 Task: Open Card Service Level Agreement Review in Board Marketing Optimization to Workspace Auditing and Compliance and add a team member Softage.4@softage.net, a label Green, a checklist Market Research, an attachment from your computer, a color Green and finally, add a card description 'Research and develop new pricing strategy for service offerings' and a comment 'Given the potential risks involved with this task, let us make sure we have a solid plan in place to mitigate them.'. Add a start date 'Jan 04, 1900' with a due date 'Jan 11, 1900'
Action: Mouse moved to (101, 367)
Screenshot: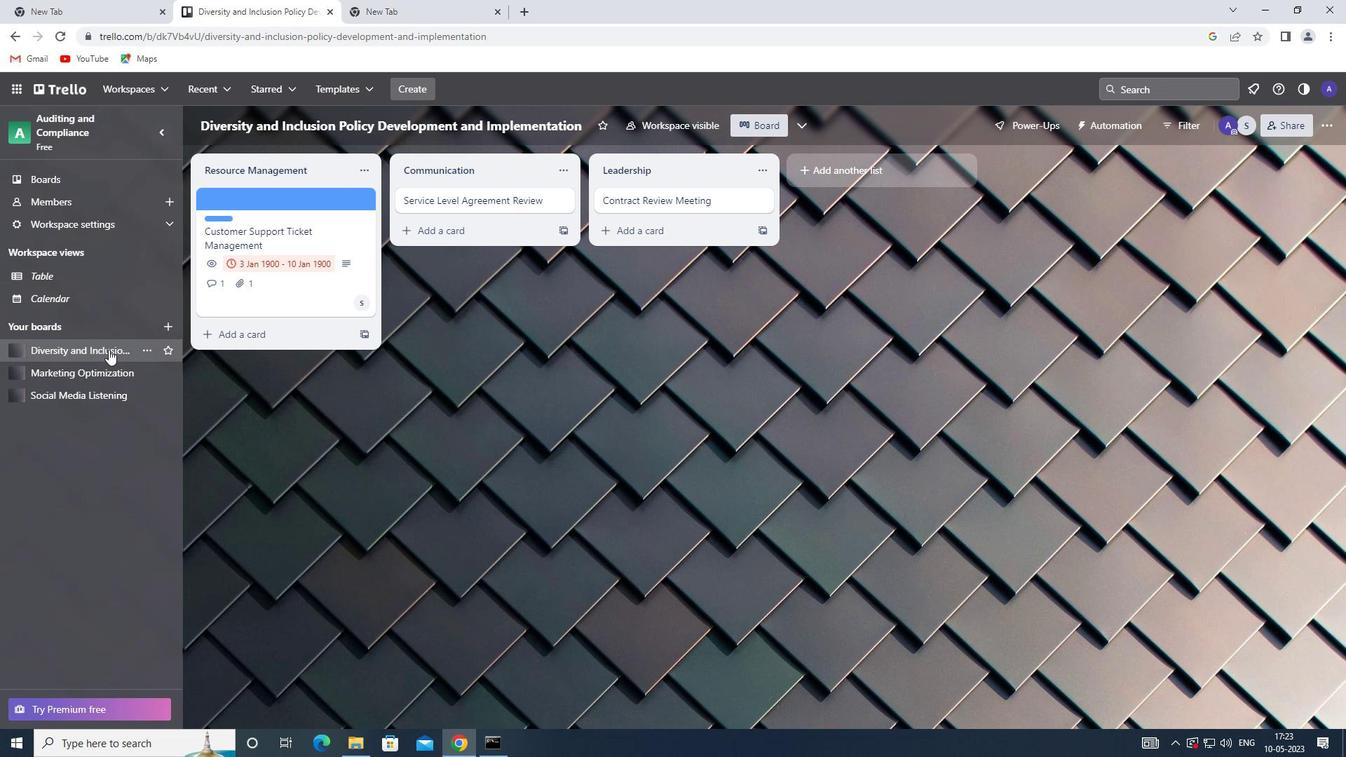 
Action: Mouse pressed left at (101, 367)
Screenshot: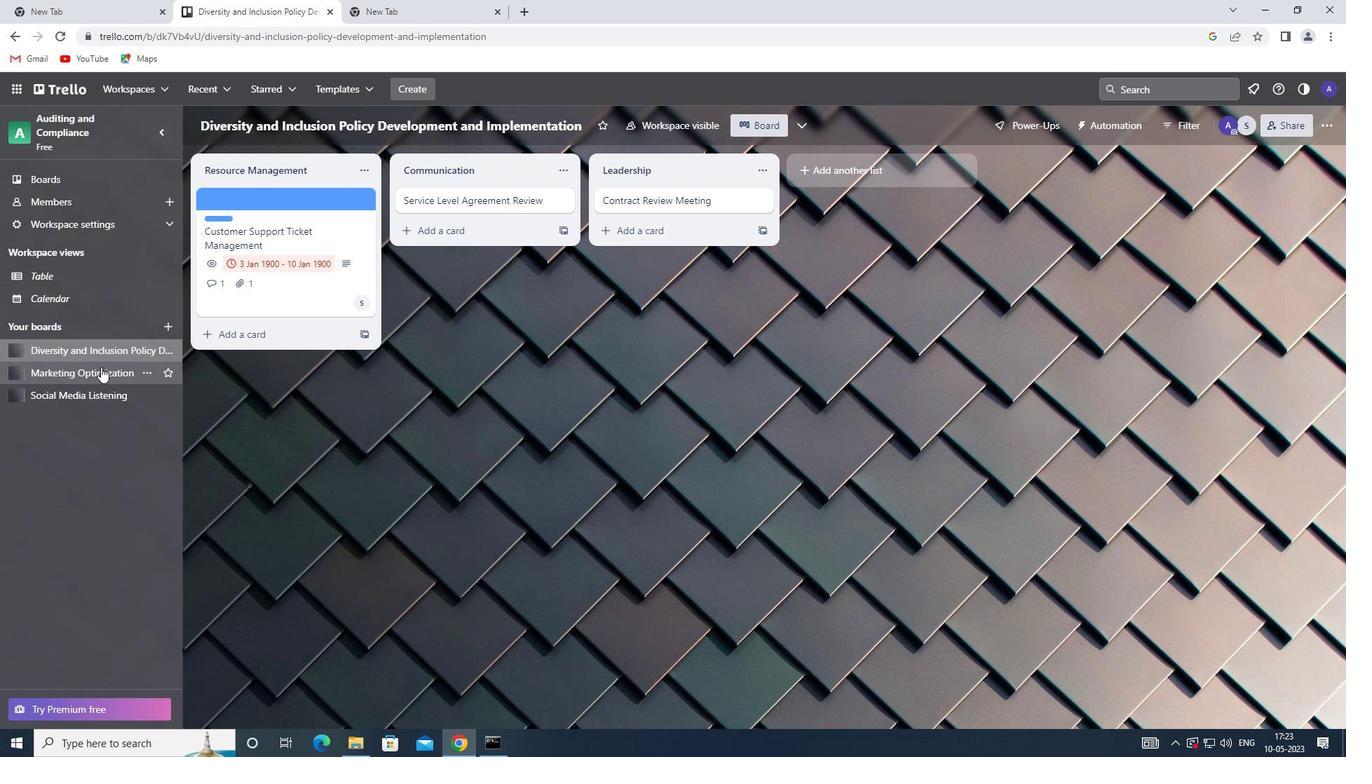 
Action: Mouse moved to (465, 199)
Screenshot: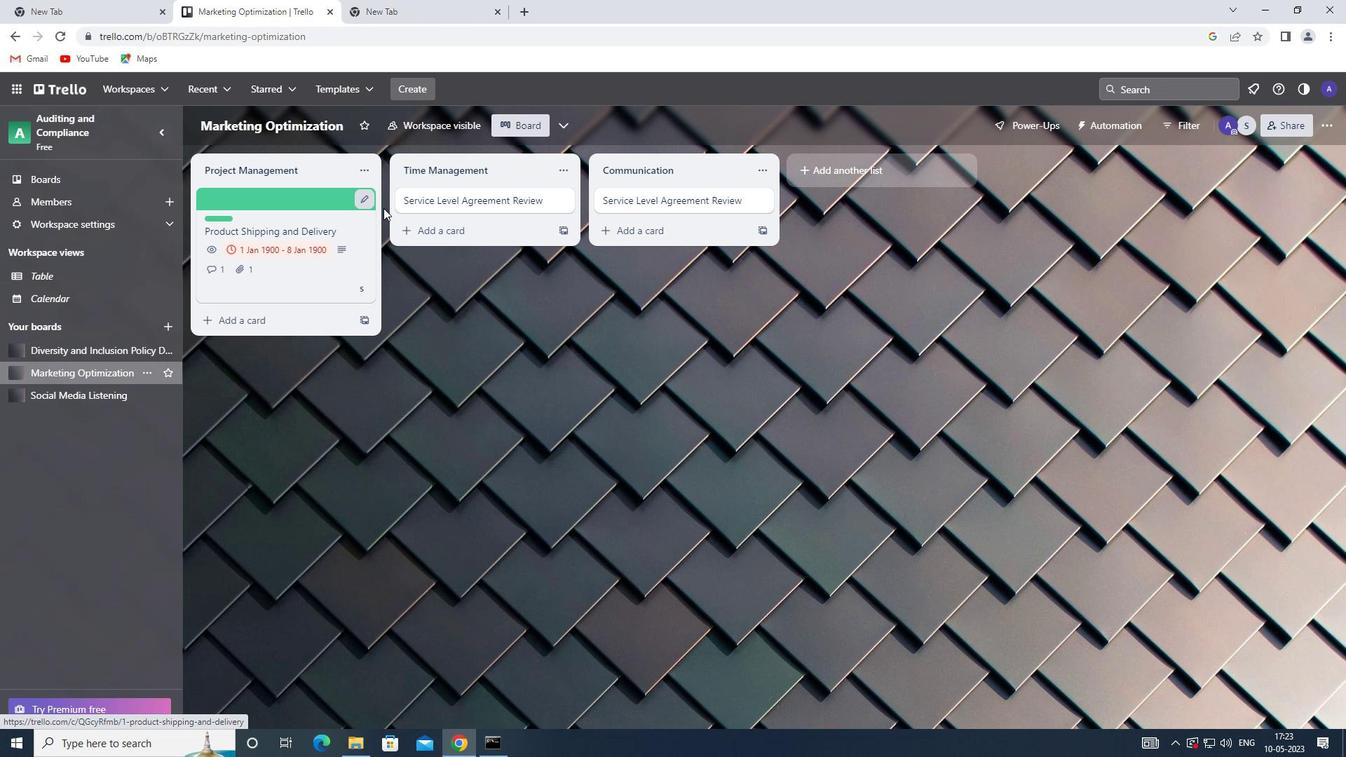 
Action: Mouse pressed left at (465, 199)
Screenshot: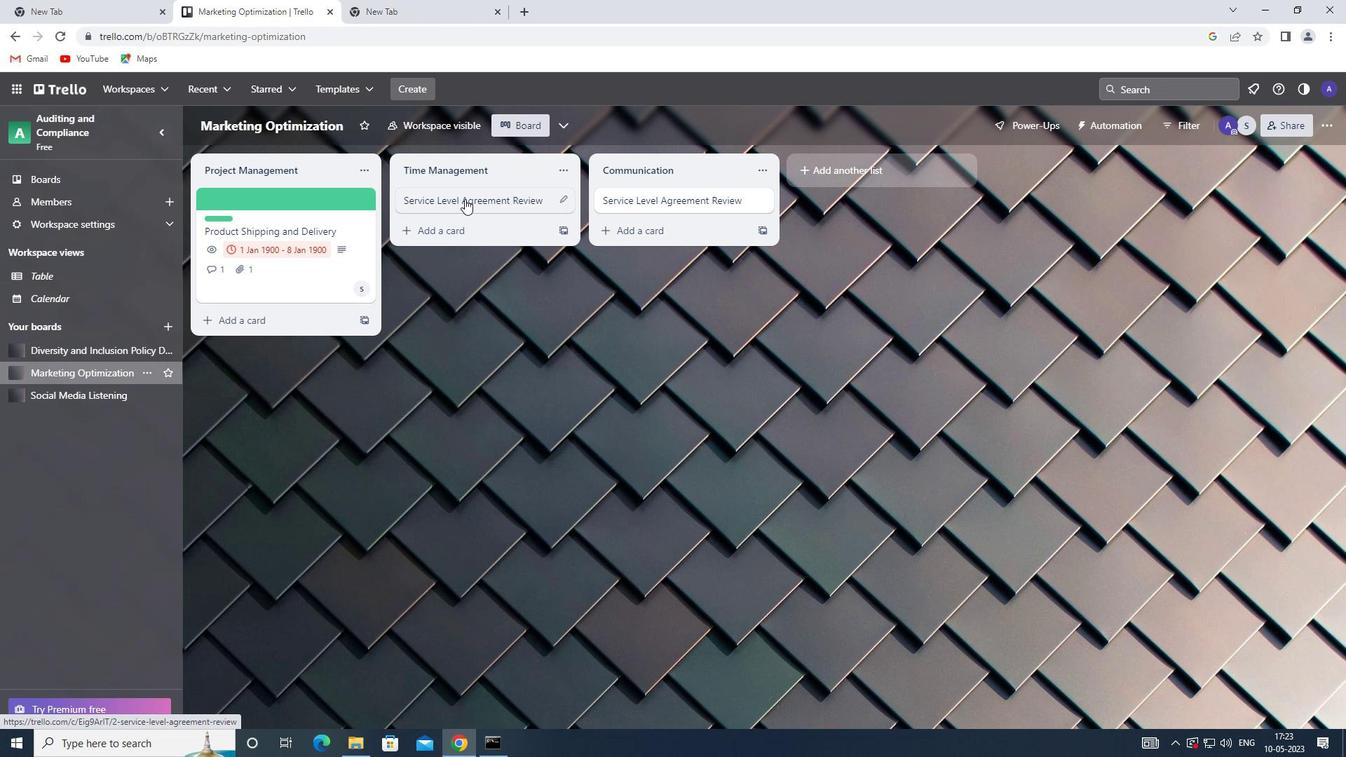 
Action: Mouse moved to (860, 248)
Screenshot: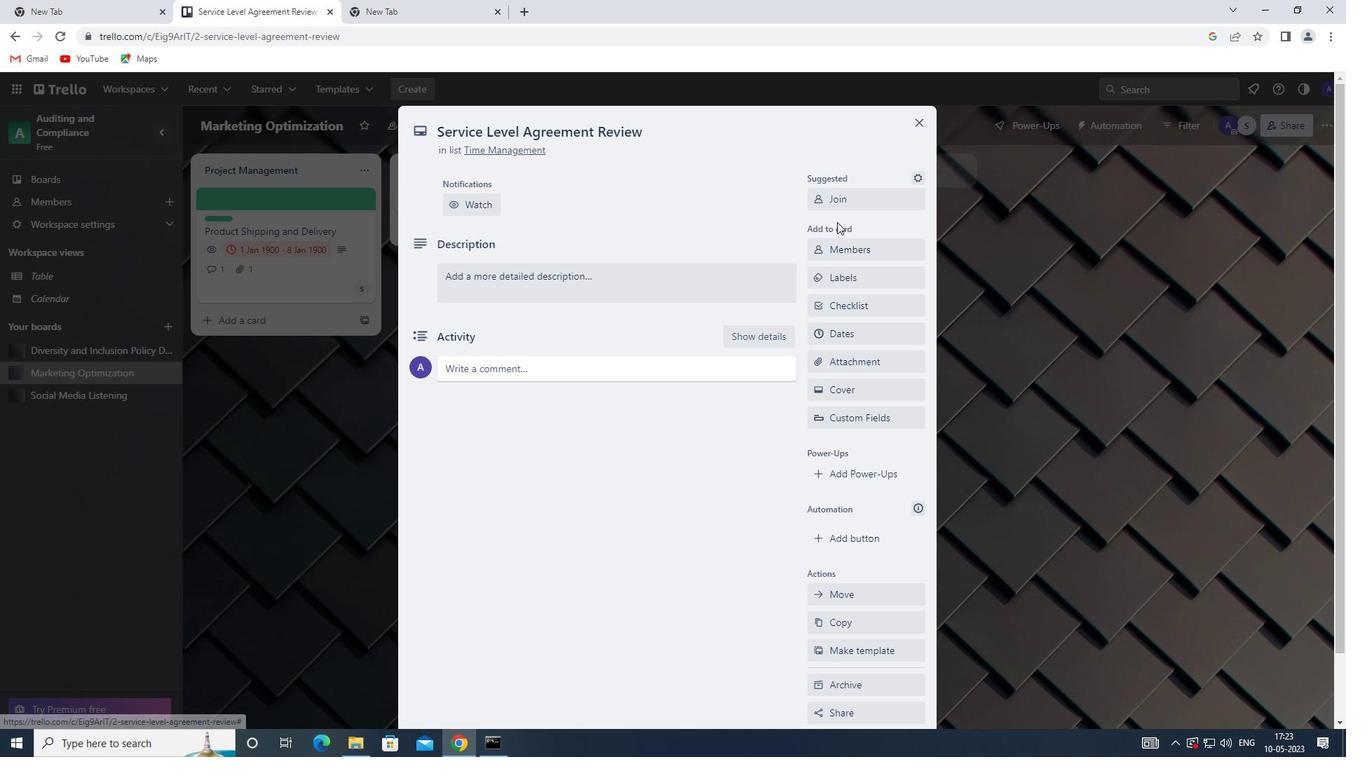 
Action: Mouse pressed left at (860, 248)
Screenshot: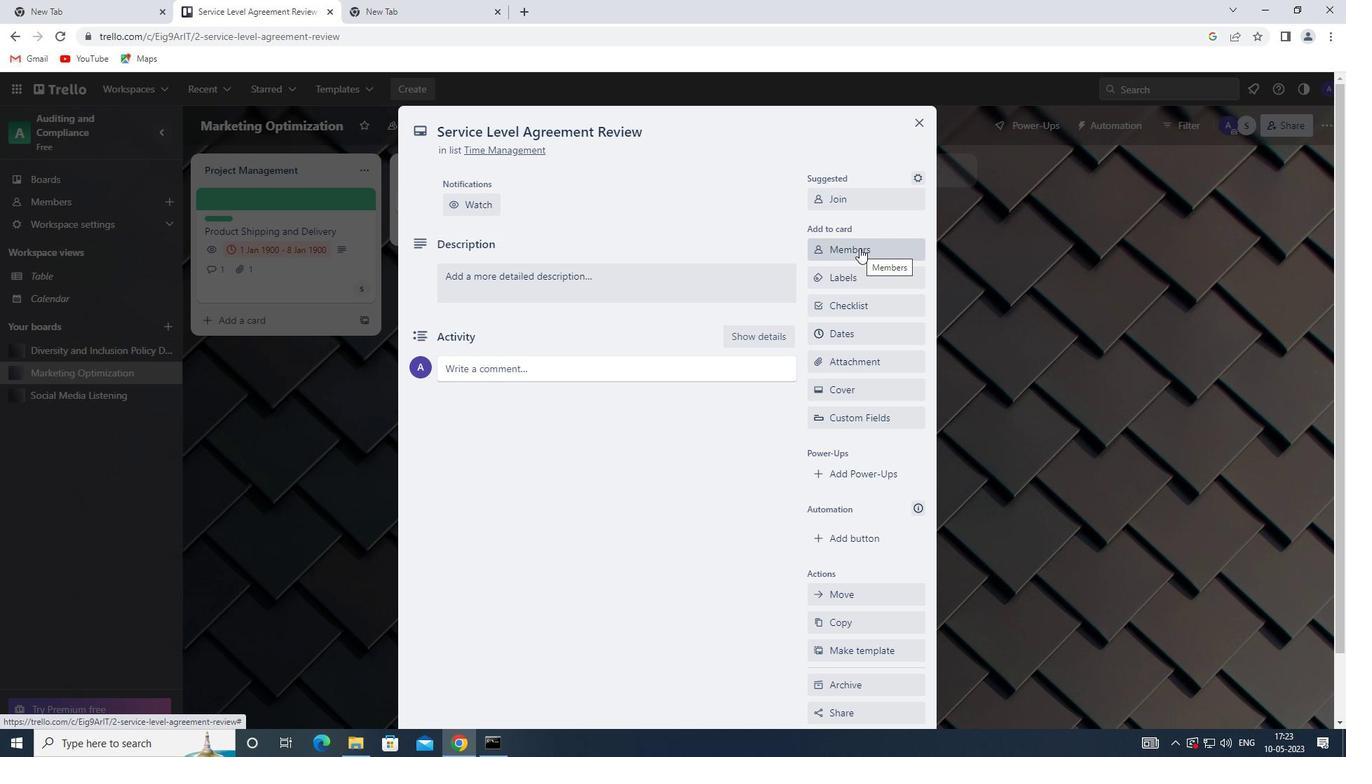 
Action: Mouse moved to (836, 313)
Screenshot: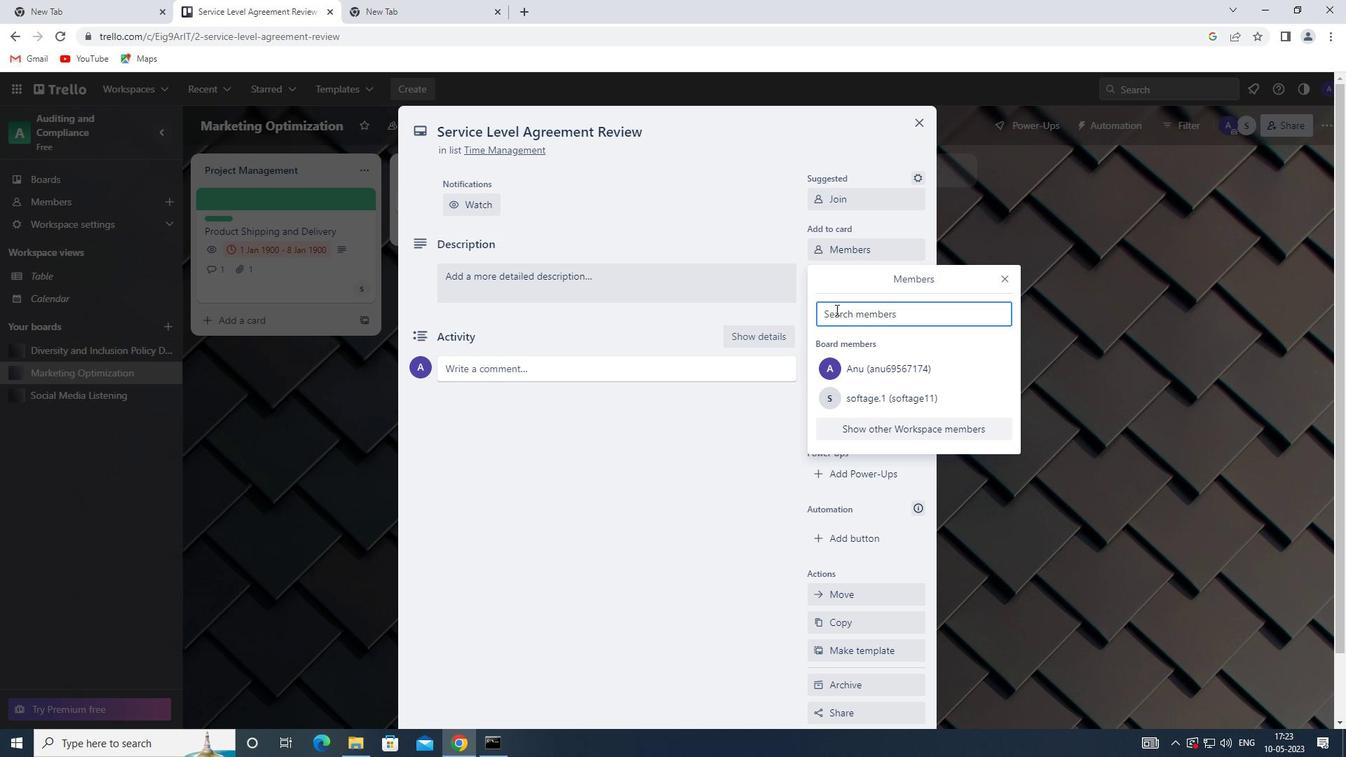 
Action: Mouse pressed left at (836, 313)
Screenshot: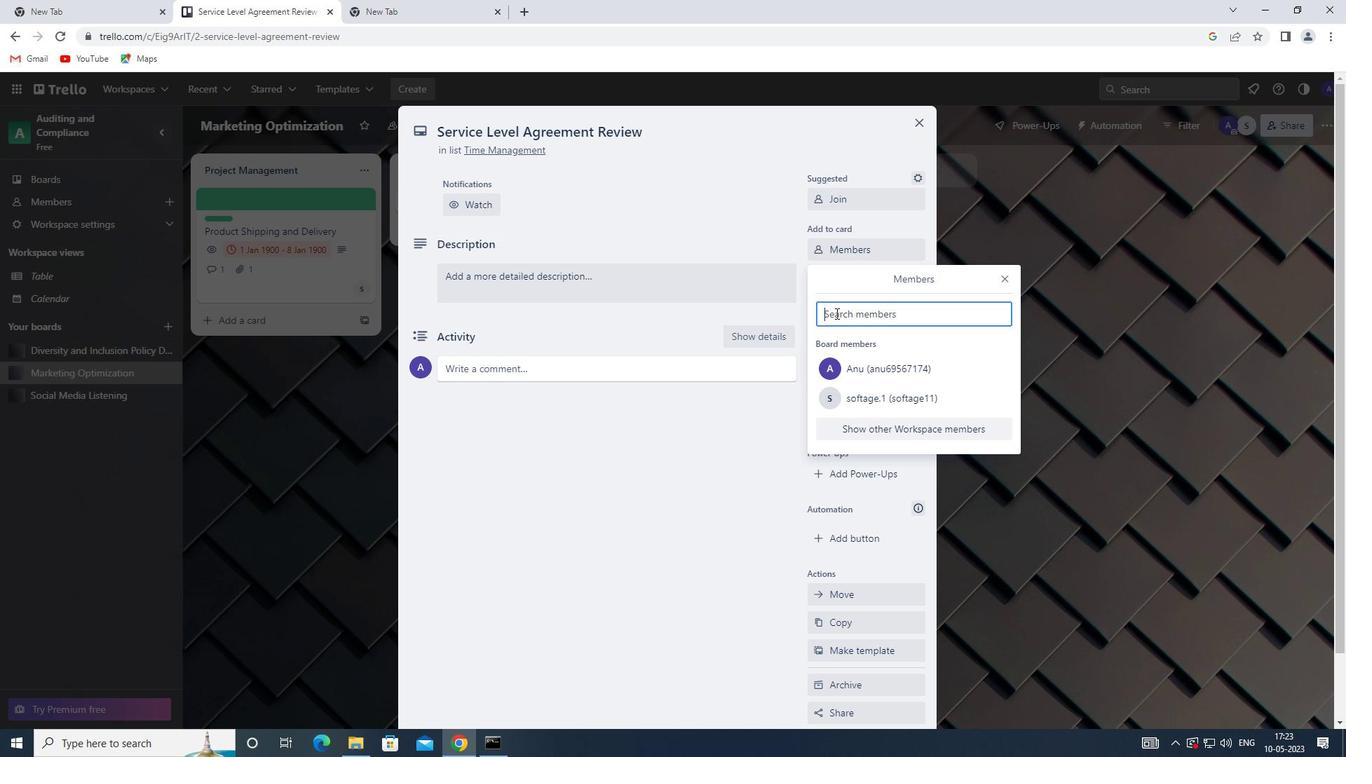 
Action: Key pressed <Key.shift>SOFTAGE.4<Key.shift>@SOFTAGE.NET
Screenshot: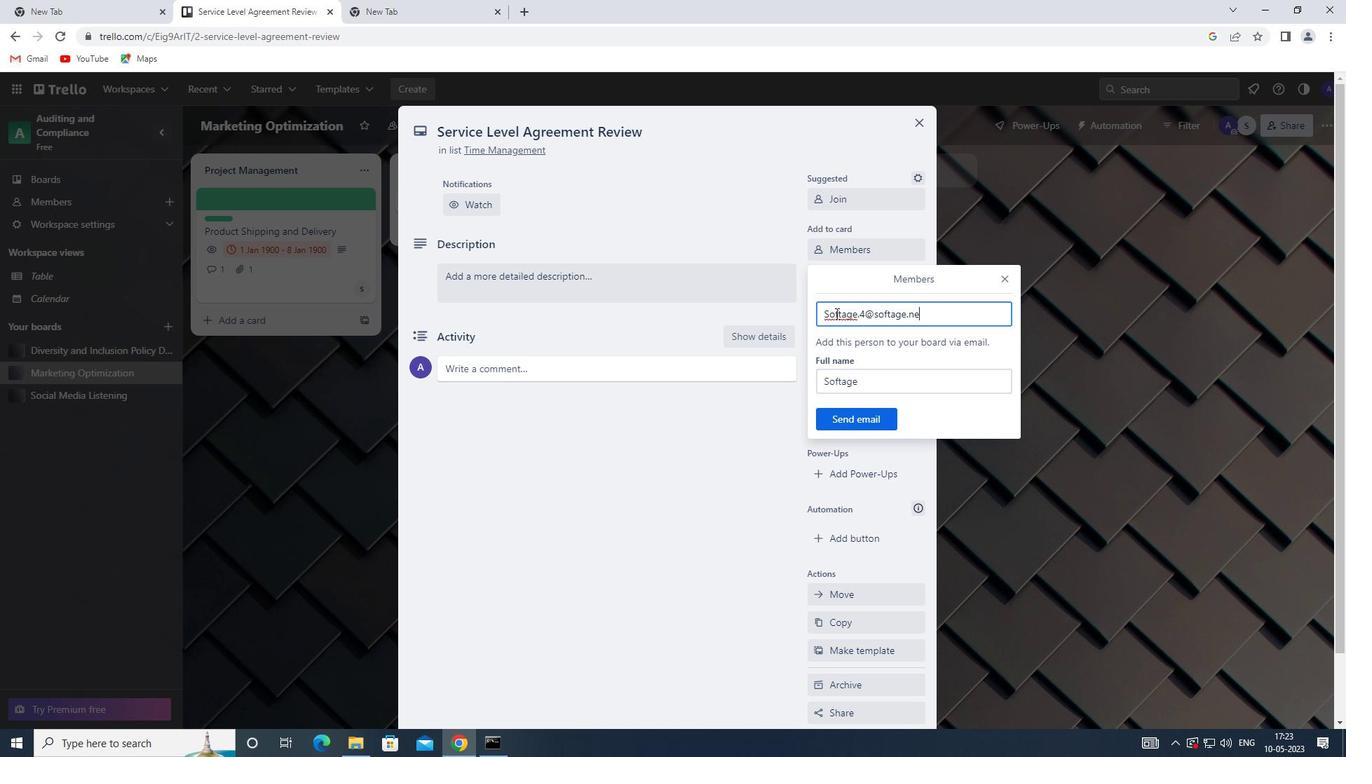 
Action: Mouse moved to (867, 416)
Screenshot: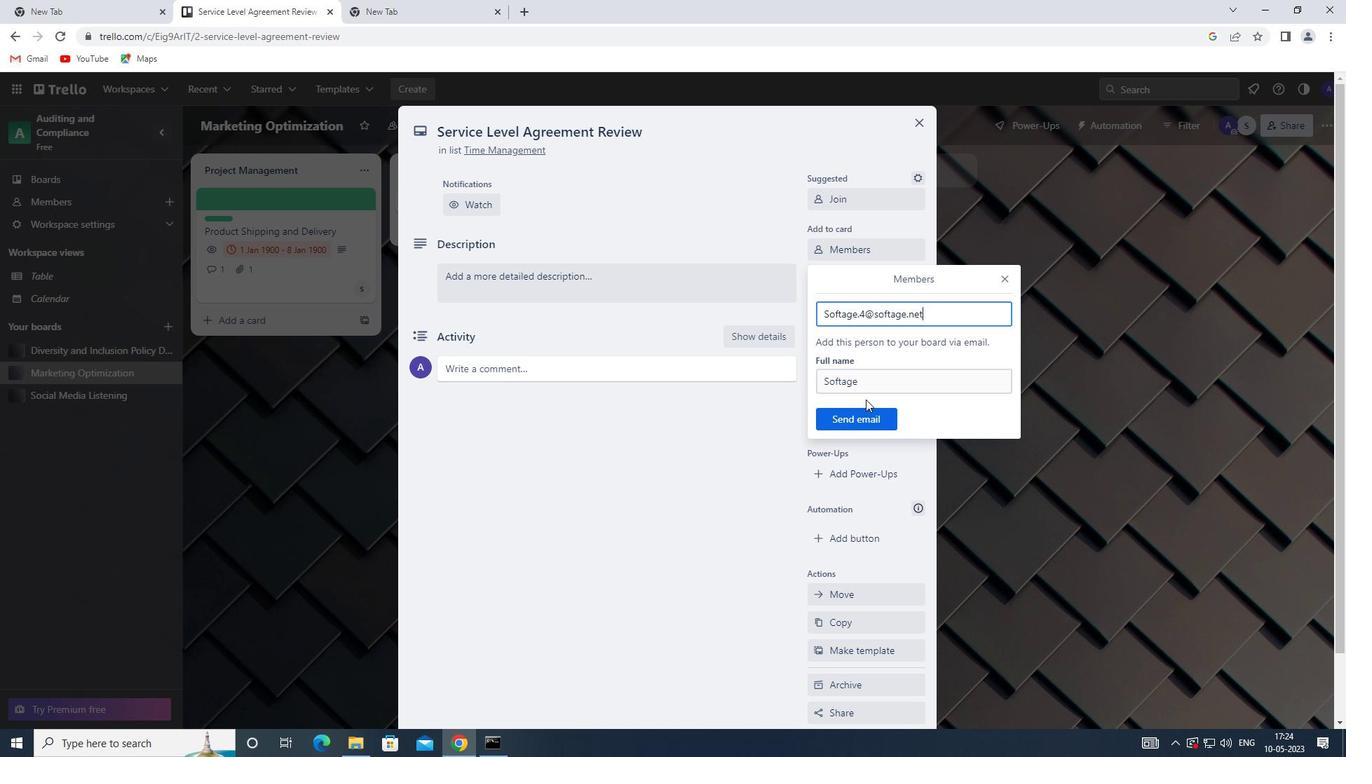 
Action: Mouse pressed left at (867, 416)
Screenshot: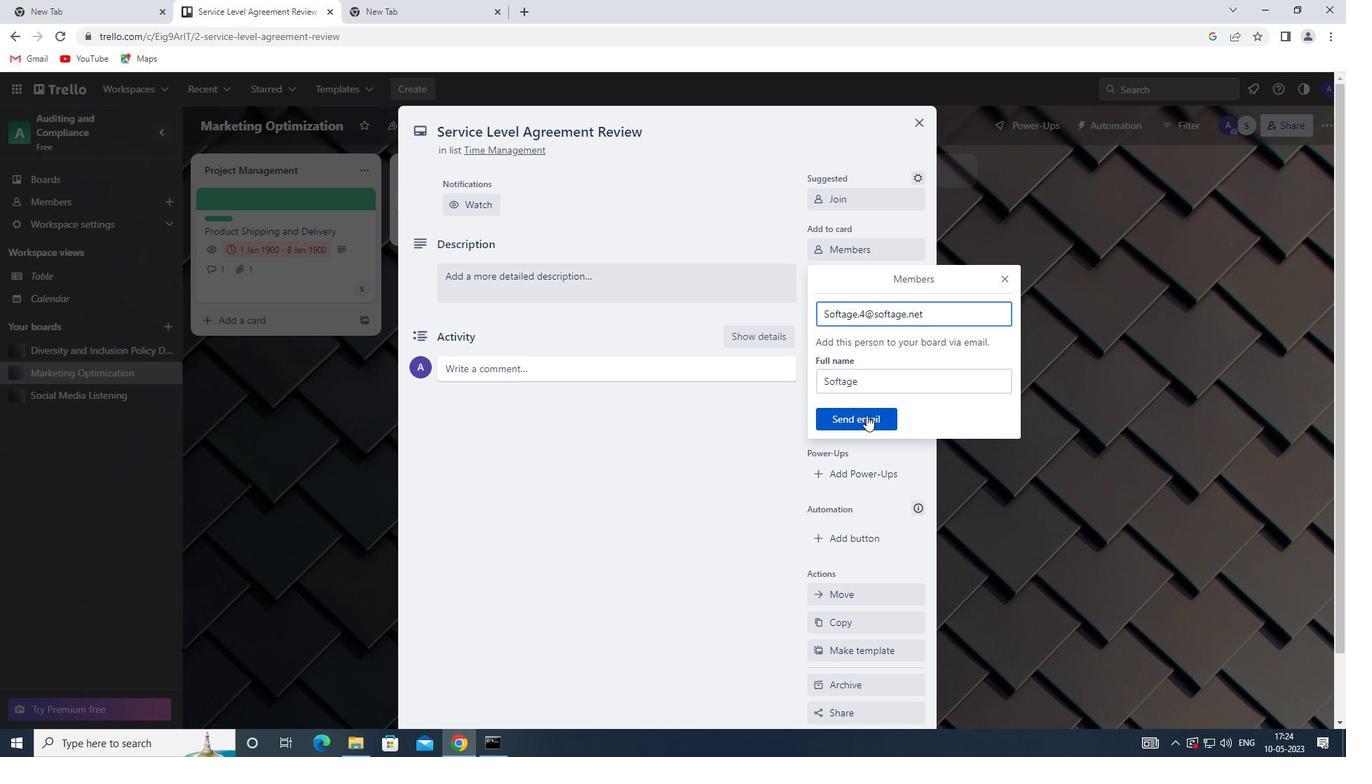 
Action: Mouse moved to (858, 275)
Screenshot: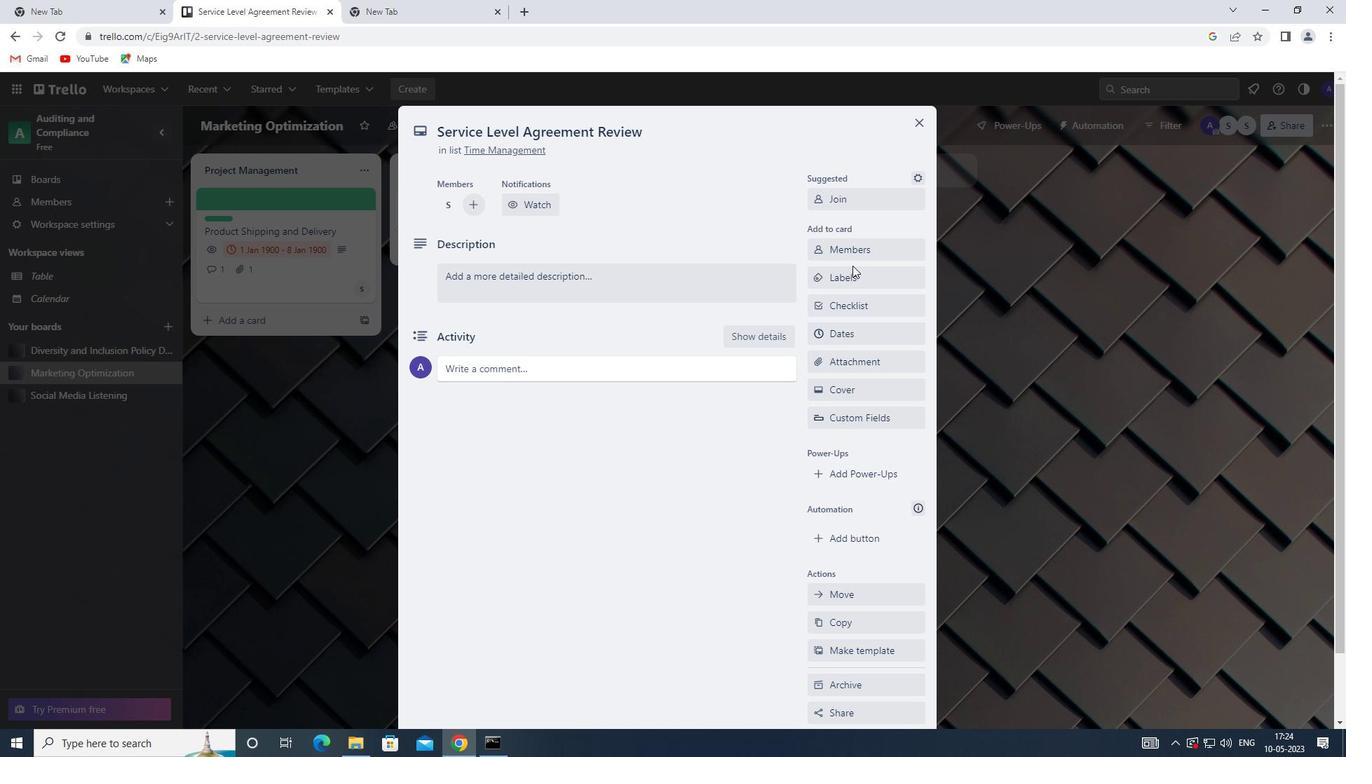 
Action: Mouse pressed left at (858, 275)
Screenshot: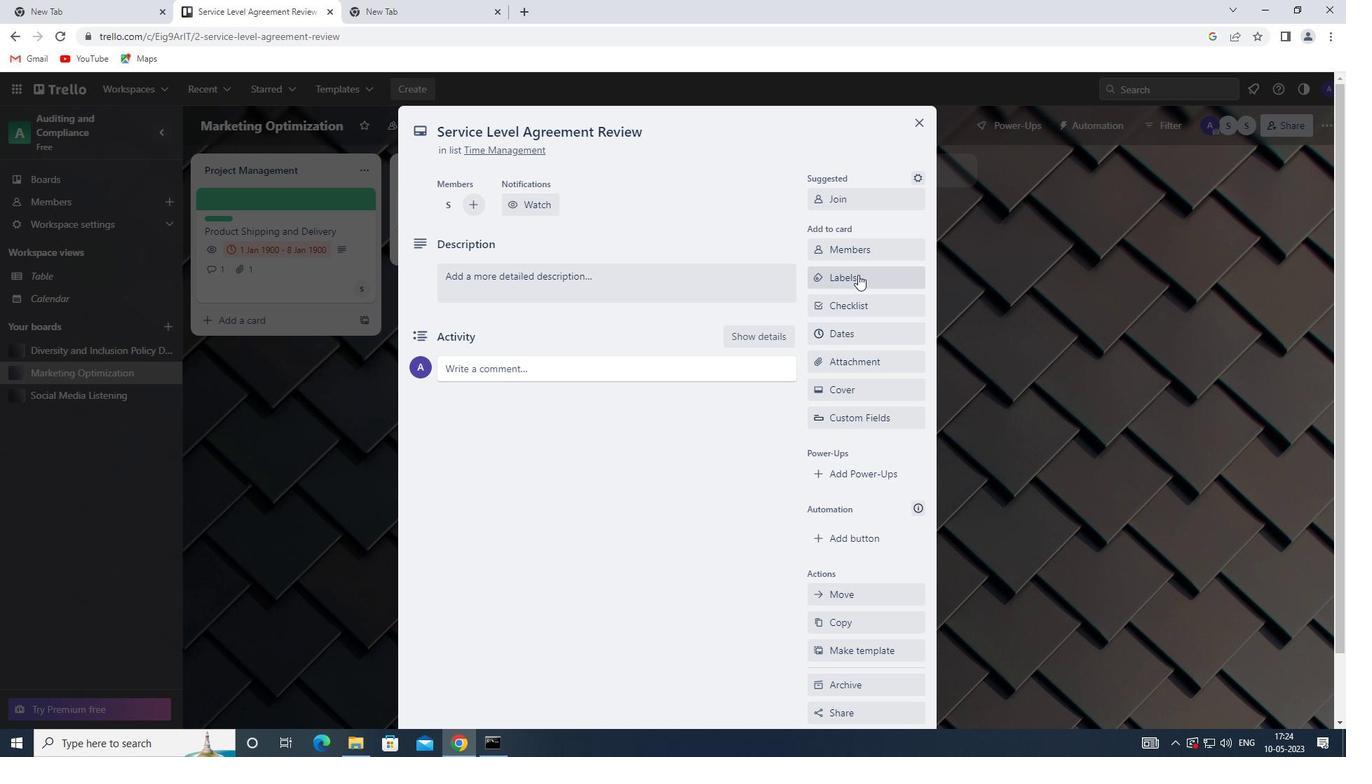 
Action: Mouse moved to (822, 391)
Screenshot: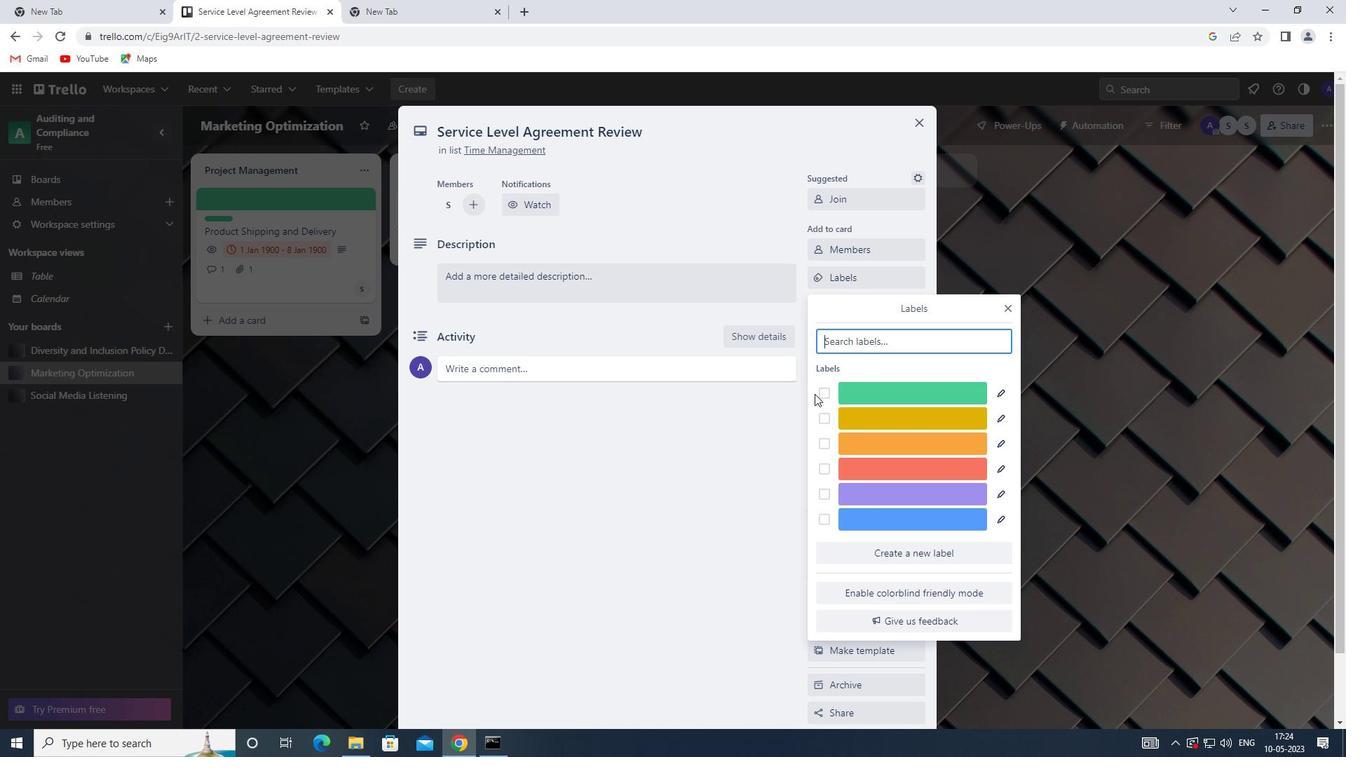 
Action: Mouse pressed left at (822, 391)
Screenshot: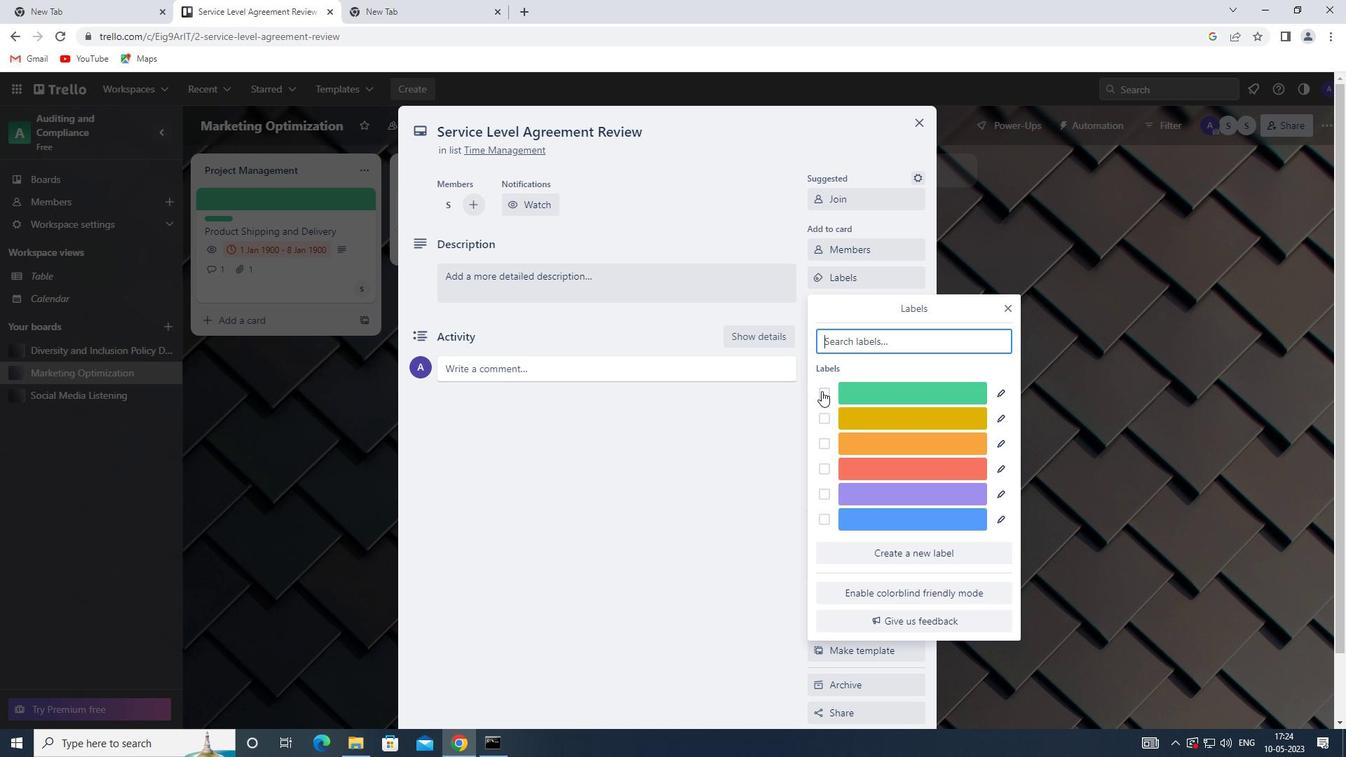 
Action: Mouse moved to (1010, 311)
Screenshot: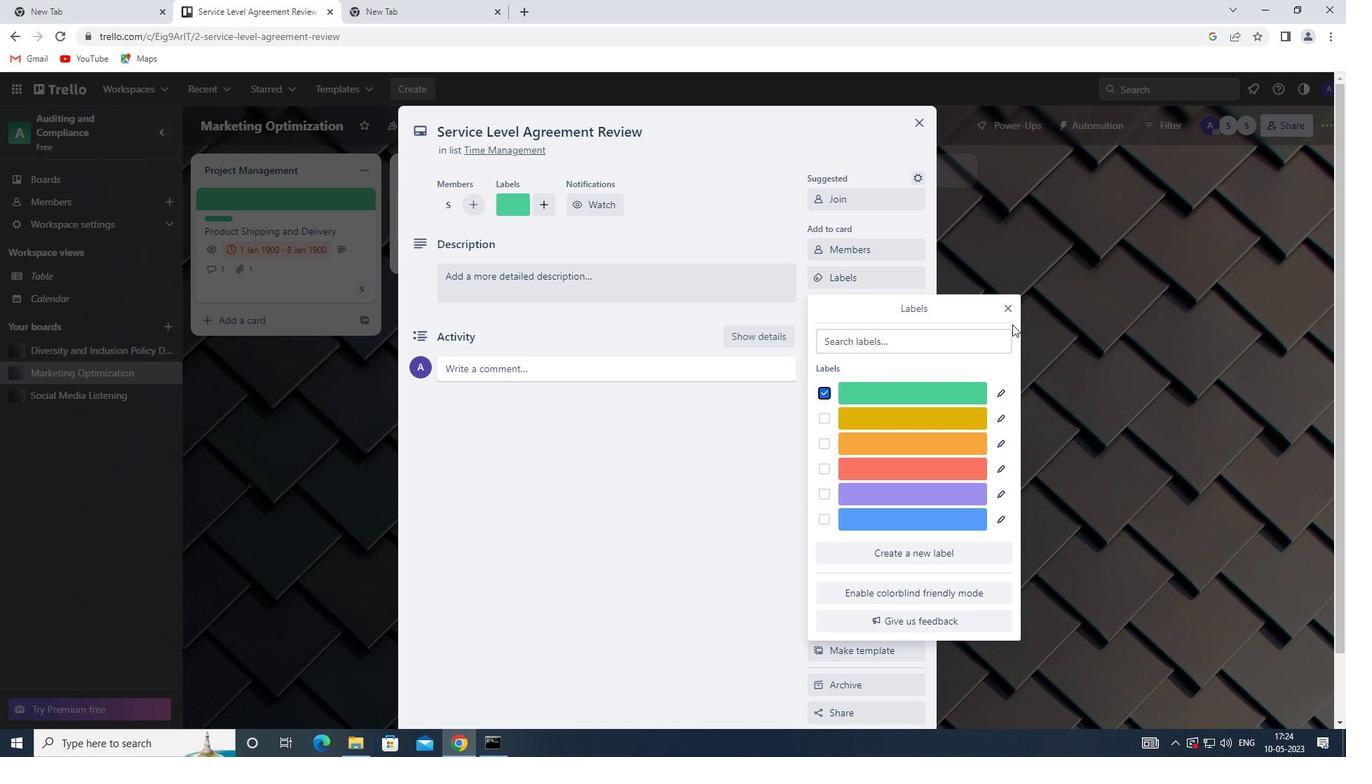 
Action: Mouse pressed left at (1010, 311)
Screenshot: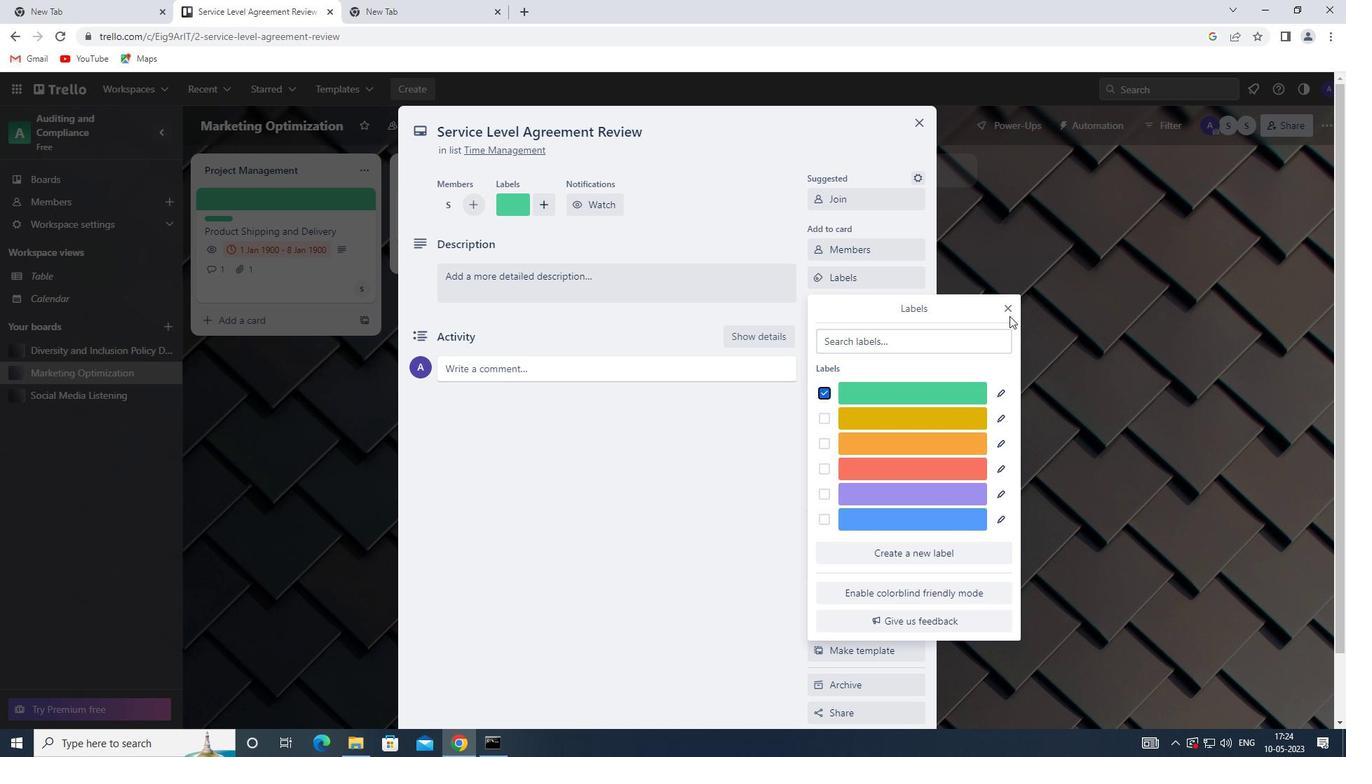 
Action: Mouse moved to (861, 306)
Screenshot: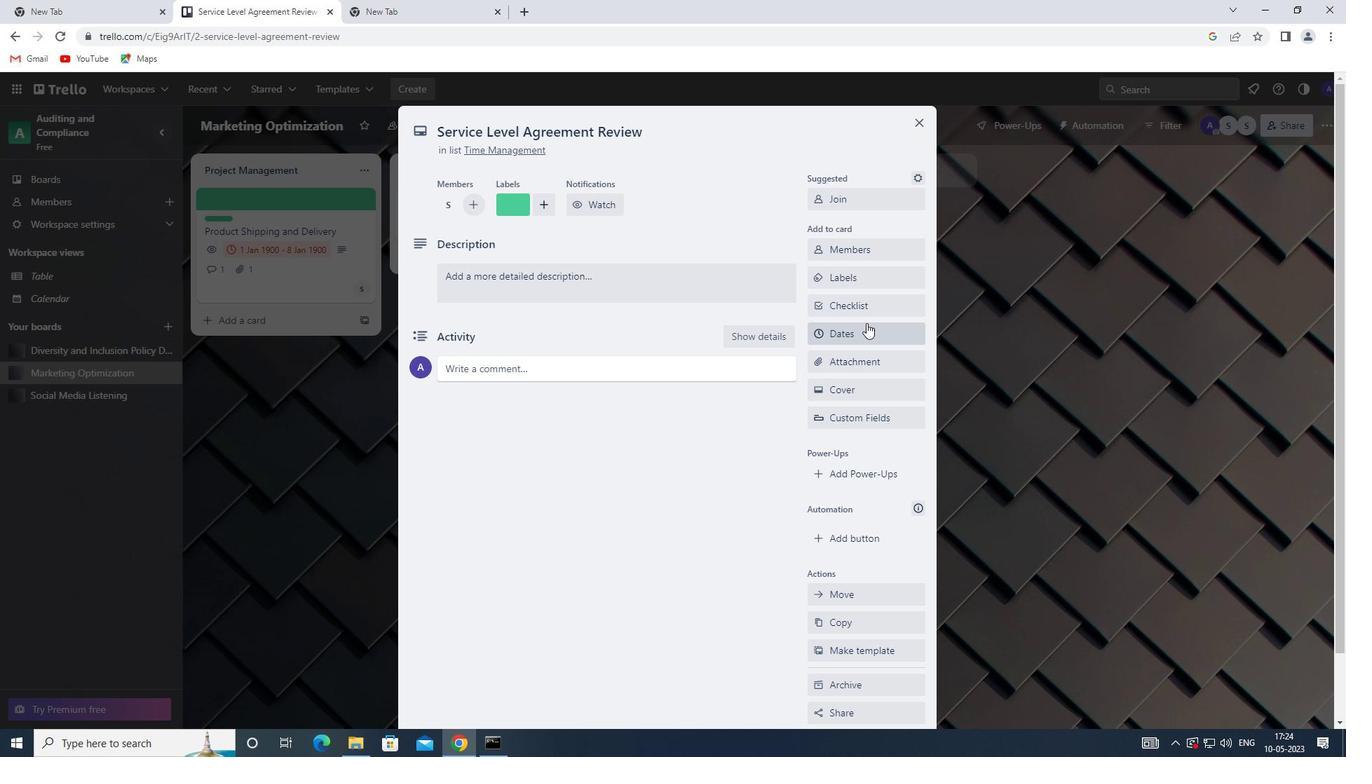 
Action: Mouse pressed left at (861, 306)
Screenshot: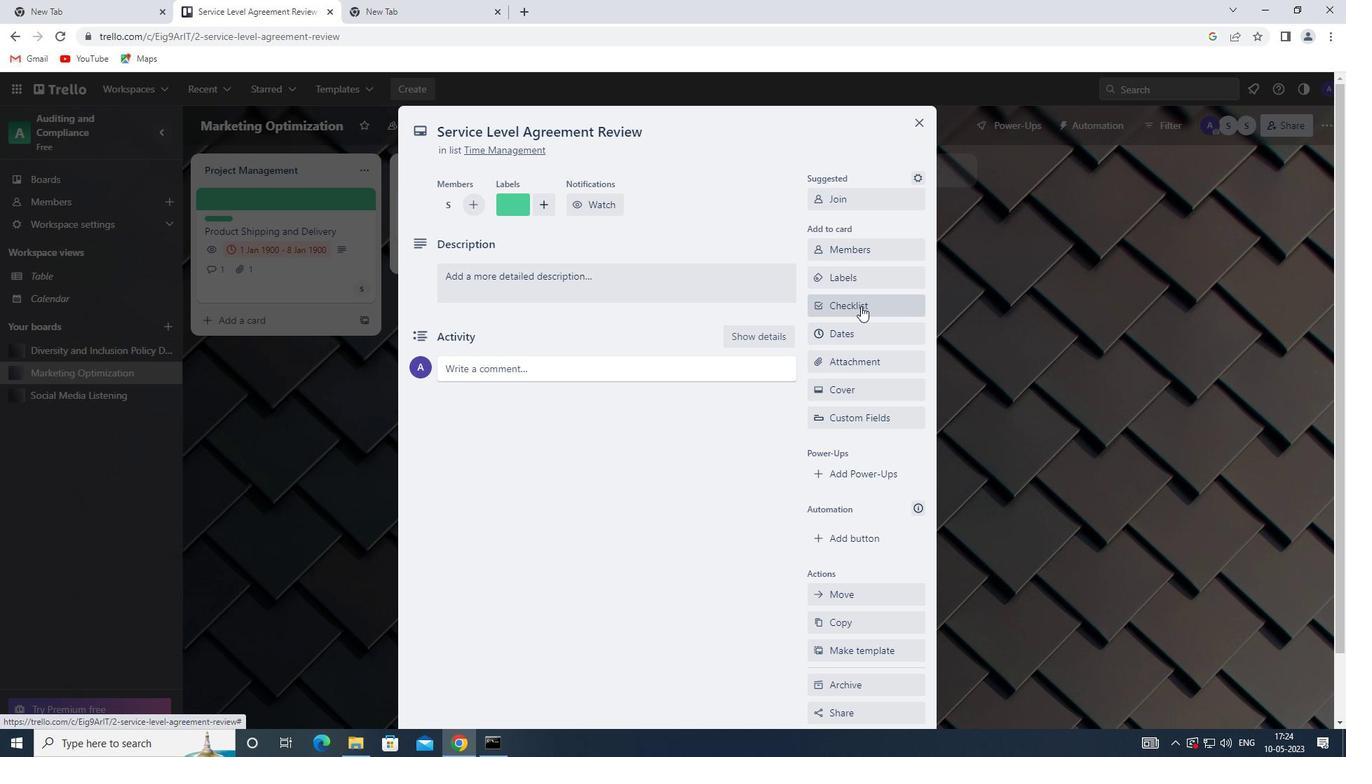 
Action: Mouse moved to (877, 391)
Screenshot: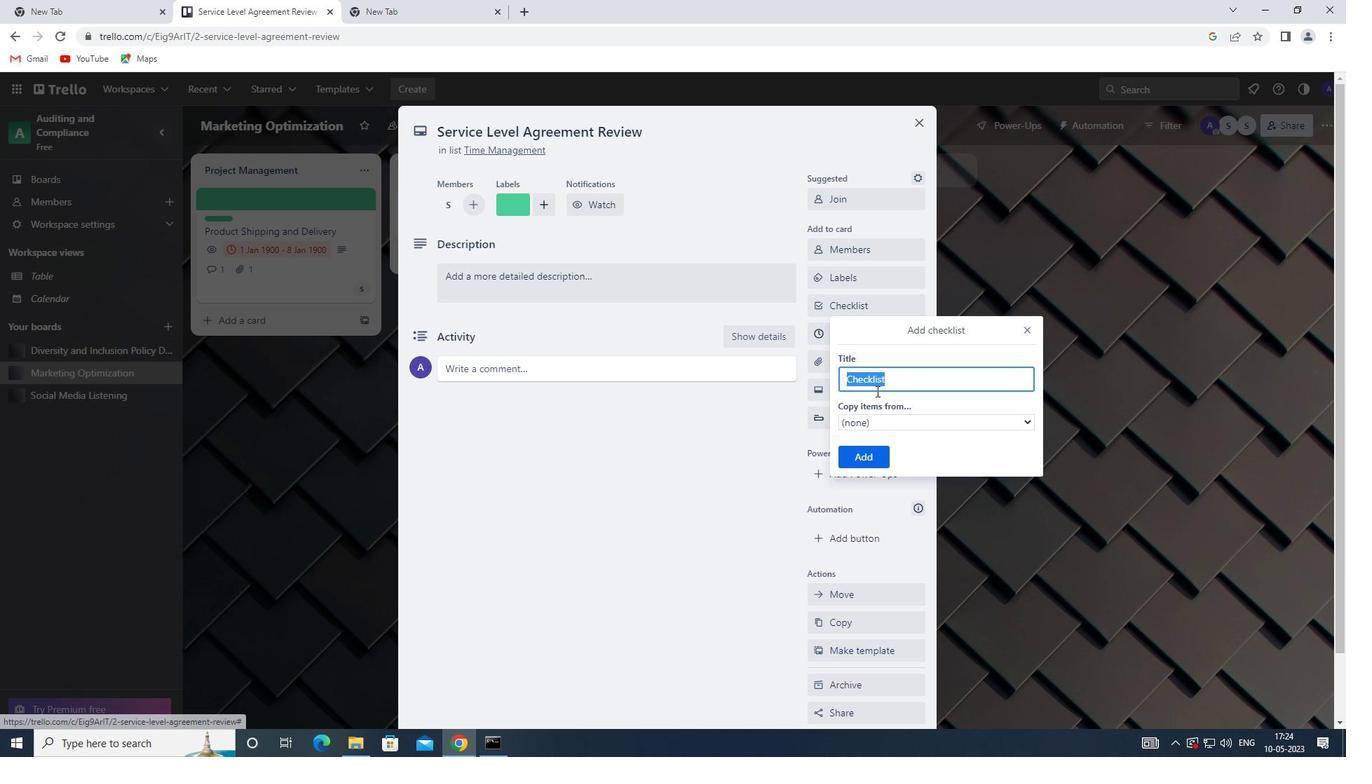 
Action: Key pressed <Key.shift>MARKET<Key.space><Key.shift>RESEARCH
Screenshot: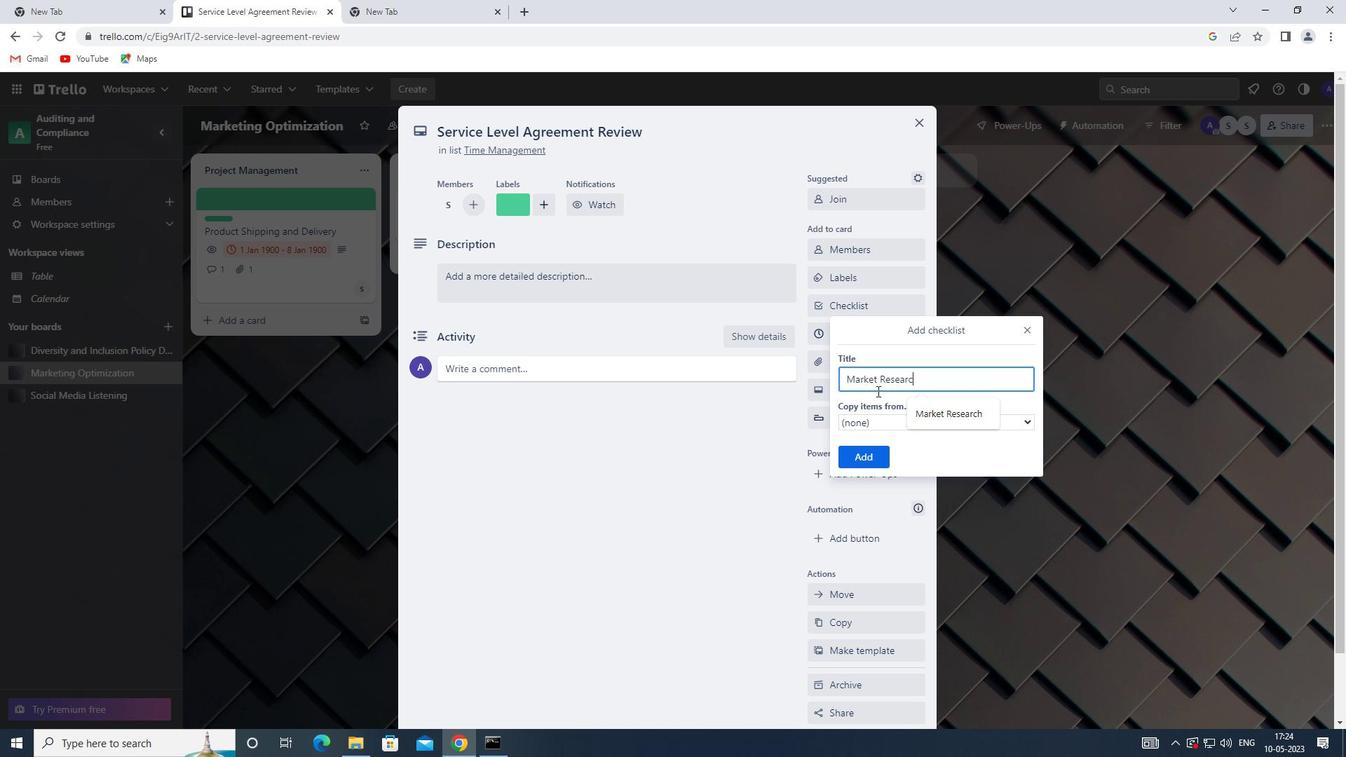
Action: Mouse moved to (877, 457)
Screenshot: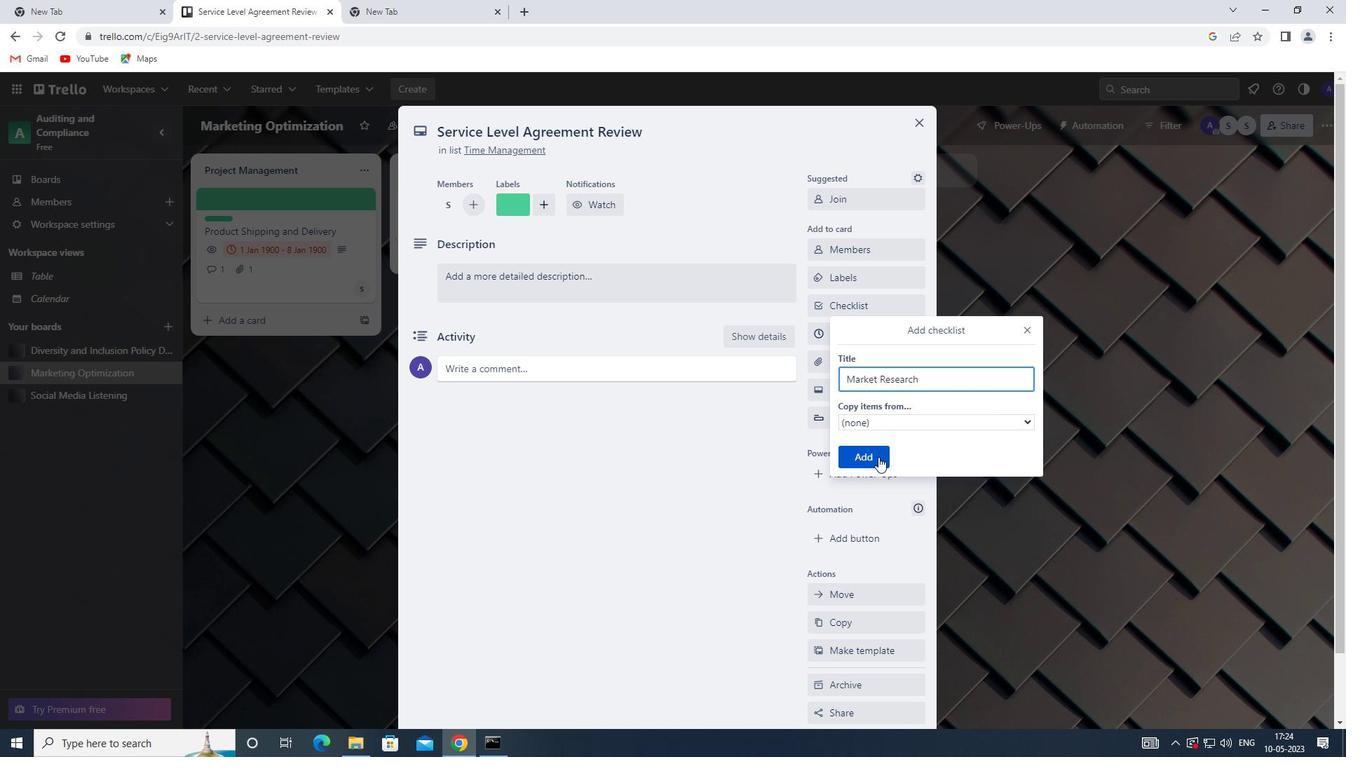 
Action: Mouse pressed left at (877, 457)
Screenshot: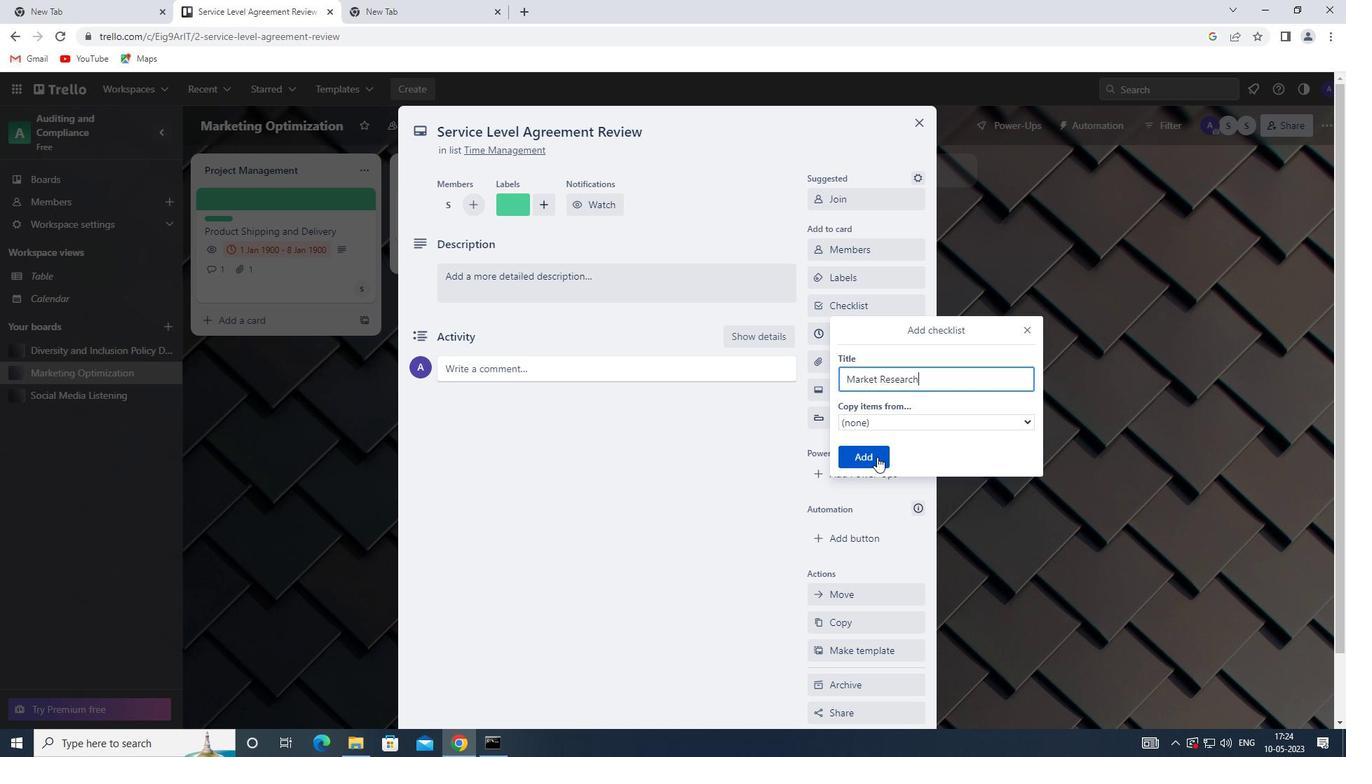 
Action: Mouse moved to (861, 361)
Screenshot: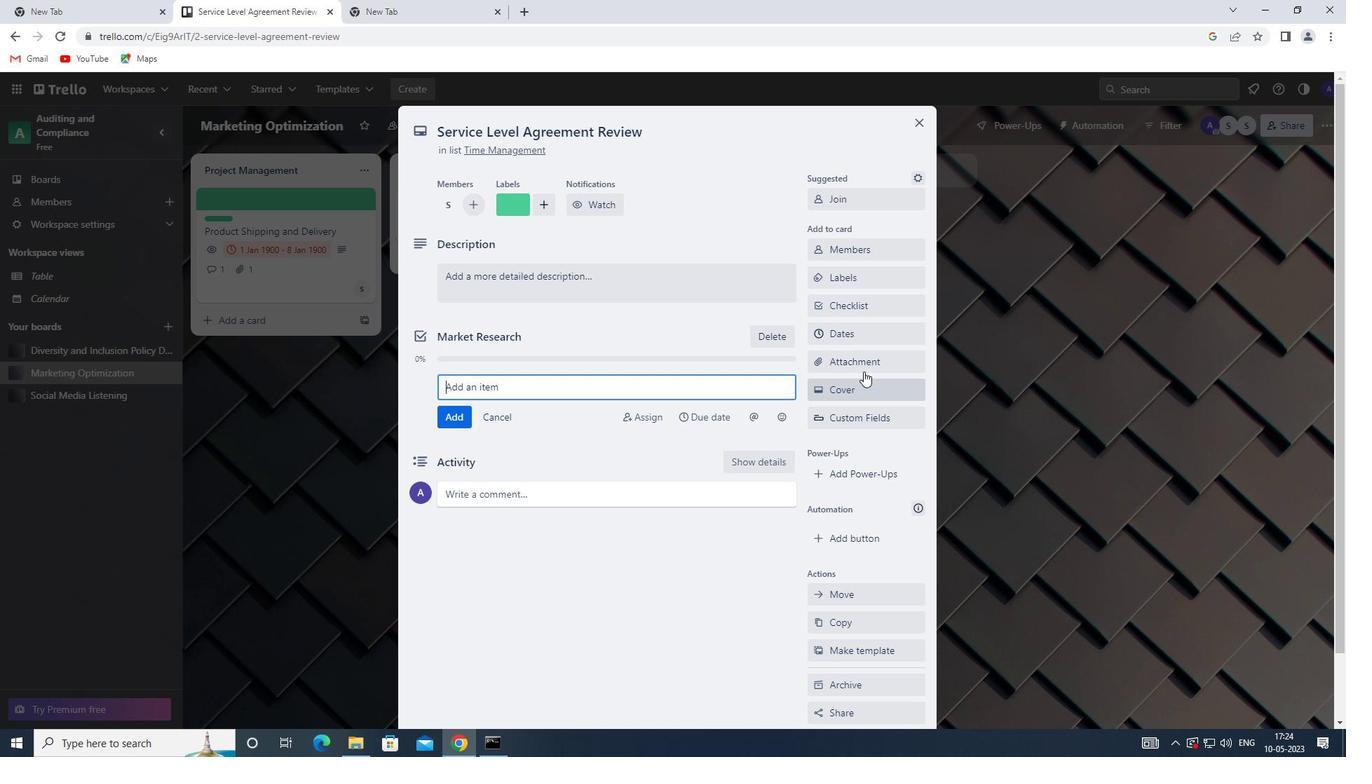 
Action: Mouse pressed left at (861, 361)
Screenshot: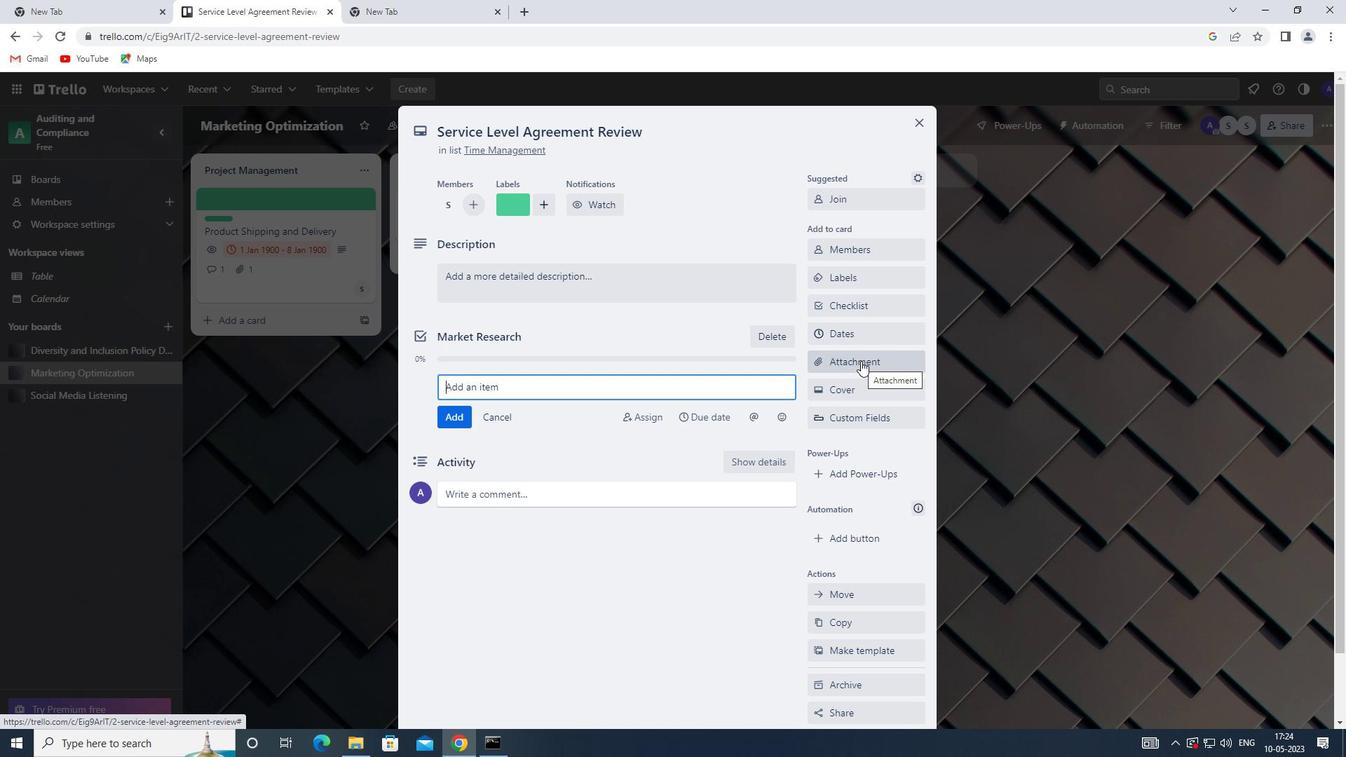 
Action: Mouse moved to (848, 416)
Screenshot: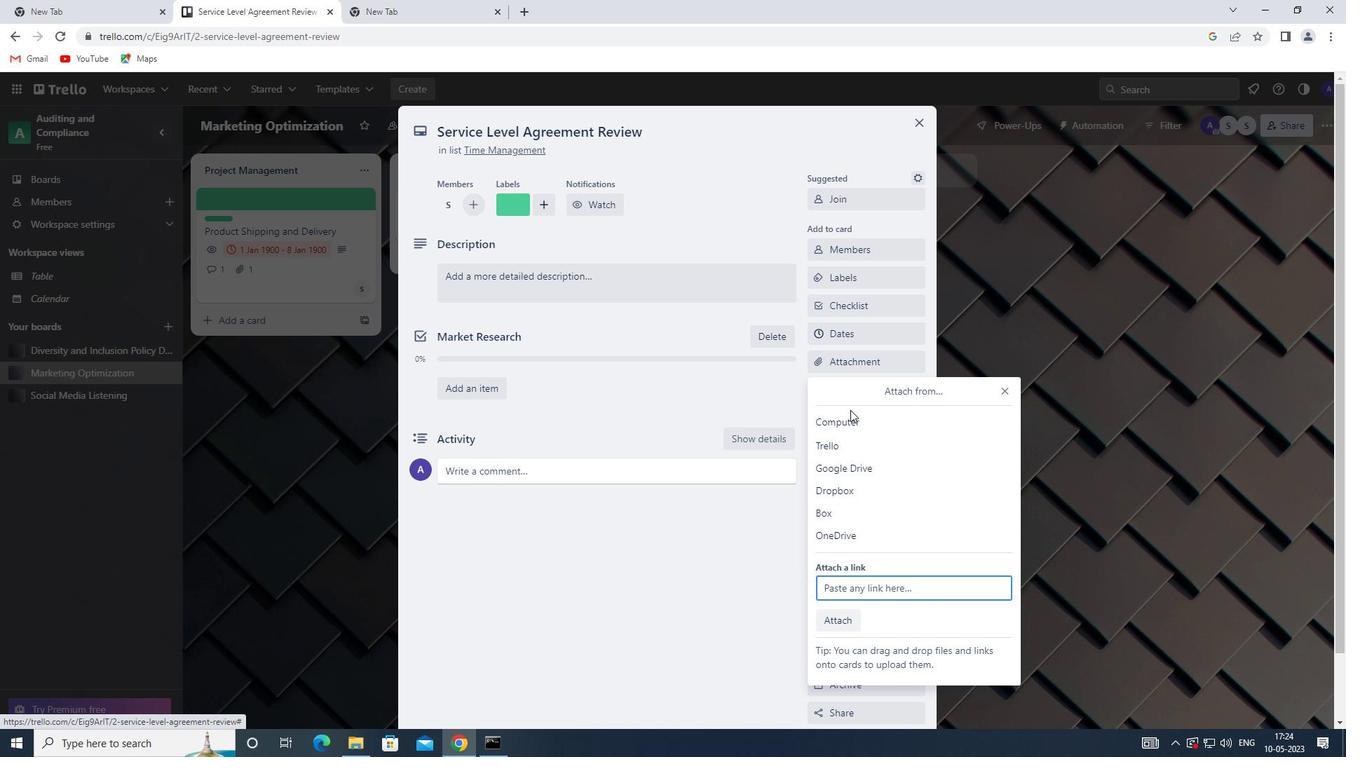 
Action: Mouse pressed left at (848, 416)
Screenshot: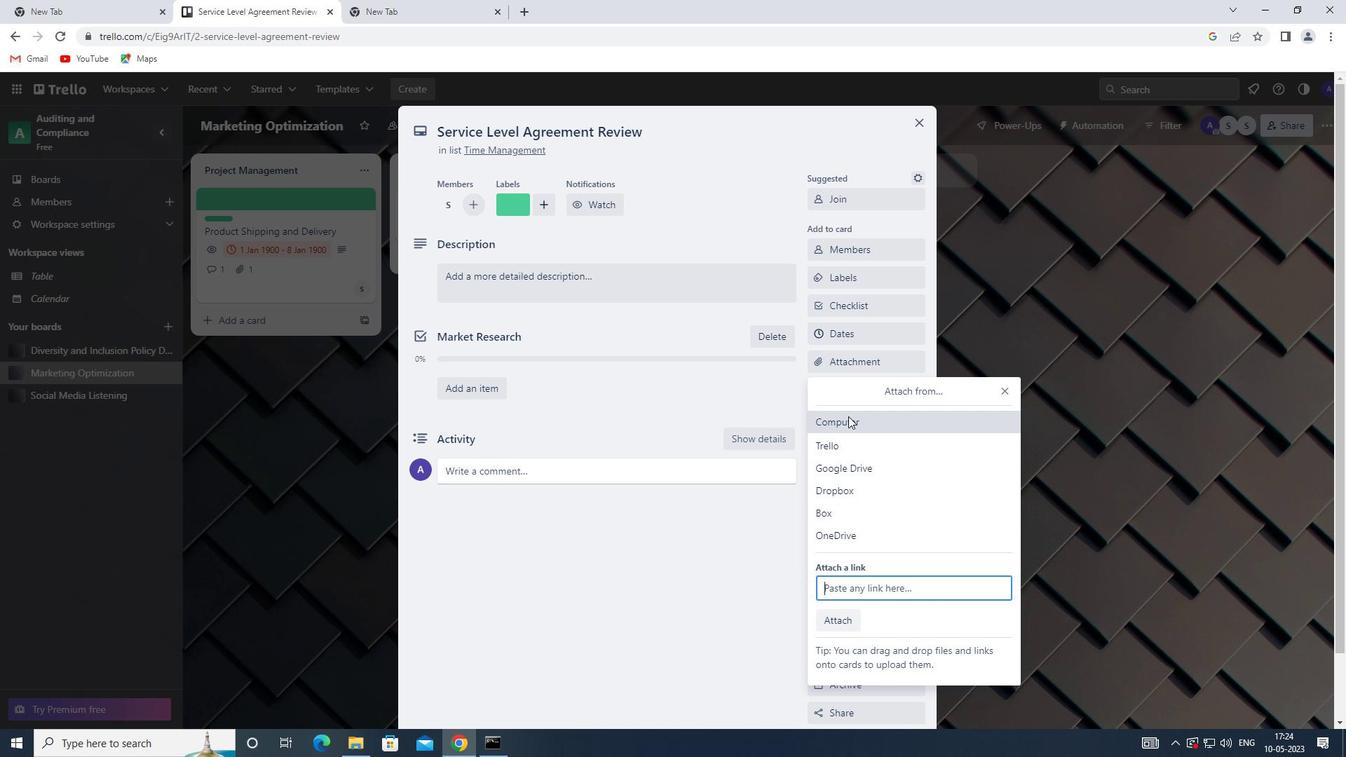
Action: Mouse moved to (212, 141)
Screenshot: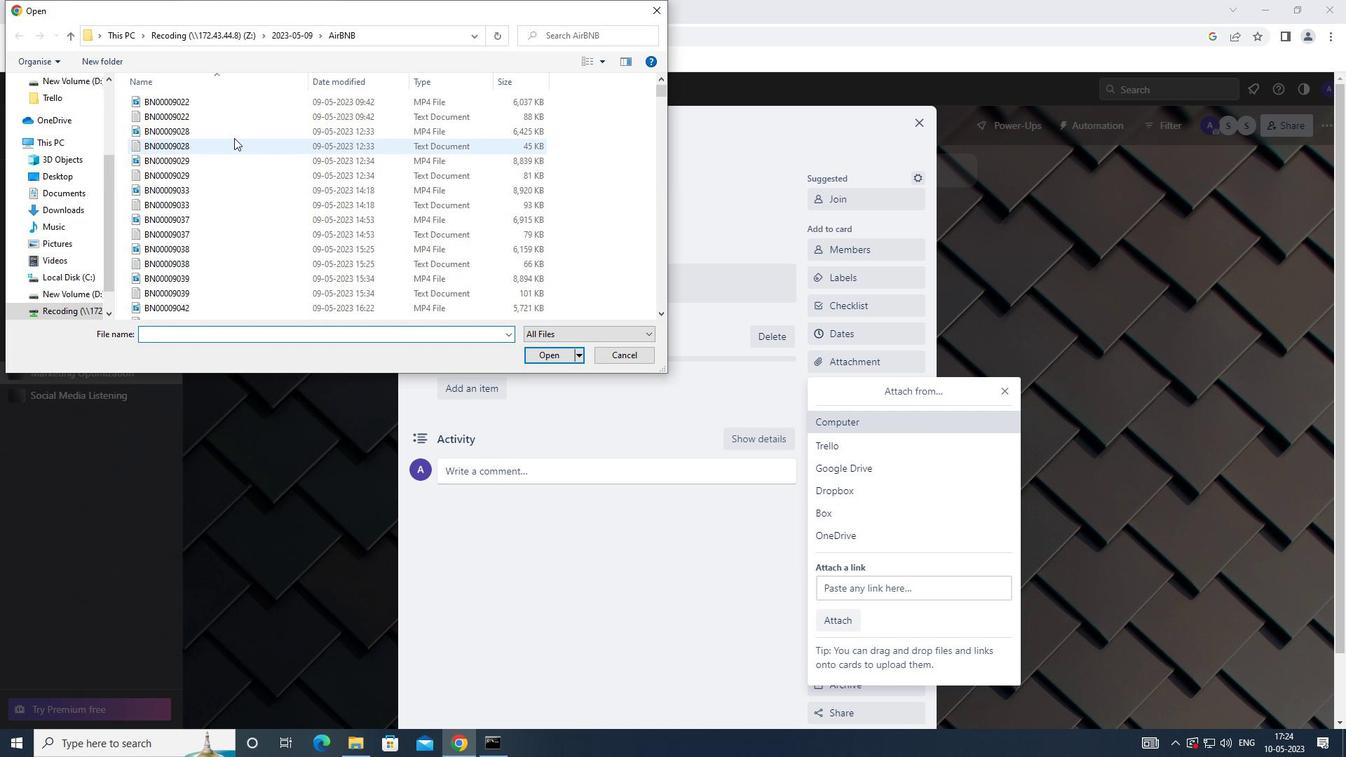 
Action: Mouse pressed left at (212, 141)
Screenshot: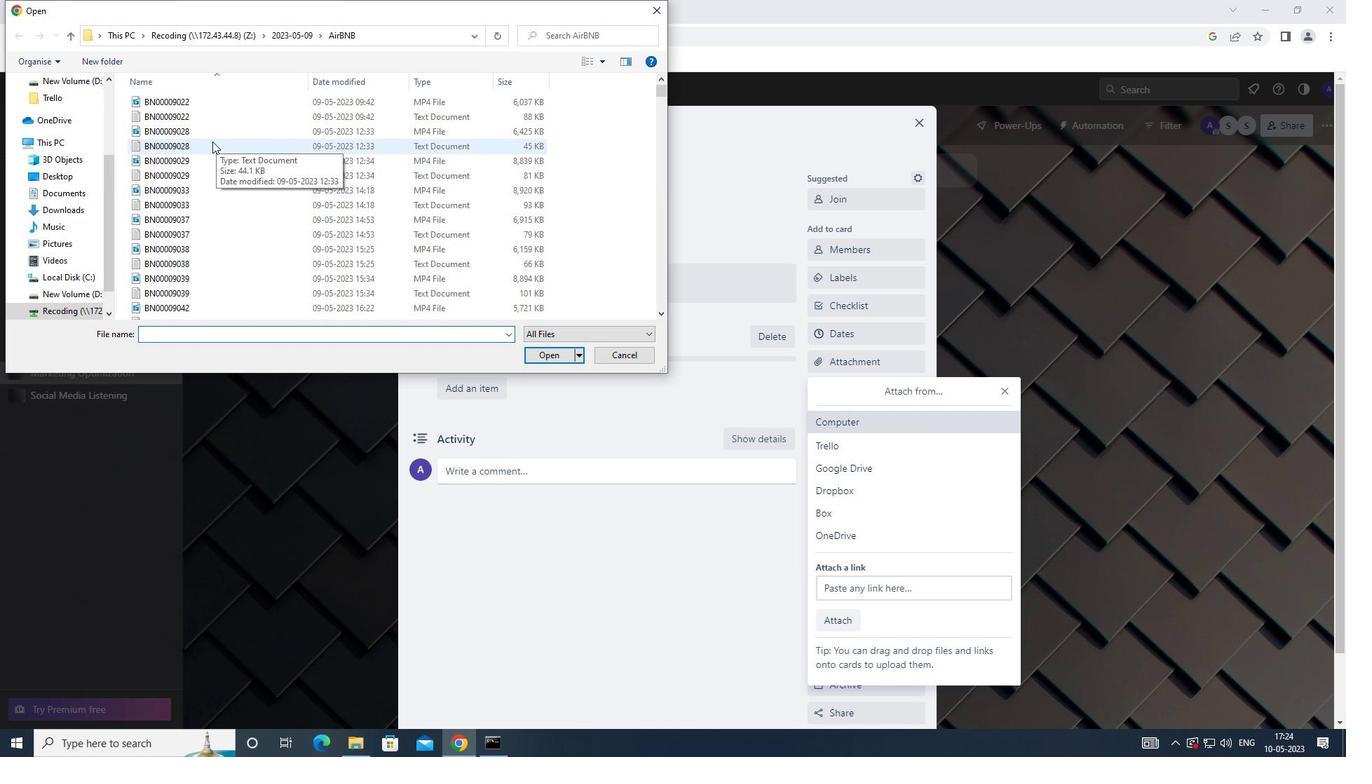 
Action: Mouse moved to (545, 362)
Screenshot: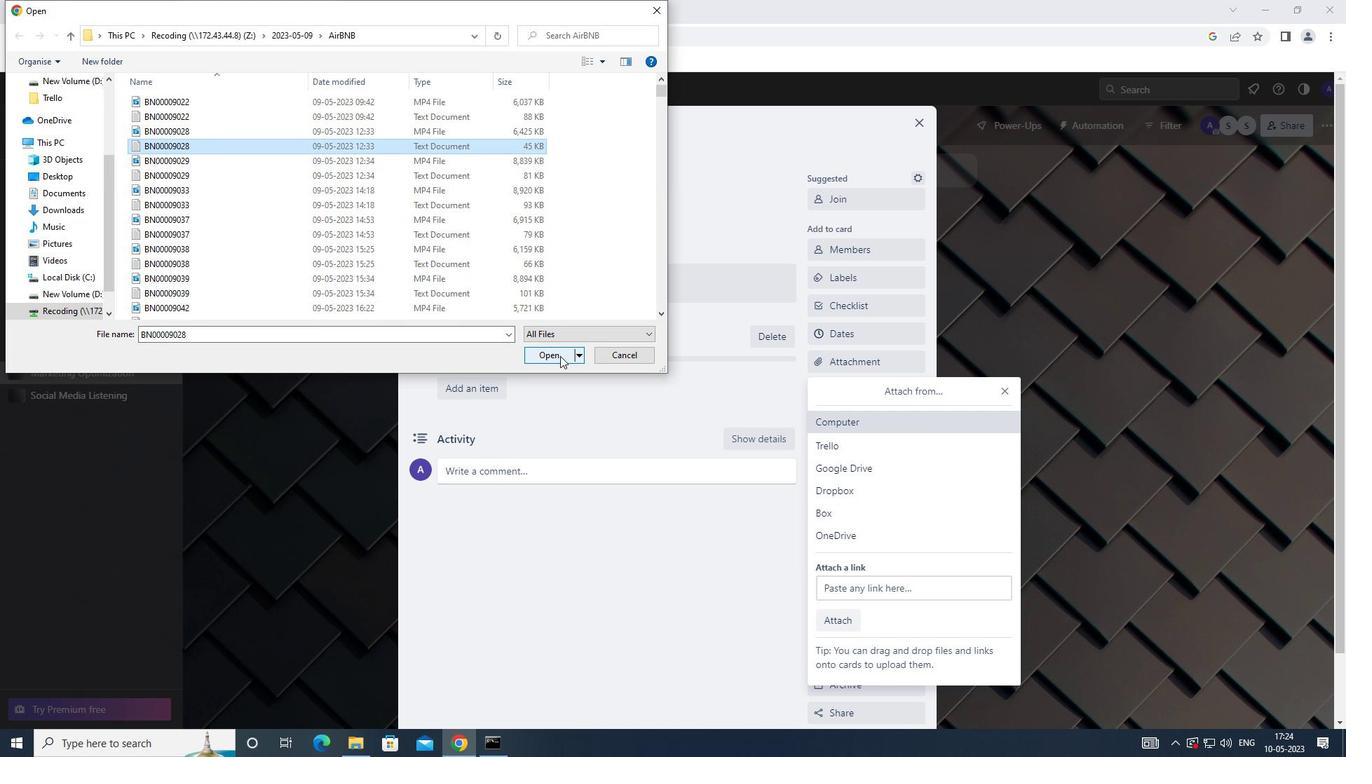 
Action: Mouse pressed left at (545, 362)
Screenshot: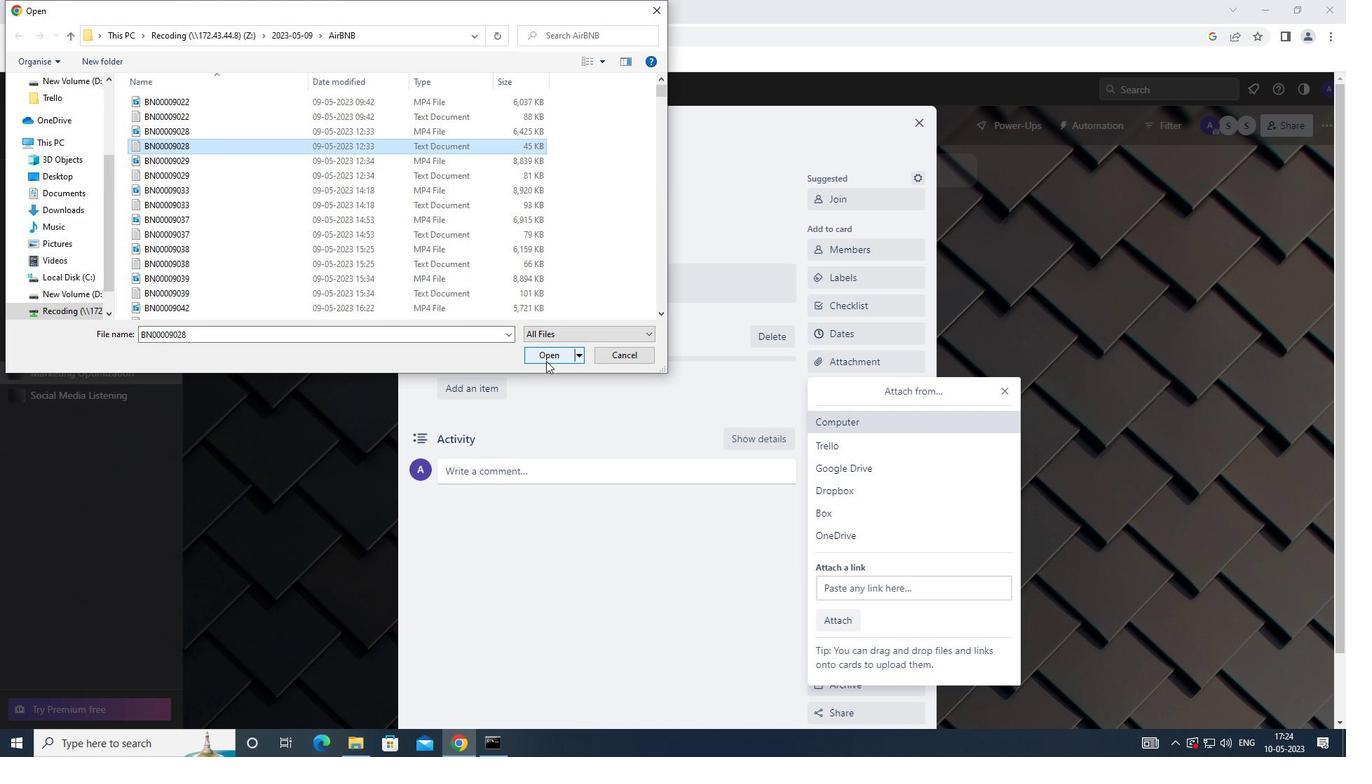 
Action: Mouse moved to (834, 389)
Screenshot: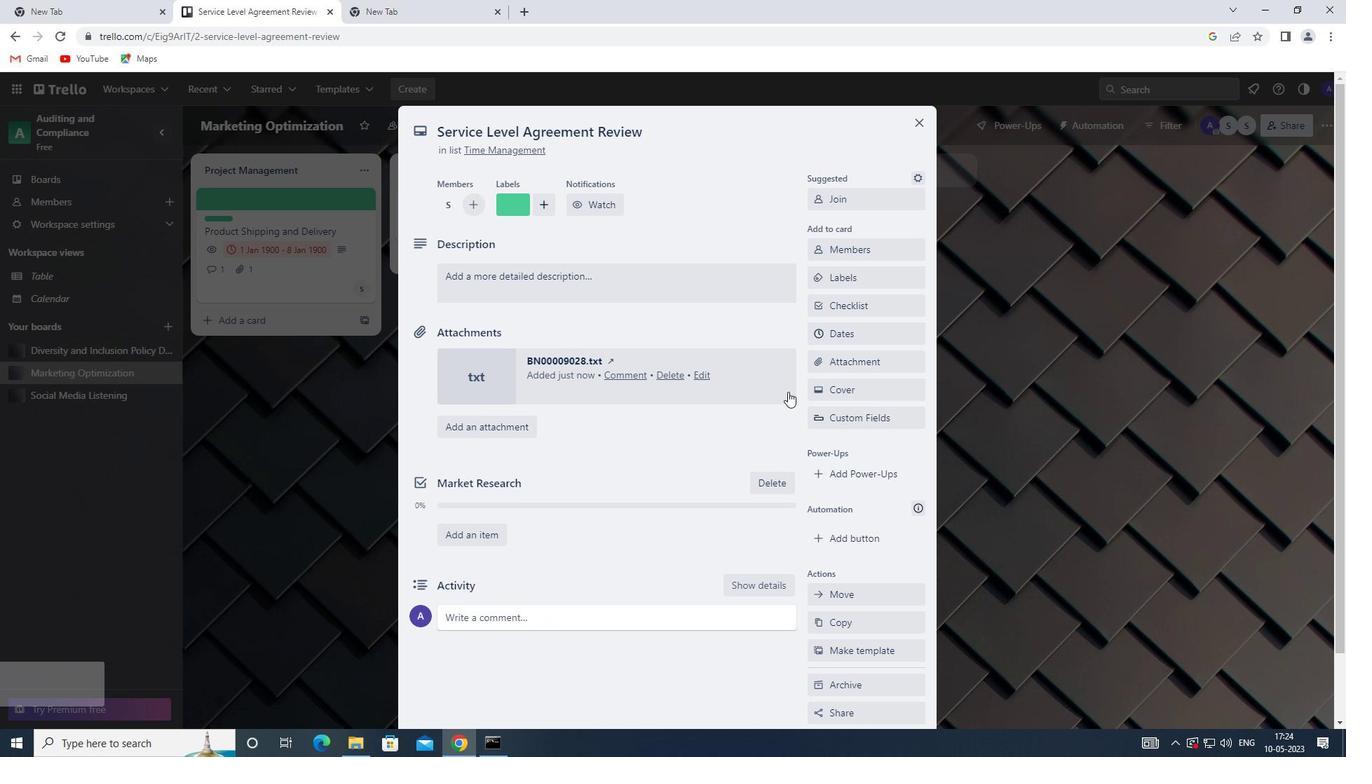 
Action: Mouse pressed left at (834, 389)
Screenshot: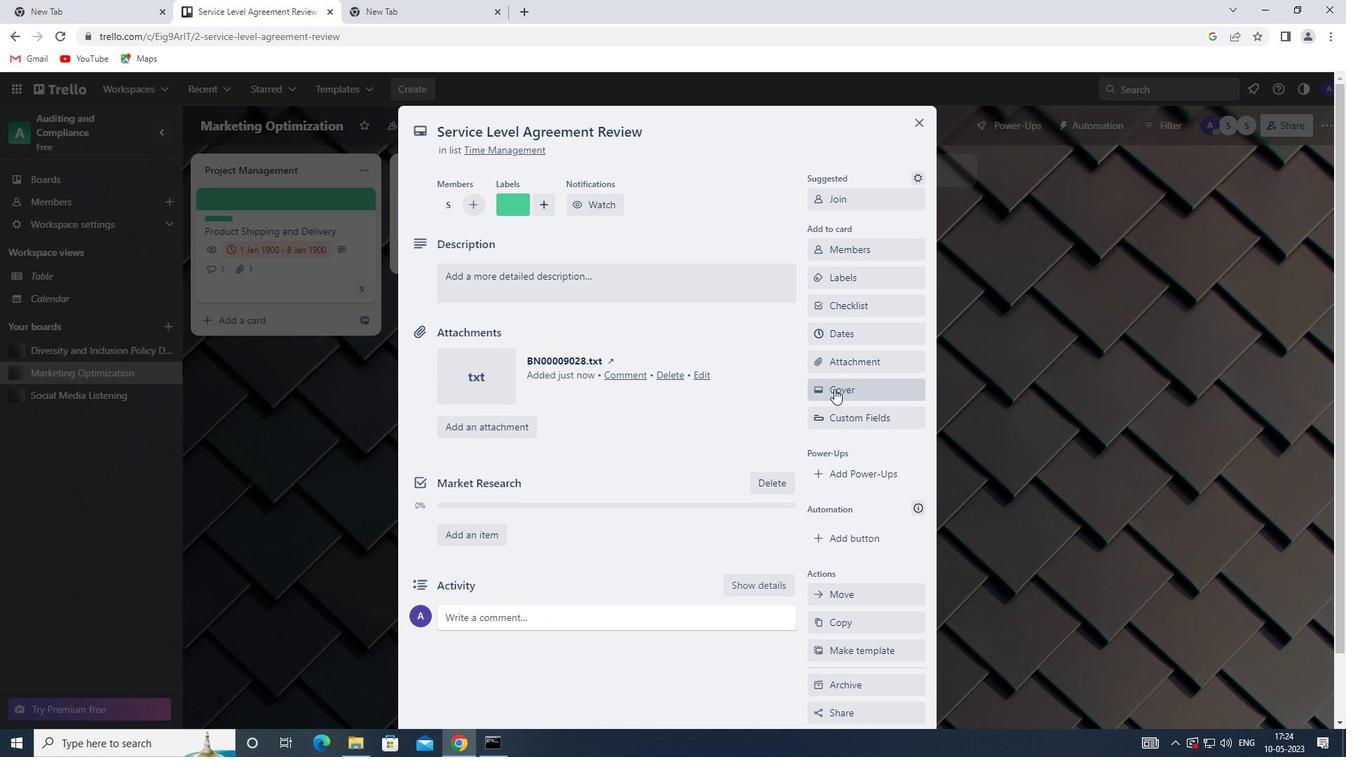 
Action: Mouse moved to (834, 446)
Screenshot: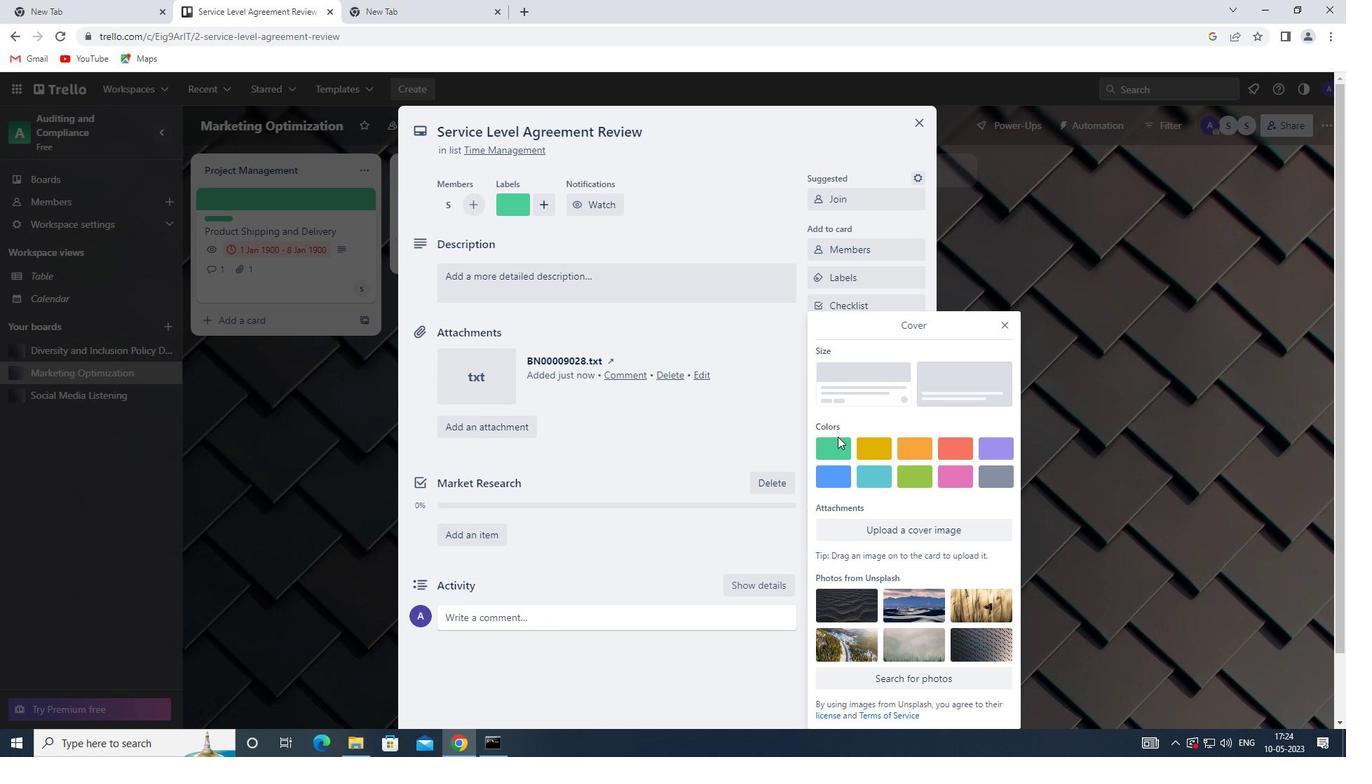 
Action: Mouse pressed left at (834, 446)
Screenshot: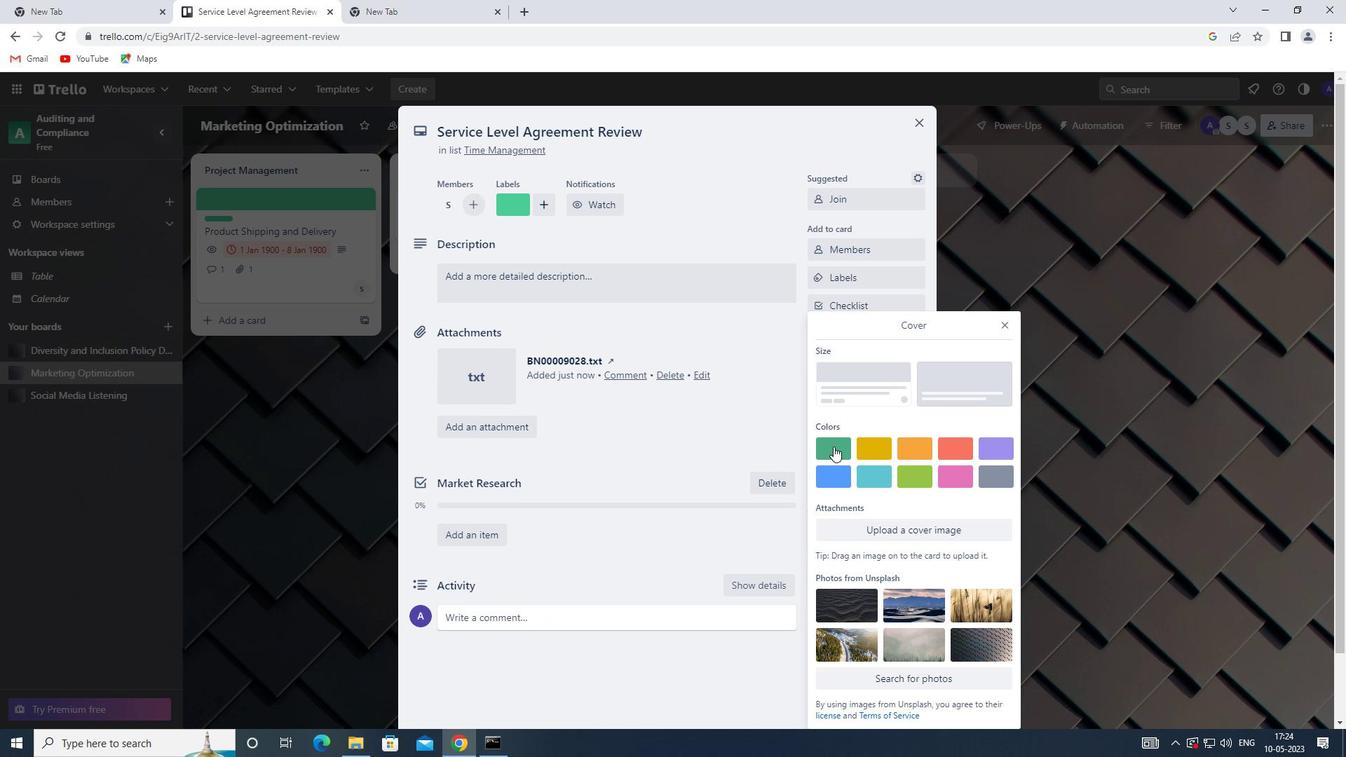 
Action: Mouse moved to (1002, 295)
Screenshot: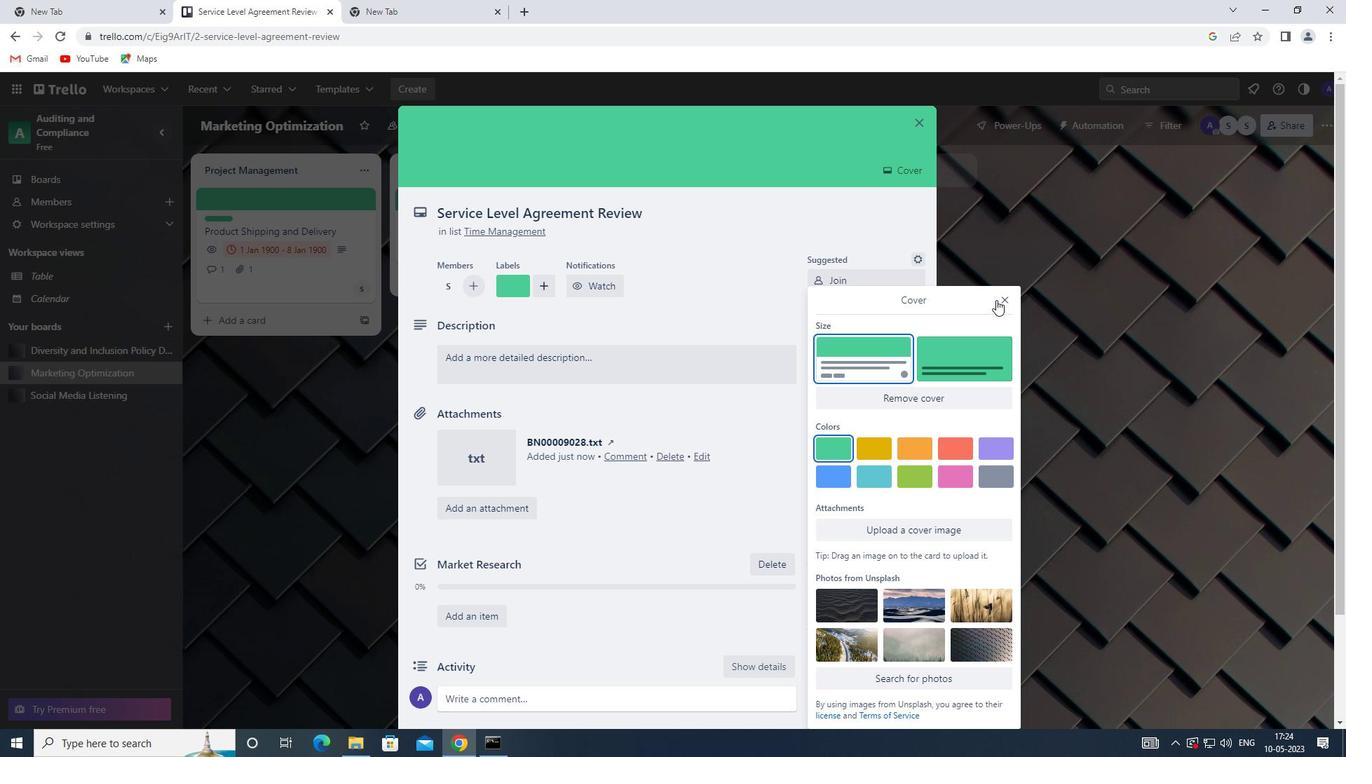 
Action: Mouse pressed left at (1002, 295)
Screenshot: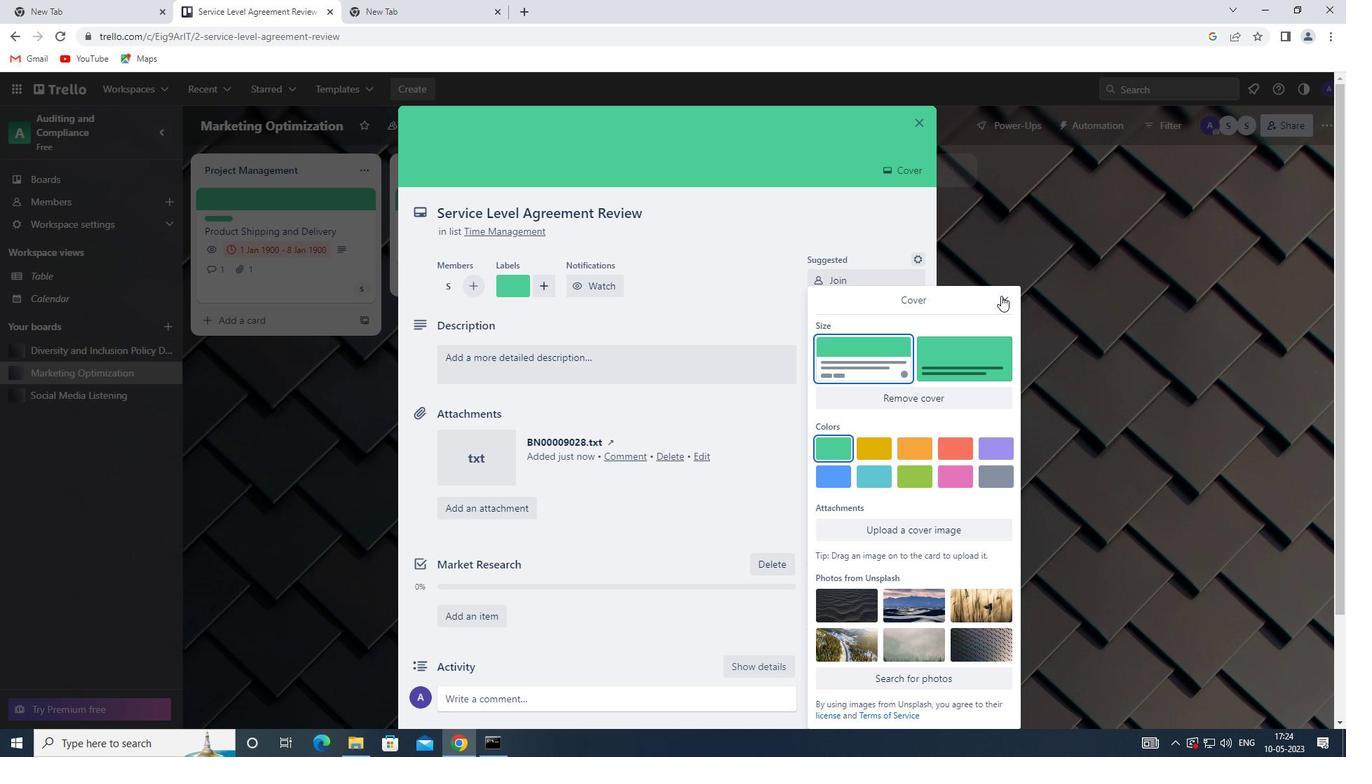 
Action: Mouse moved to (466, 369)
Screenshot: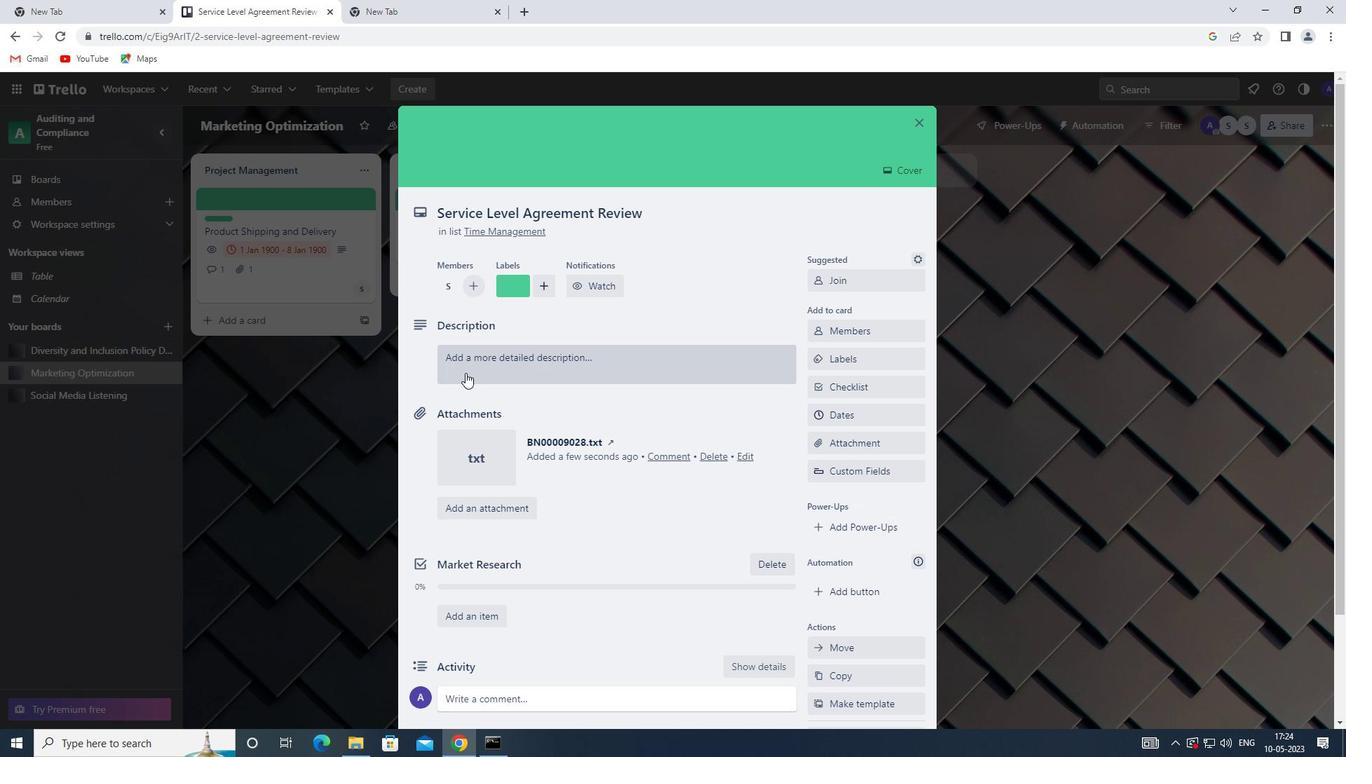 
Action: Mouse pressed left at (466, 369)
Screenshot: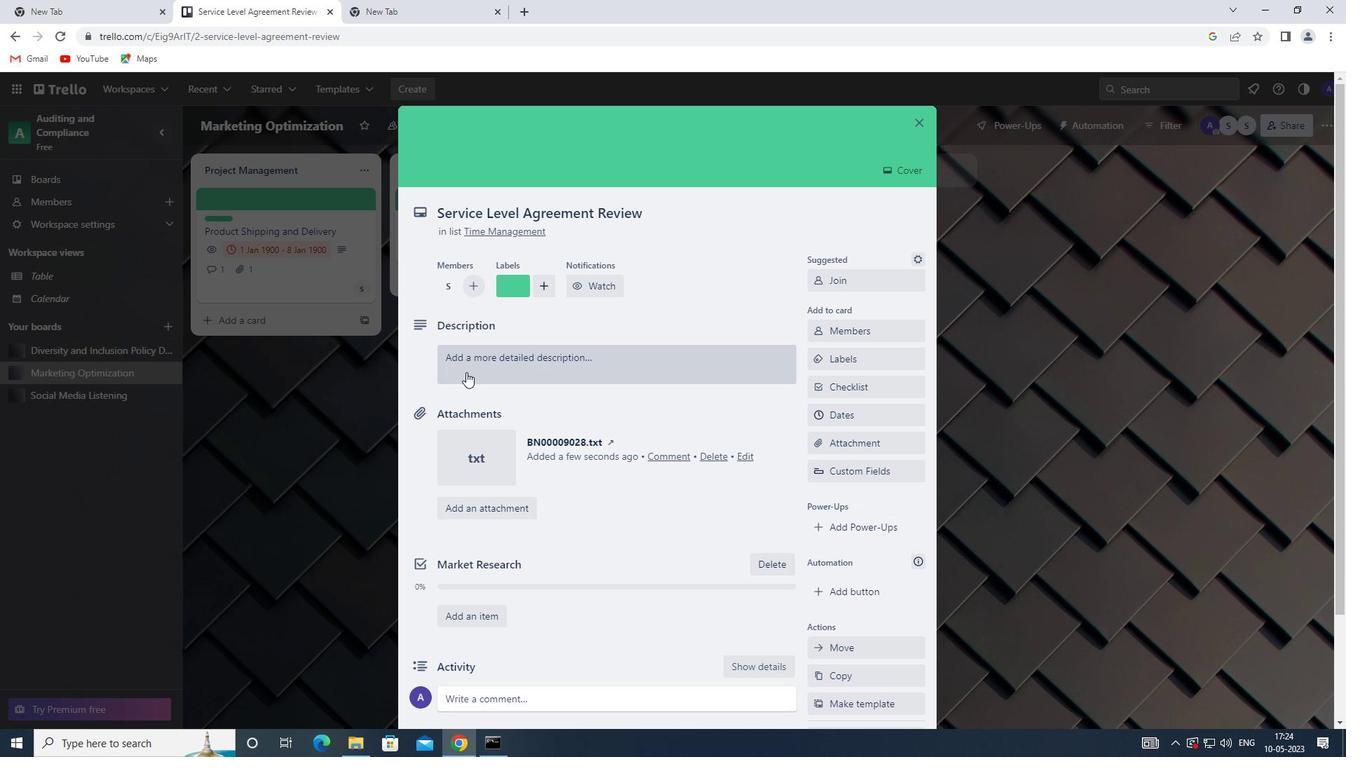 
Action: Mouse moved to (463, 409)
Screenshot: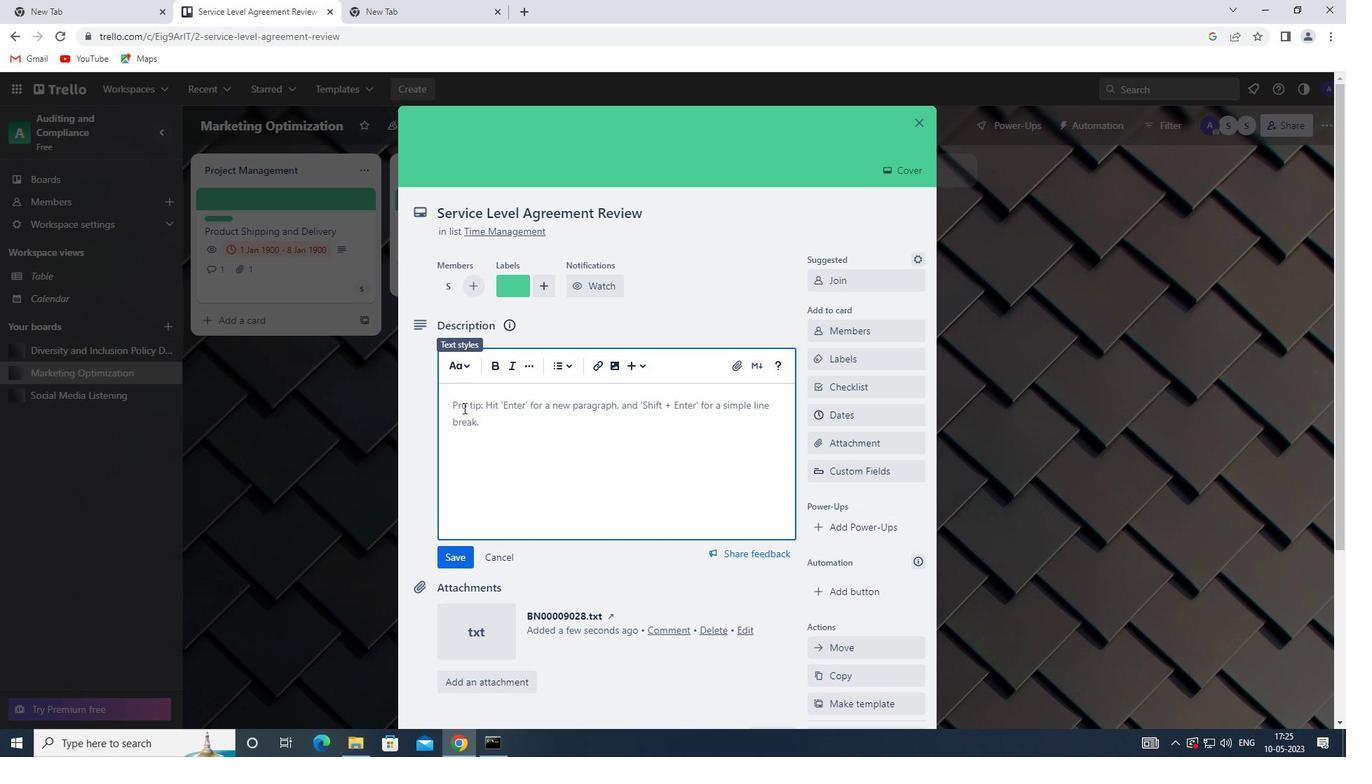 
Action: Mouse pressed left at (463, 409)
Screenshot: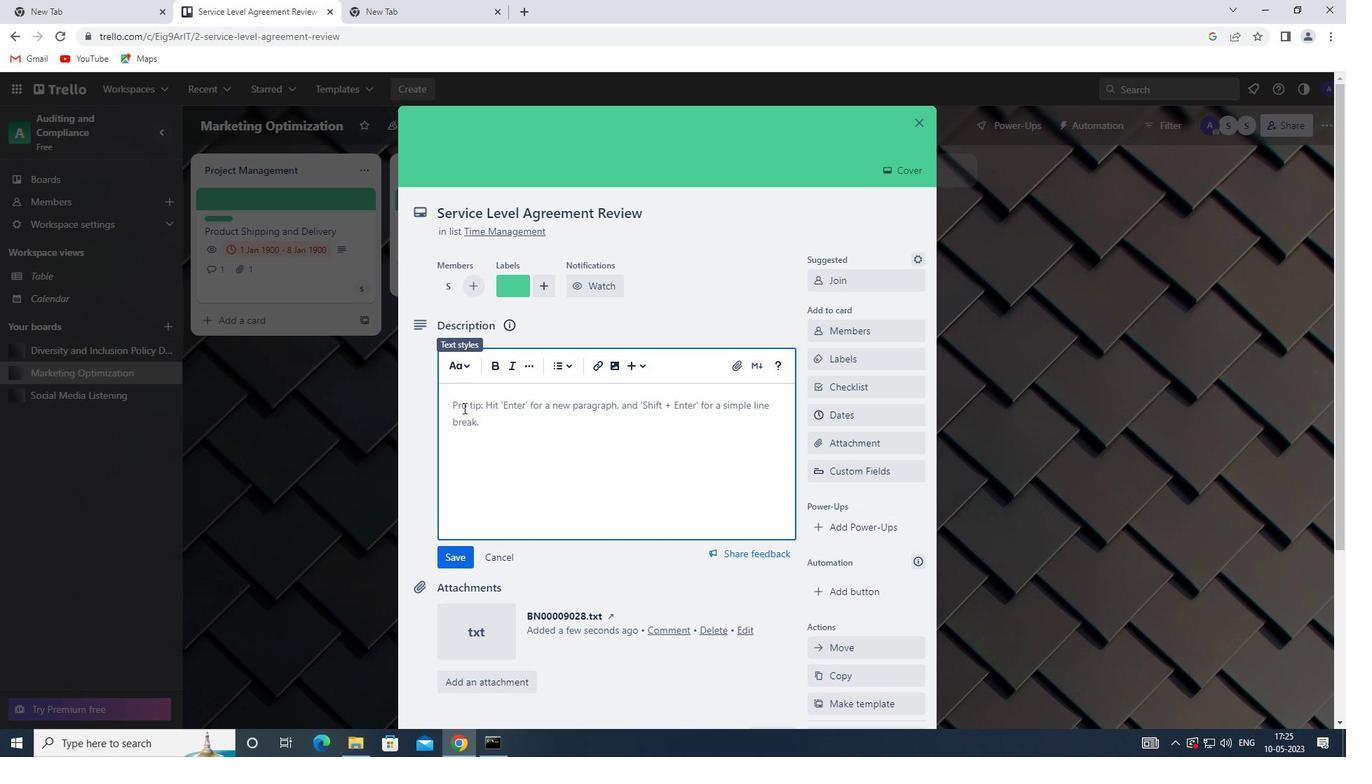 
Action: Key pressed <Key.shift><Key.shift><Key.shift>RESEARCH<Key.space>AND<Key.space>DEVELOP<Key.space>NEW<Key.space>PRICING<Key.space>STRATEGY<Key.space>FOR<Key.space>SERVICE<Key.space>OFFERING<Key.space>
Screenshot: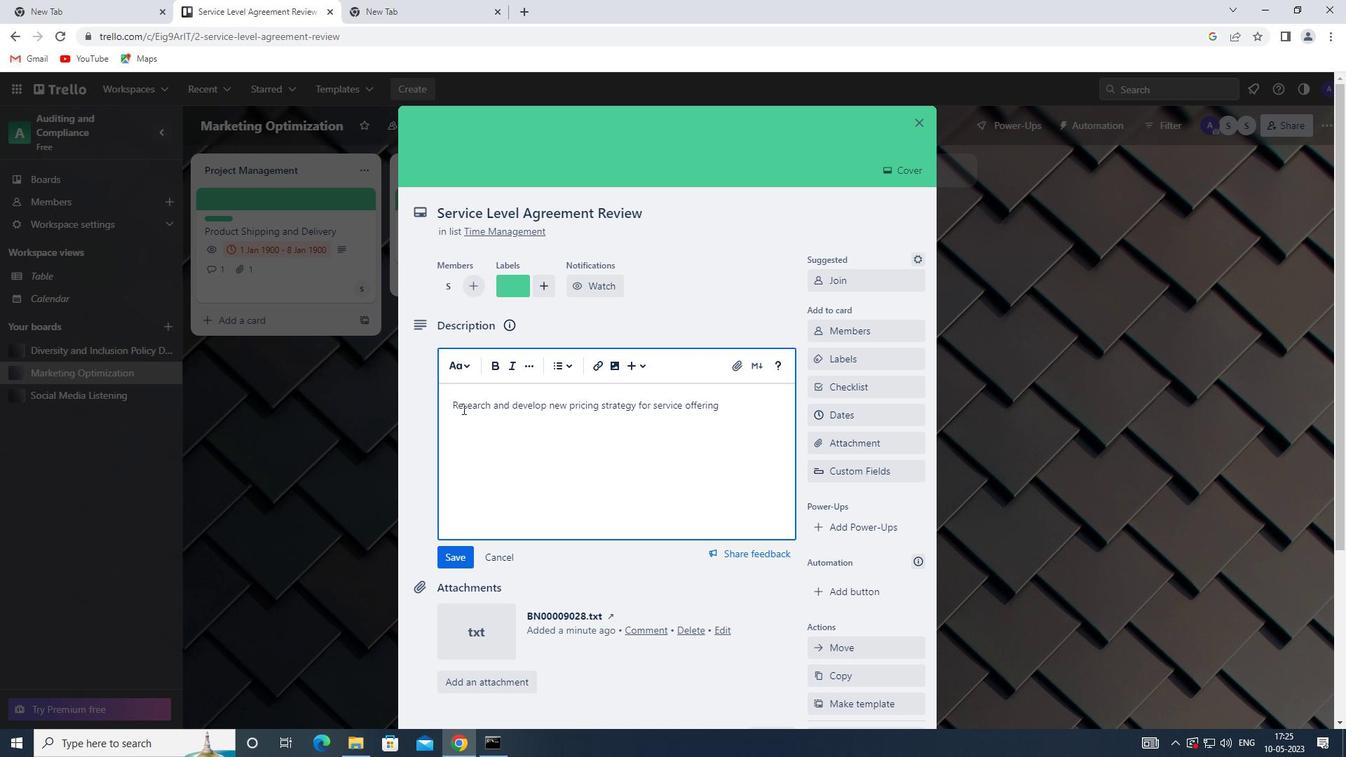 
Action: Mouse moved to (461, 552)
Screenshot: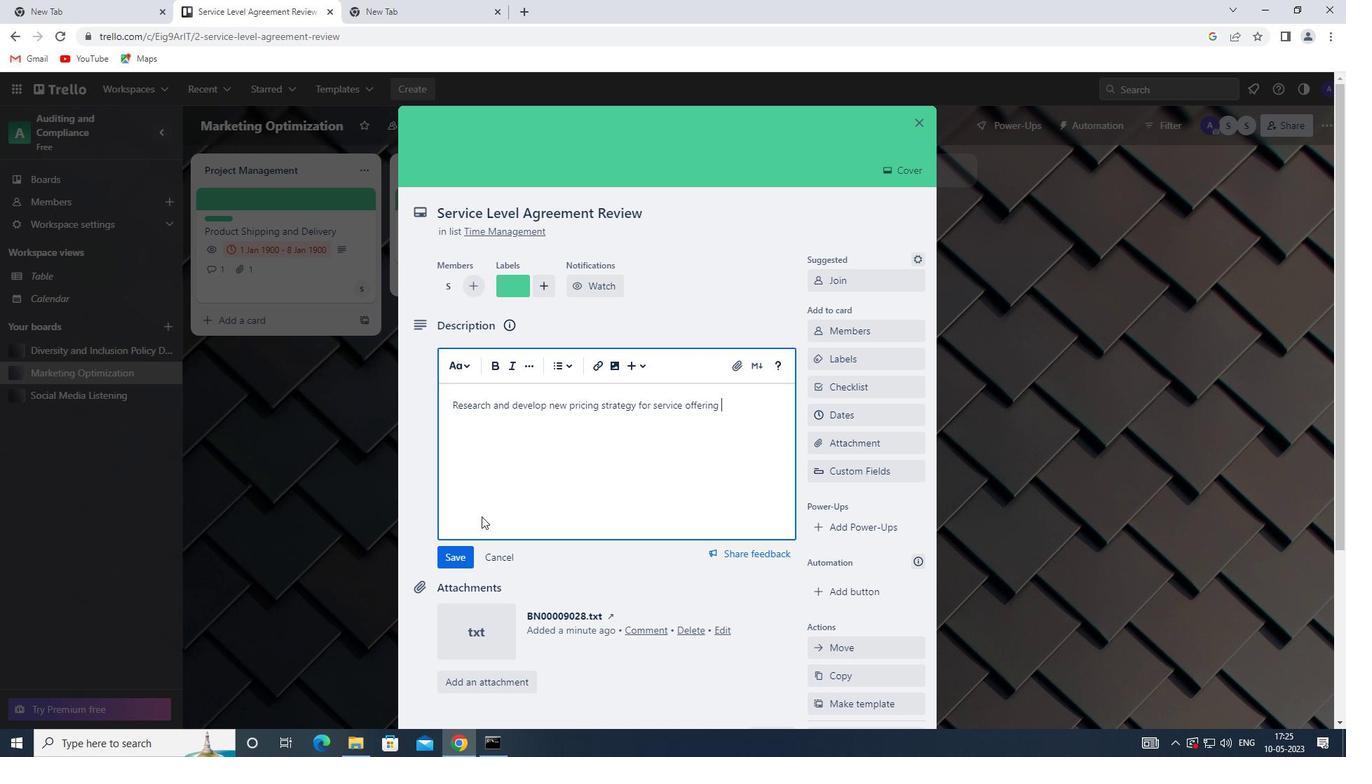 
Action: Mouse pressed left at (461, 552)
Screenshot: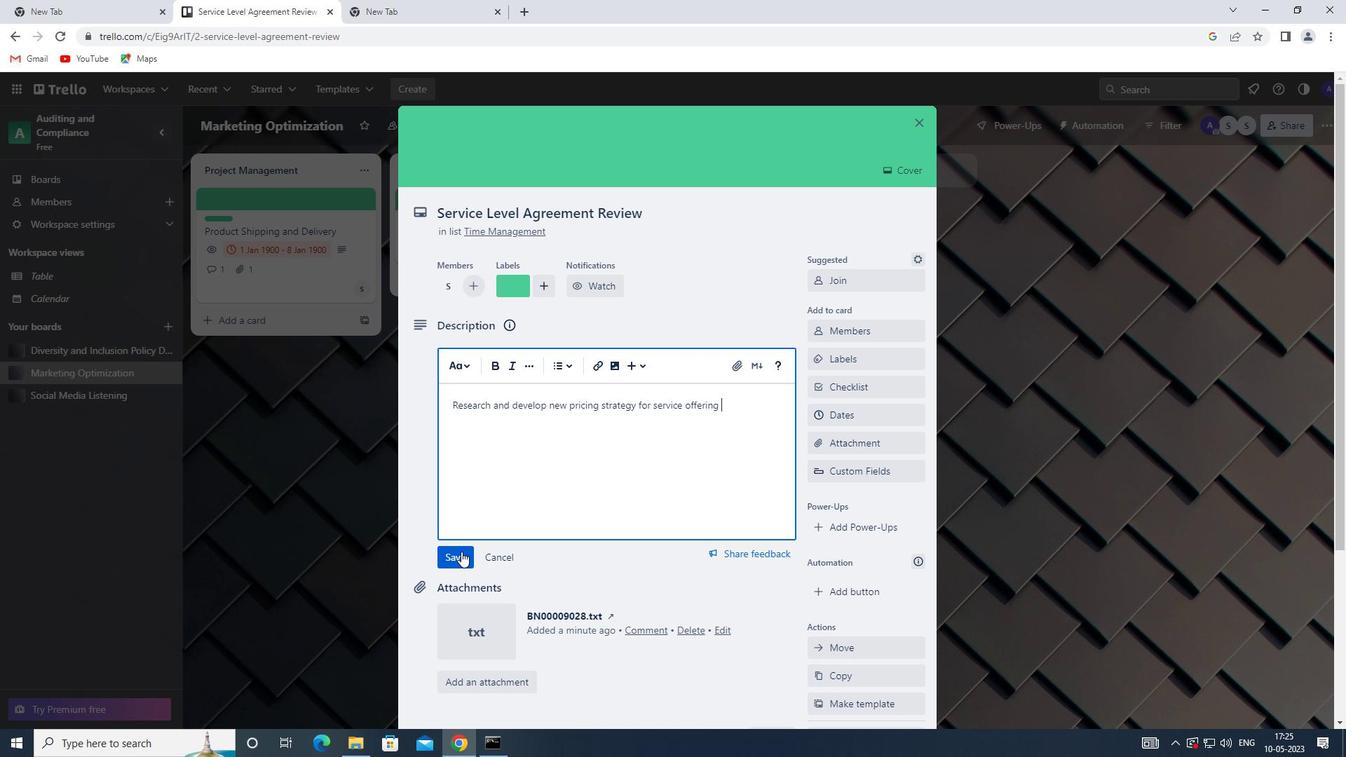 
Action: Mouse moved to (515, 495)
Screenshot: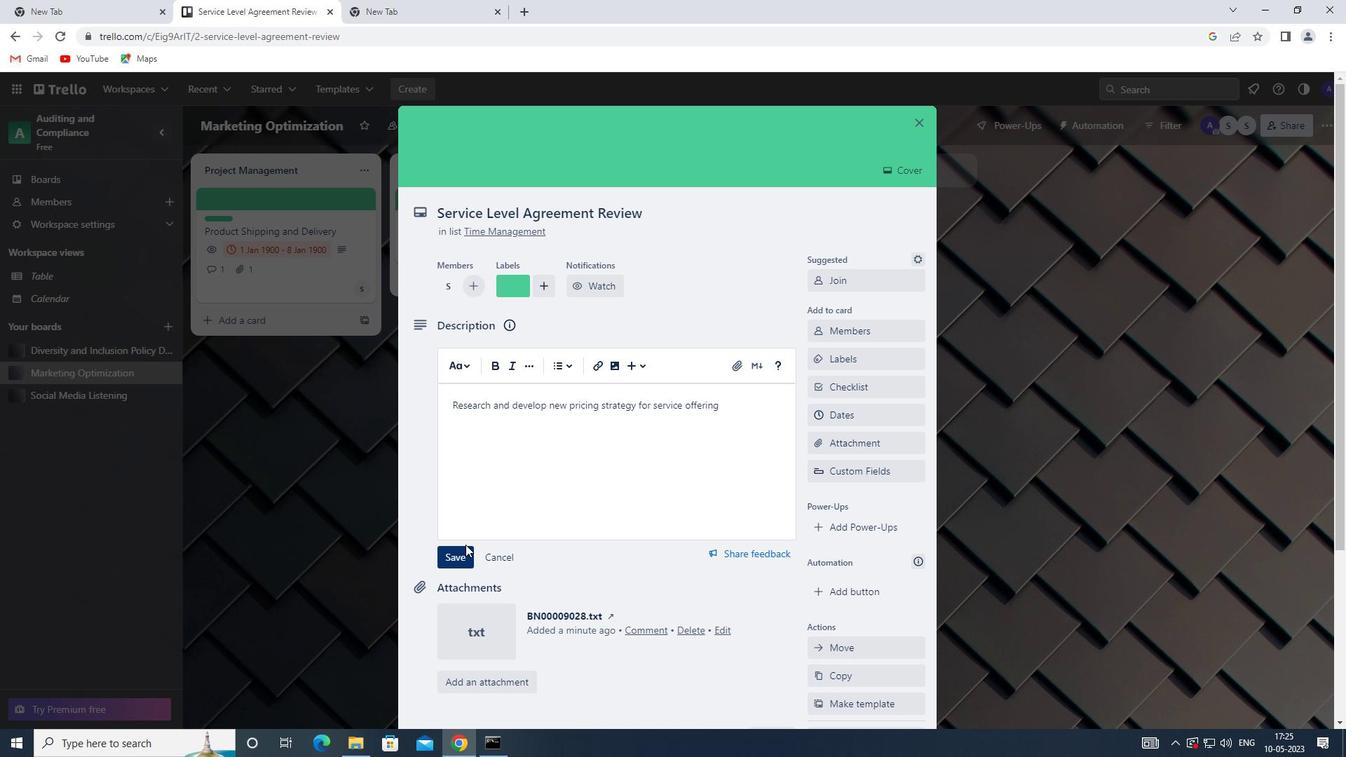 
Action: Mouse scrolled (515, 495) with delta (0, 0)
Screenshot: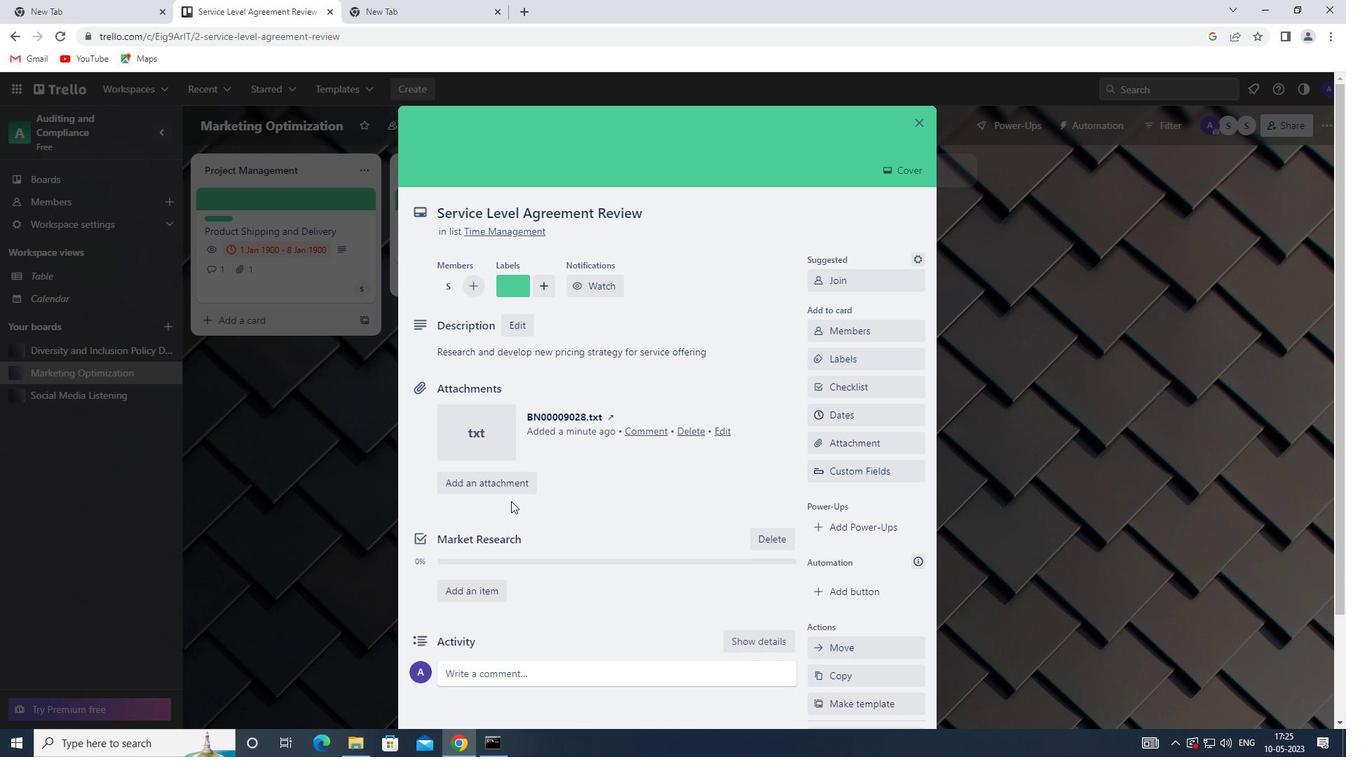 
Action: Mouse scrolled (515, 495) with delta (0, 0)
Screenshot: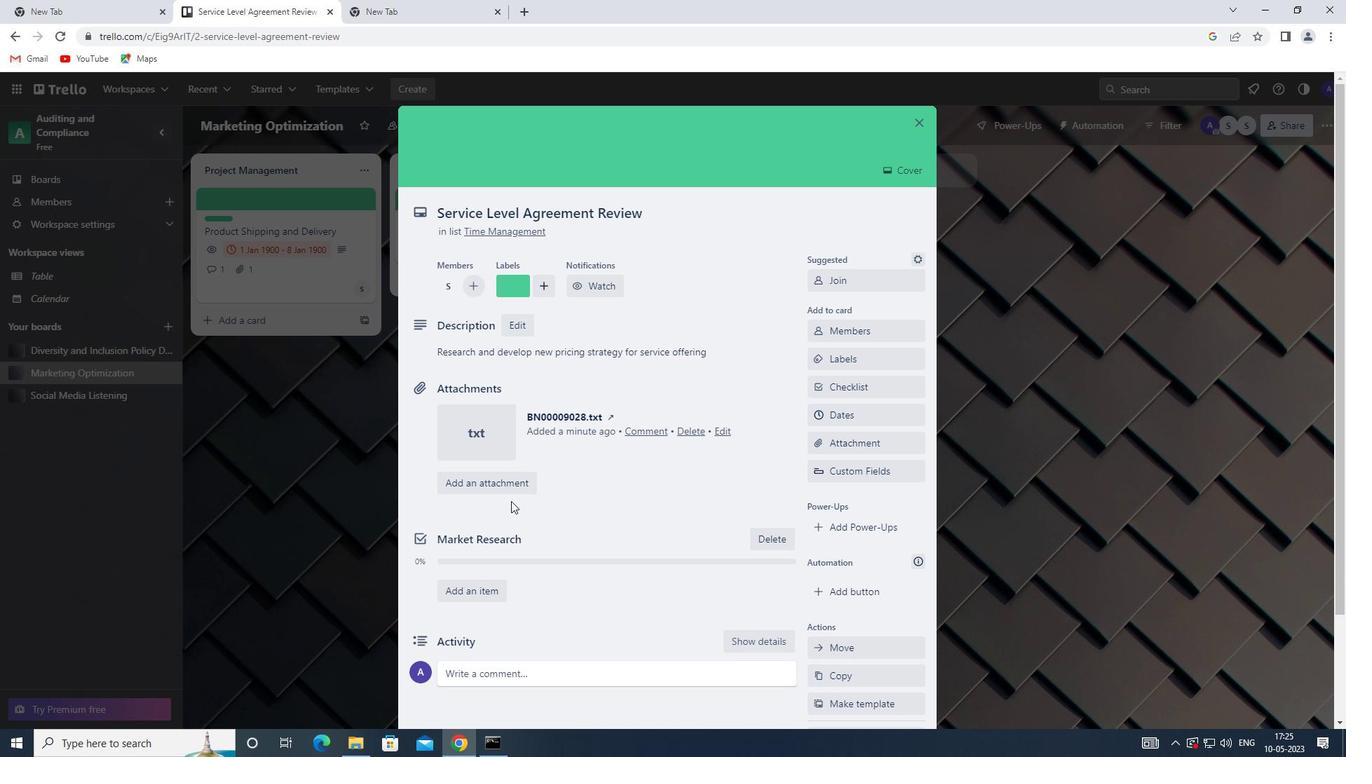 
Action: Mouse scrolled (515, 495) with delta (0, 0)
Screenshot: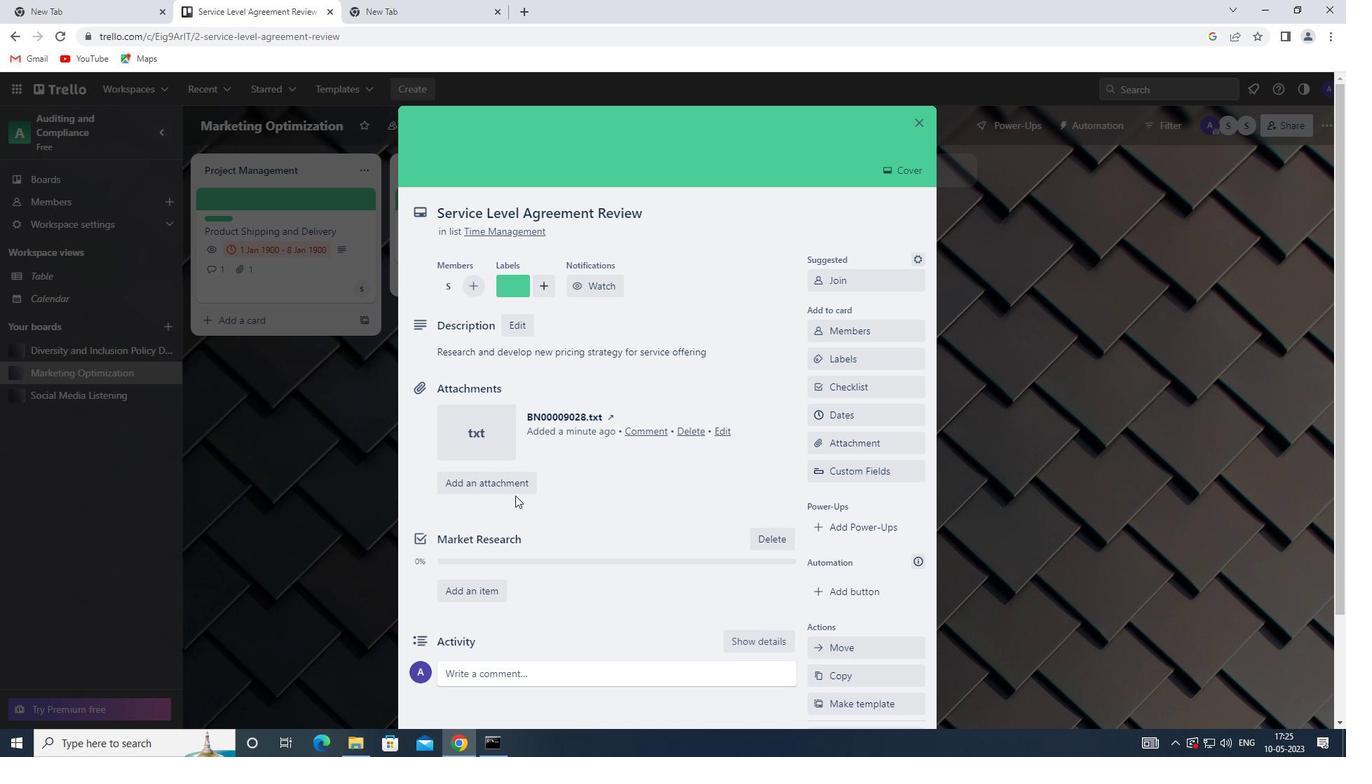 
Action: Mouse moved to (469, 539)
Screenshot: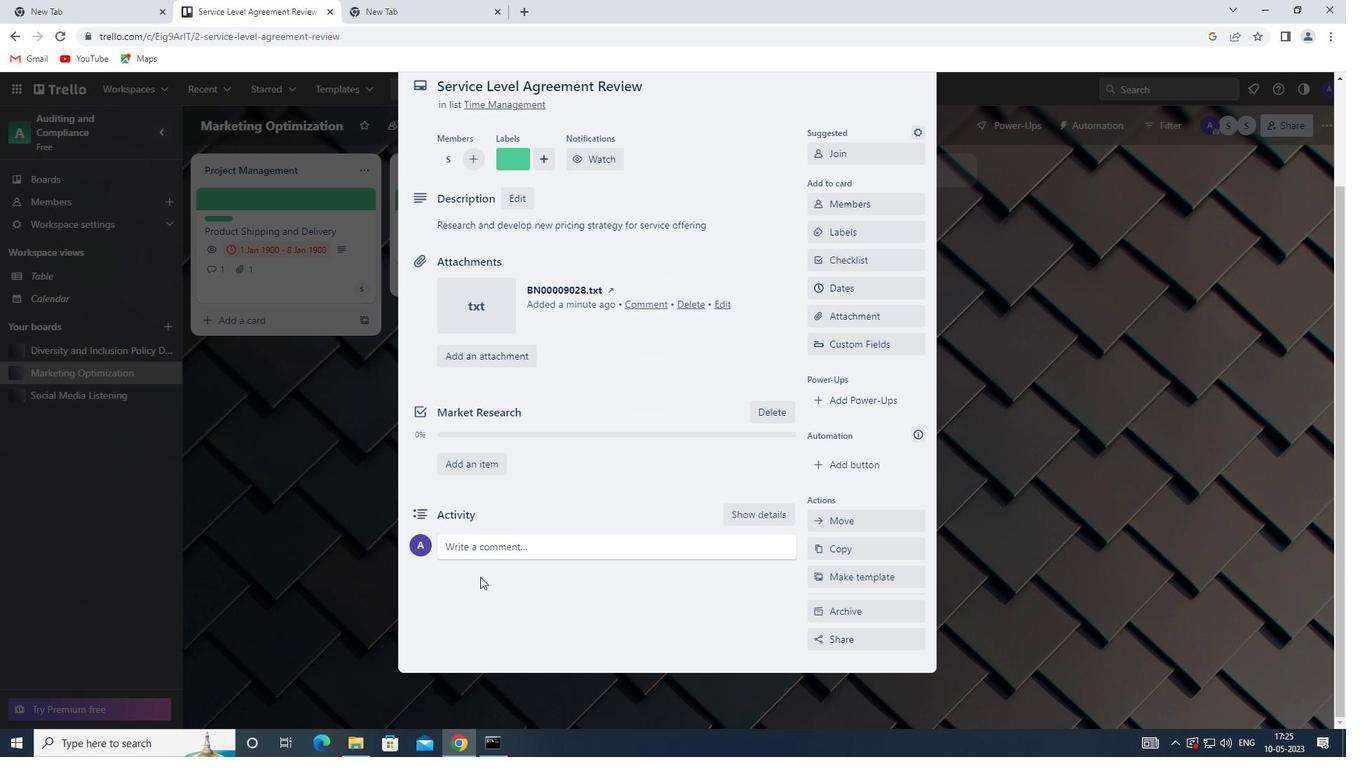 
Action: Mouse pressed left at (469, 539)
Screenshot: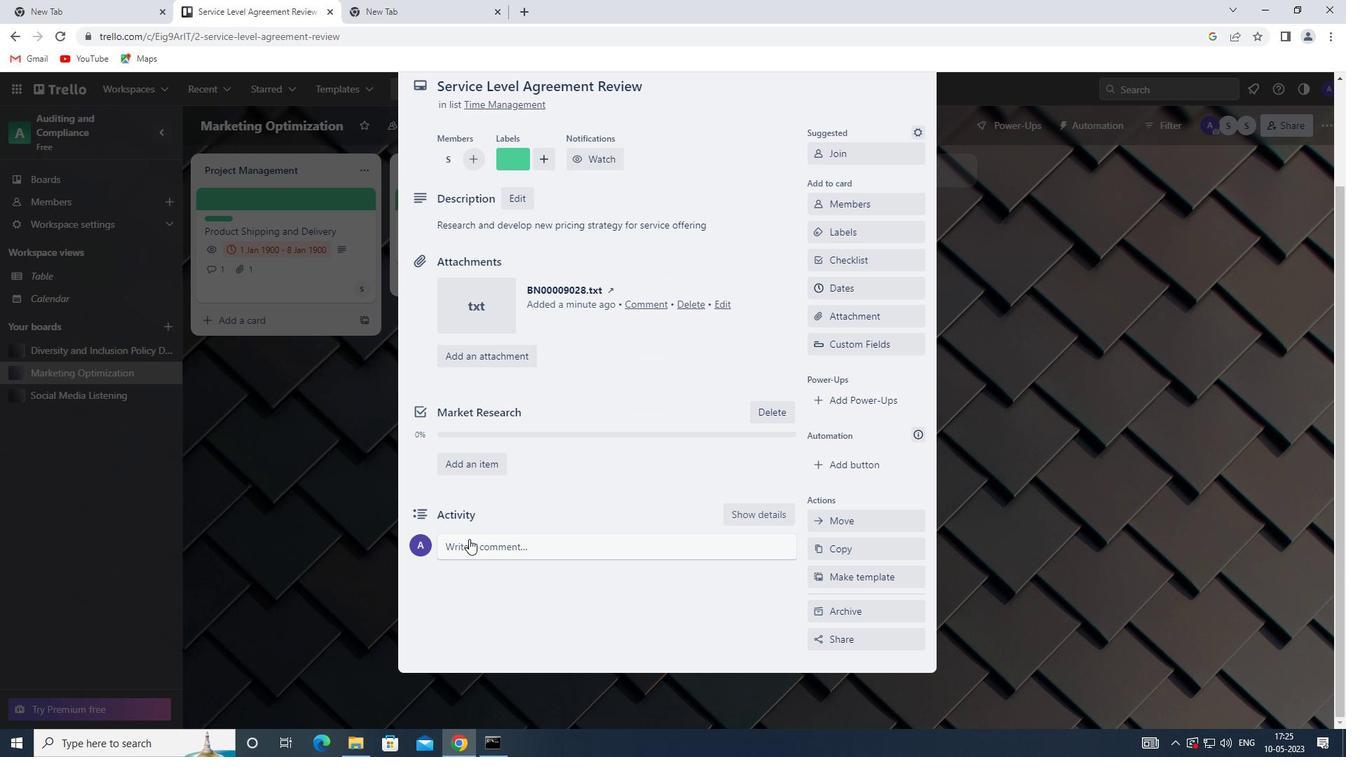 
Action: Mouse moved to (456, 579)
Screenshot: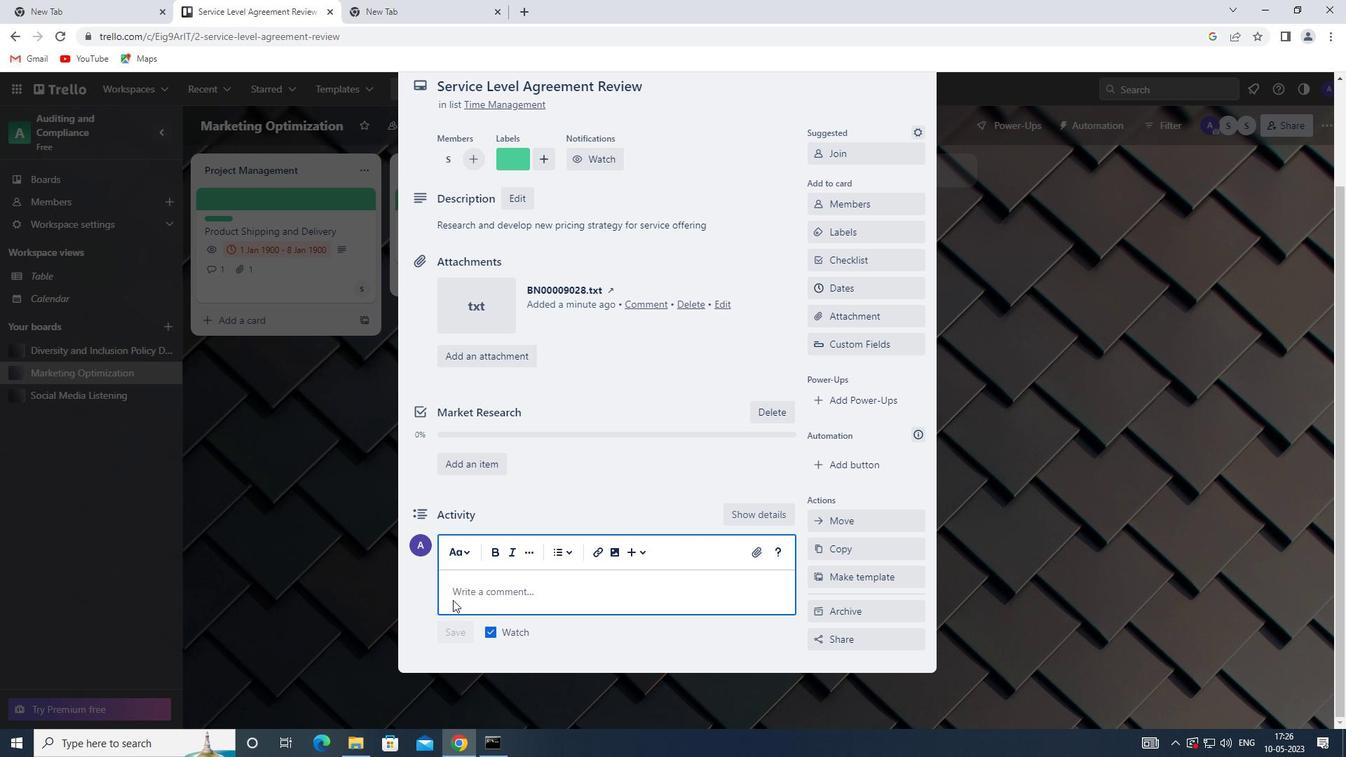 
Action: Mouse pressed left at (456, 579)
Screenshot: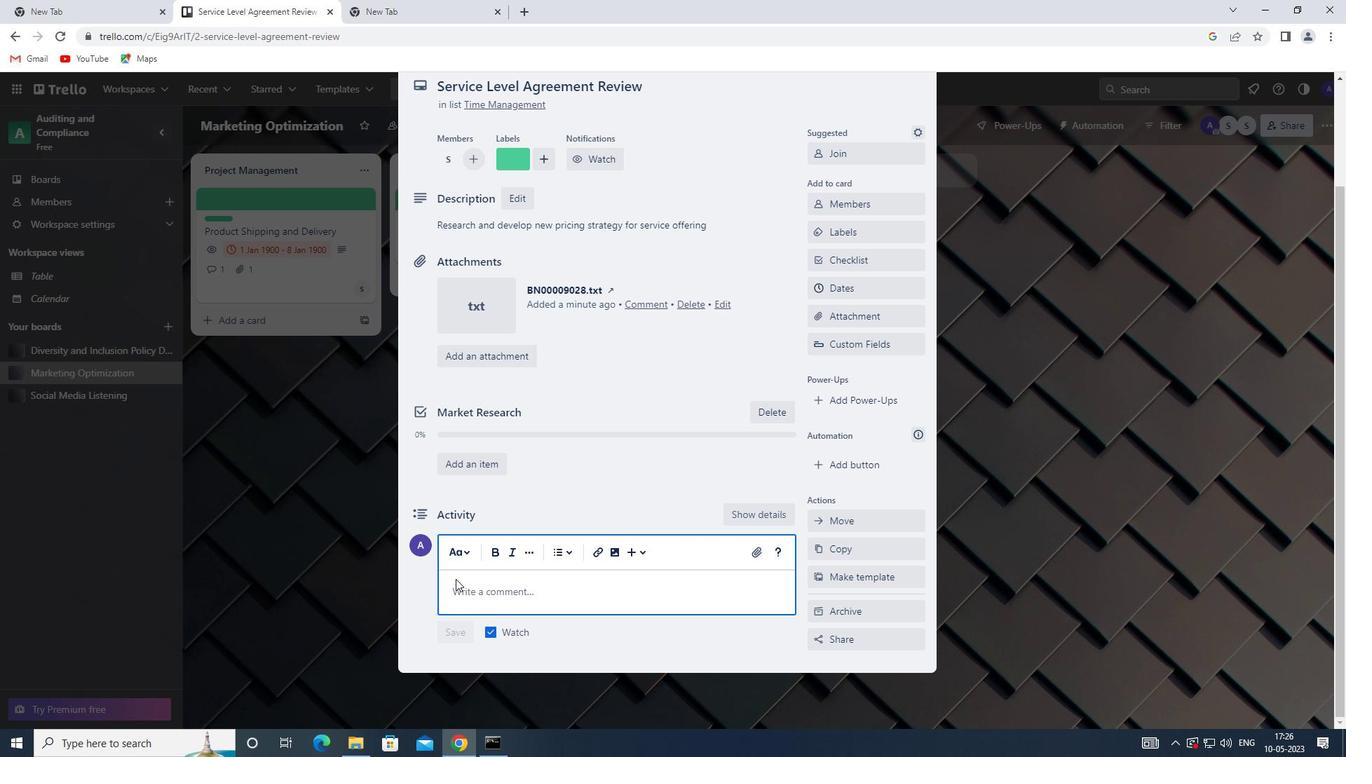 
Action: Key pressed <Key.shift><Key.shift>GIVEN<Key.space>THE<Key.space>POTE
Screenshot: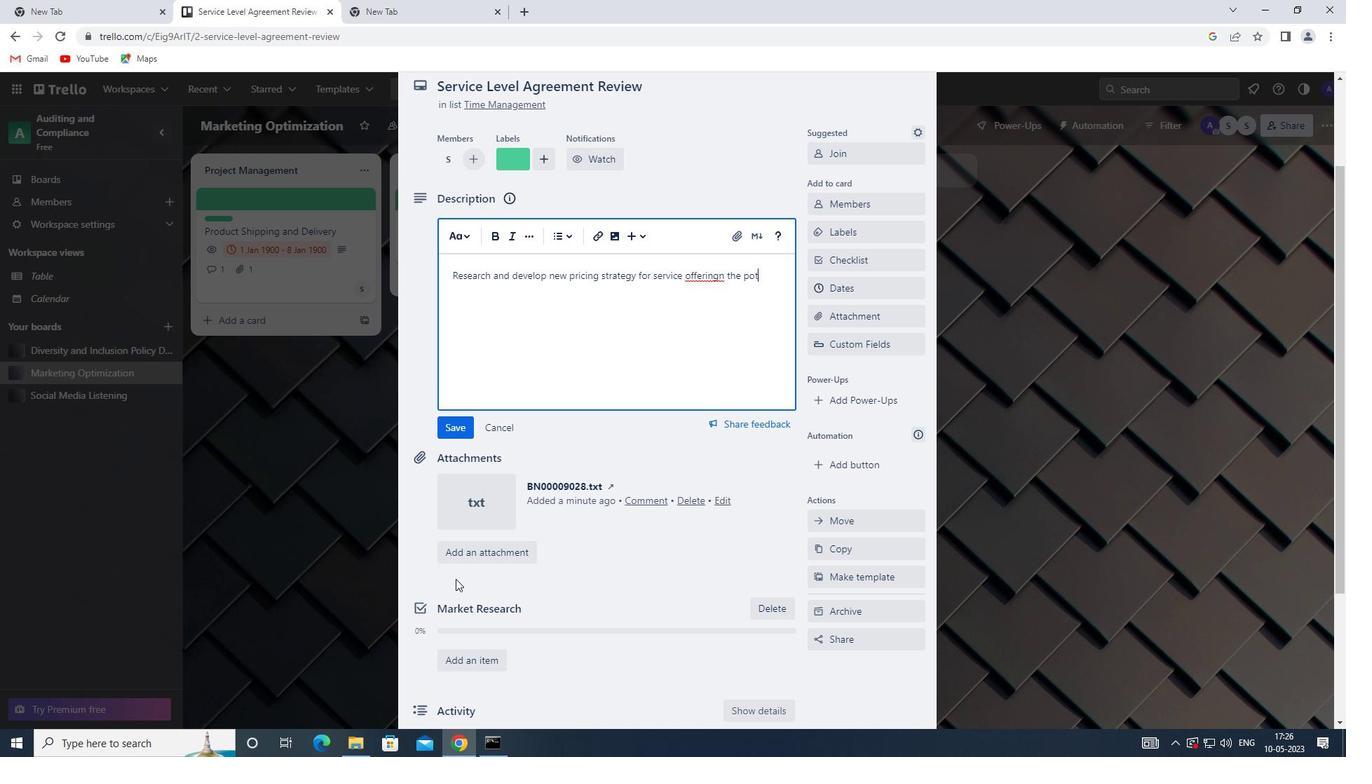 
Action: Mouse moved to (726, 346)
Screenshot: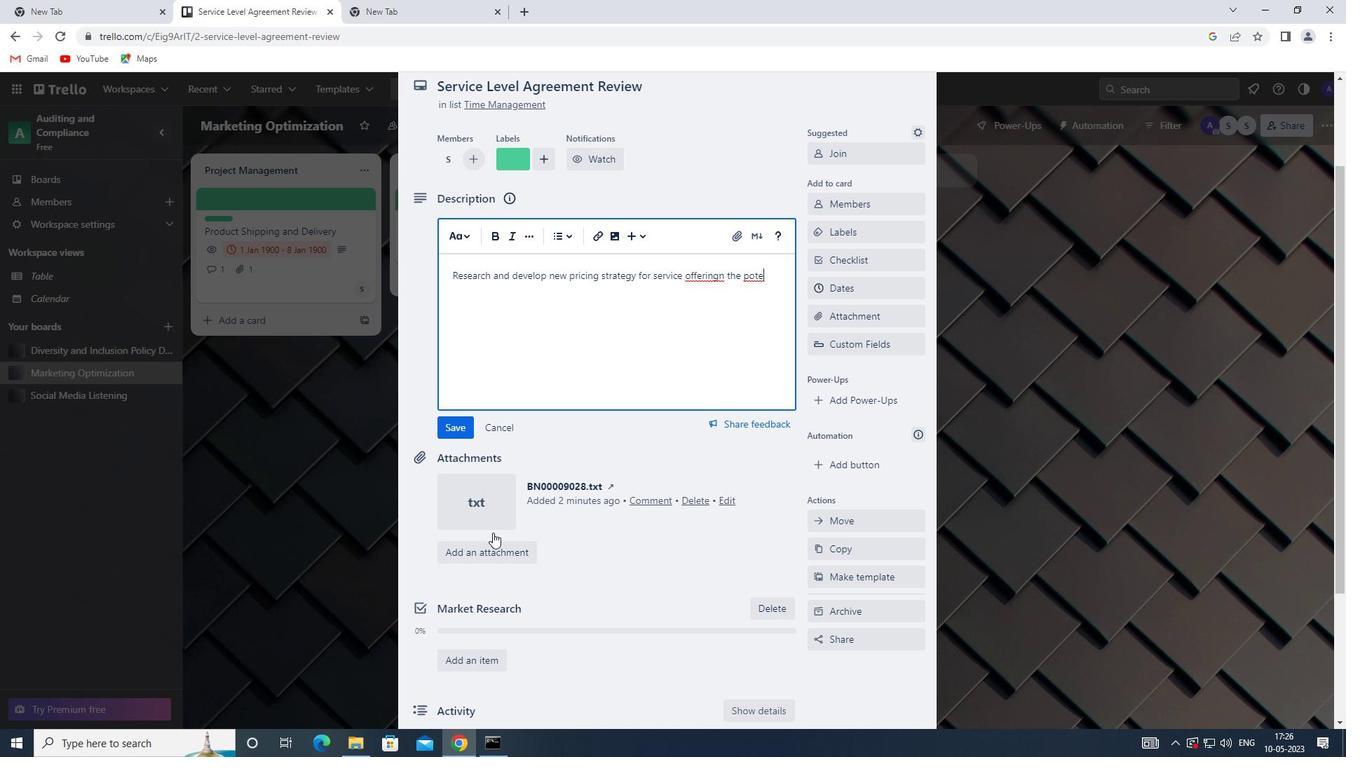 
Action: Mouse scrolled (726, 345) with delta (0, 0)
Screenshot: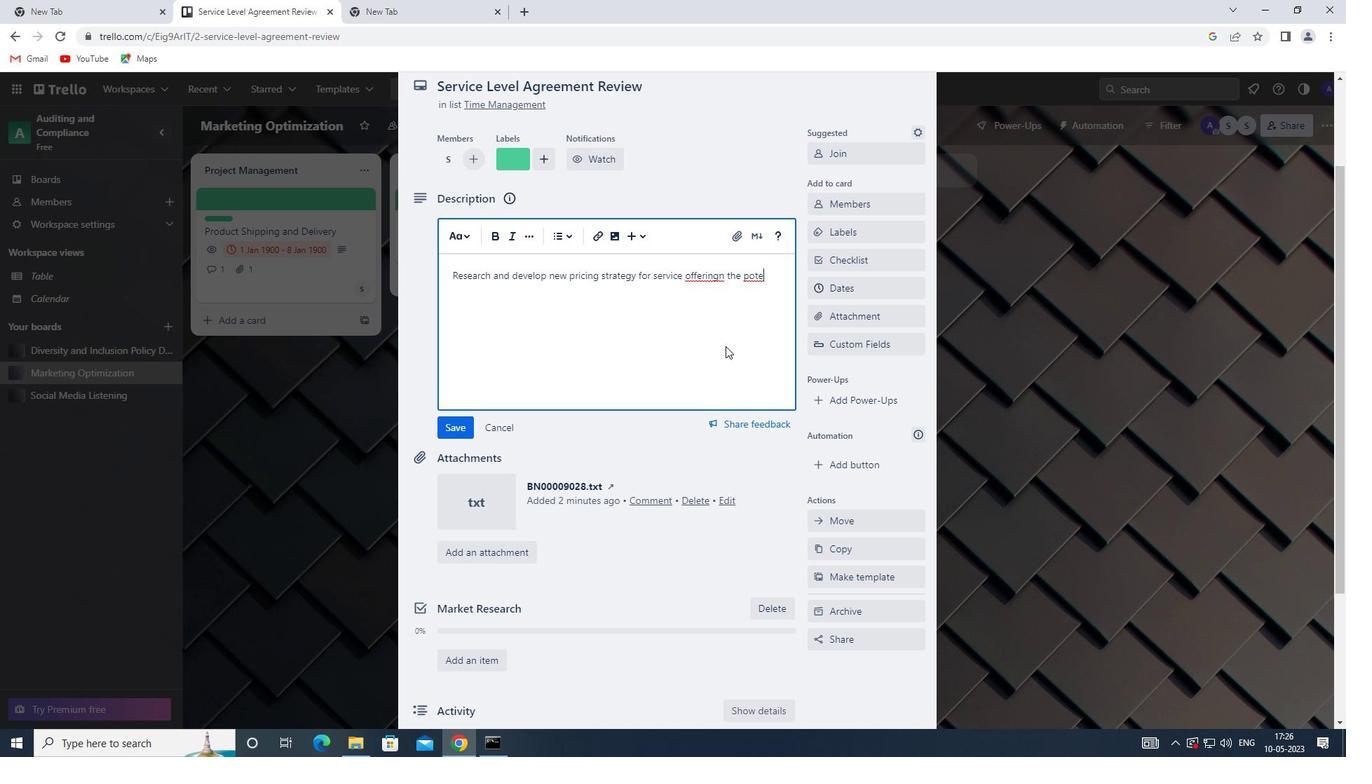 
Action: Mouse scrolled (726, 345) with delta (0, 0)
Screenshot: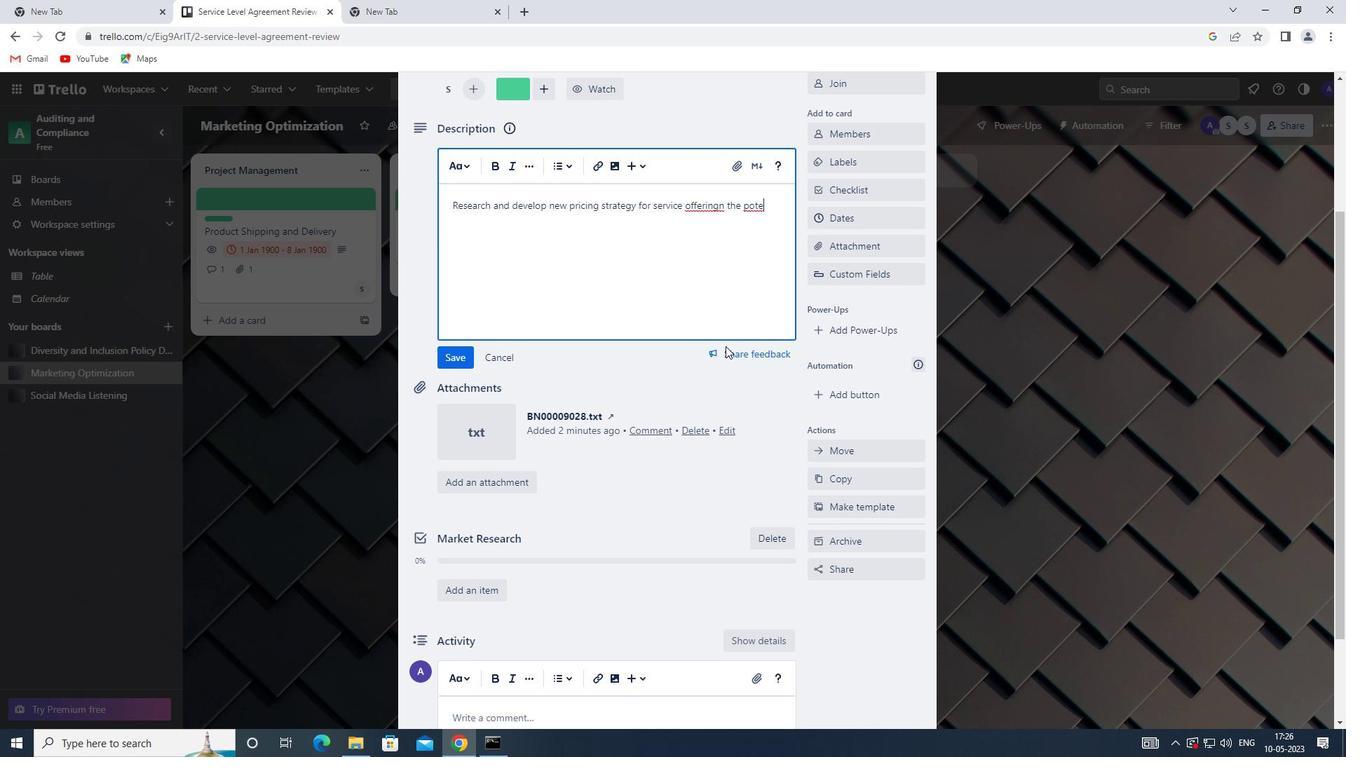
Action: Mouse scrolled (726, 347) with delta (0, 0)
Screenshot: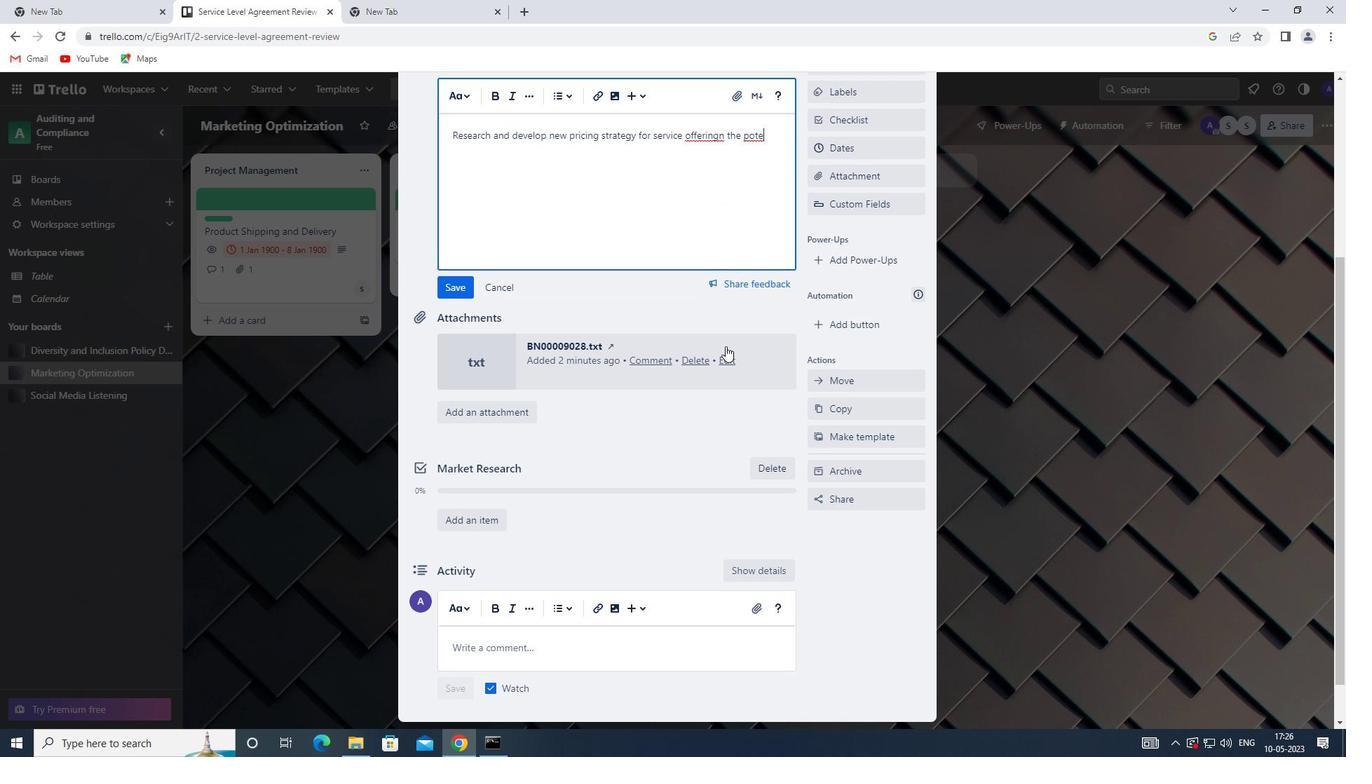 
Action: Mouse moved to (726, 206)
Screenshot: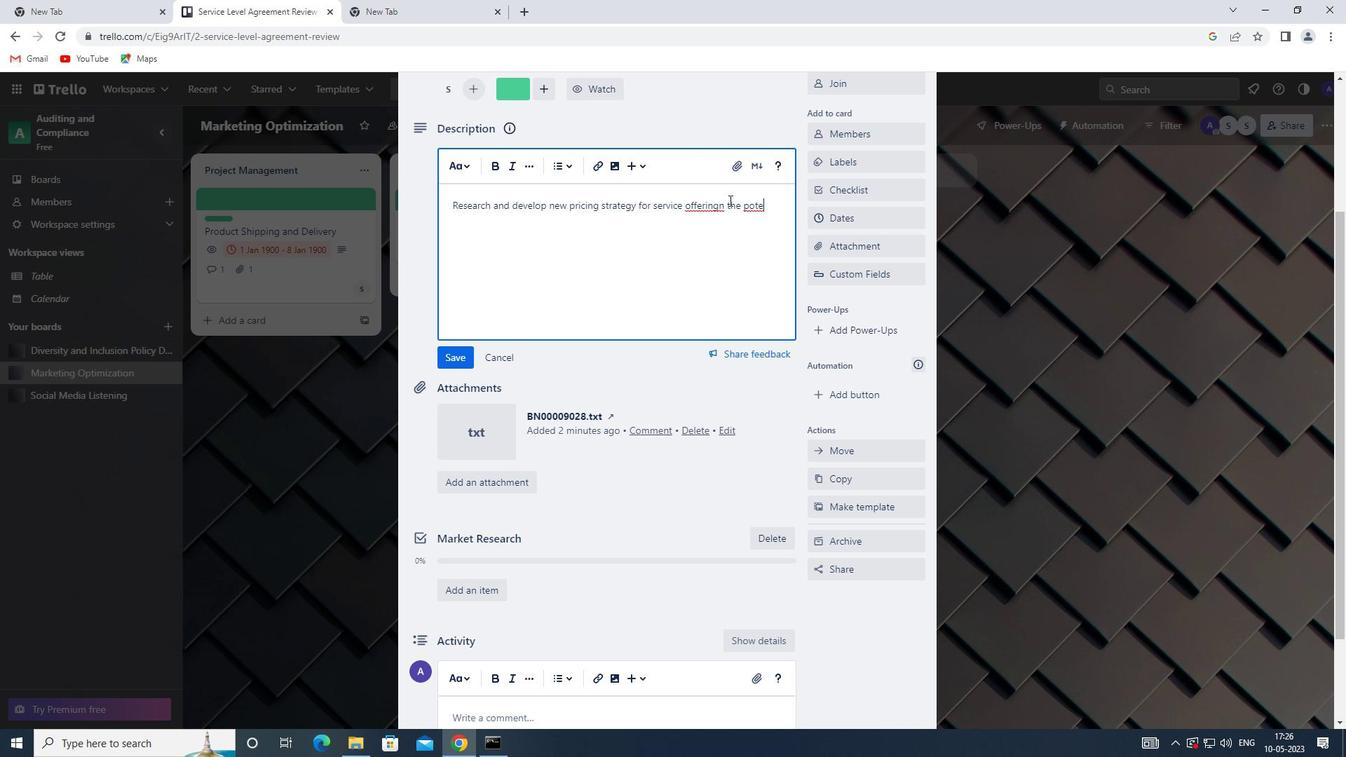 
Action: Mouse pressed left at (726, 206)
Screenshot: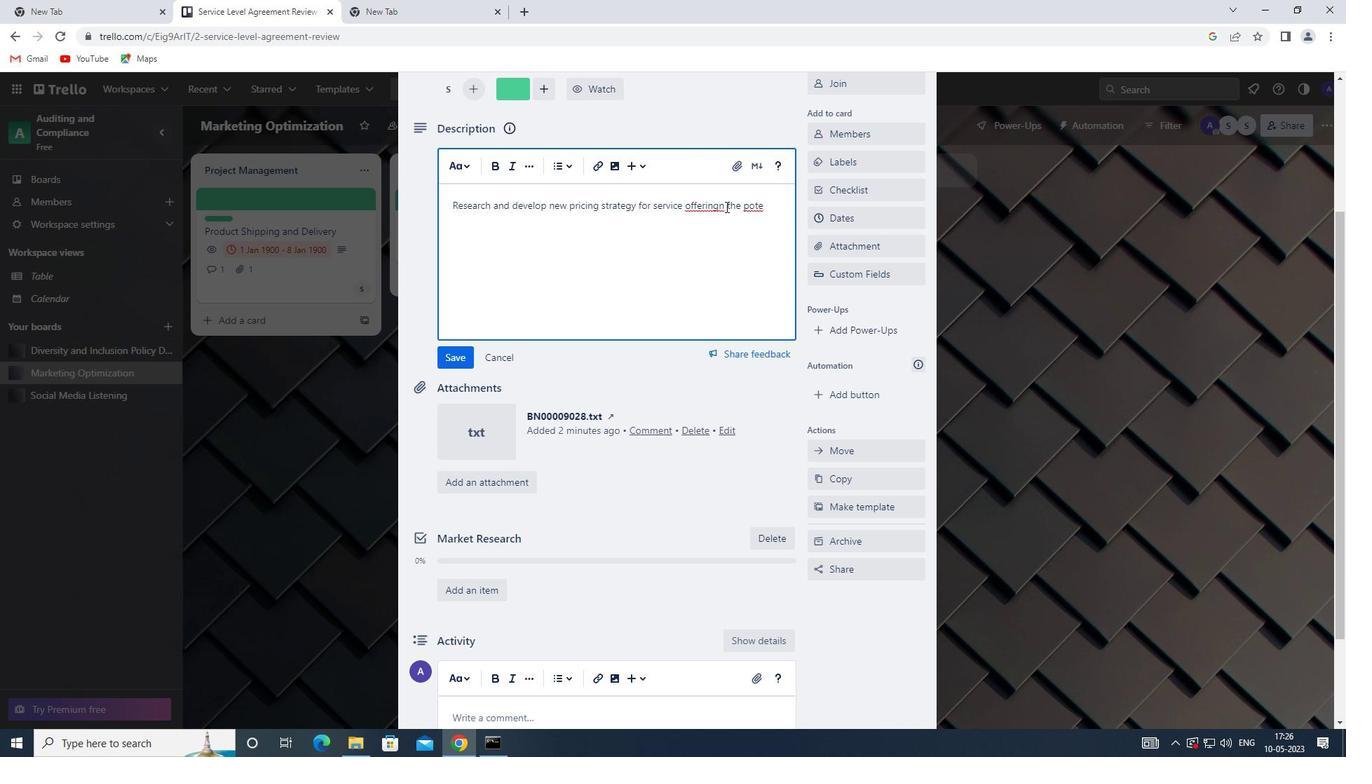 
Action: Mouse moved to (763, 206)
Screenshot: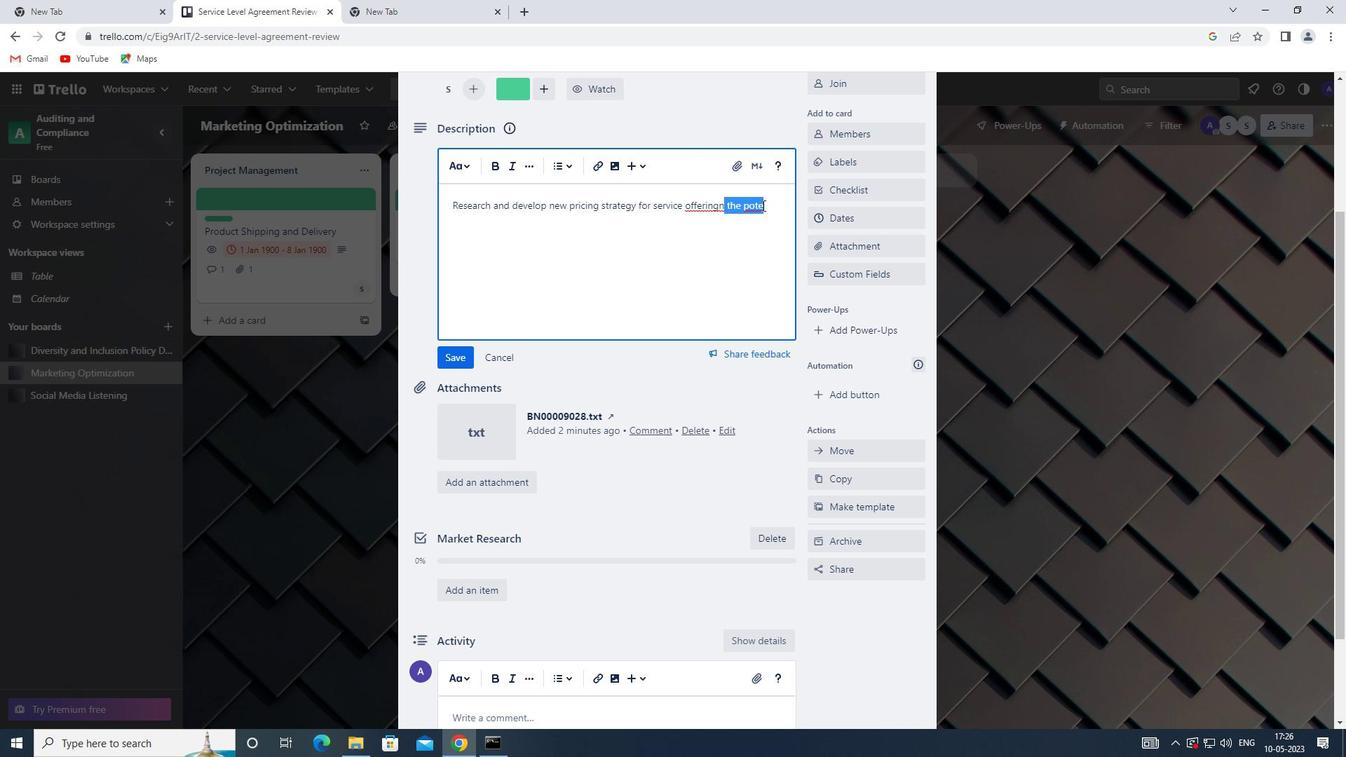 
Action: Key pressed <Key.delete><Key.backspace>
Screenshot: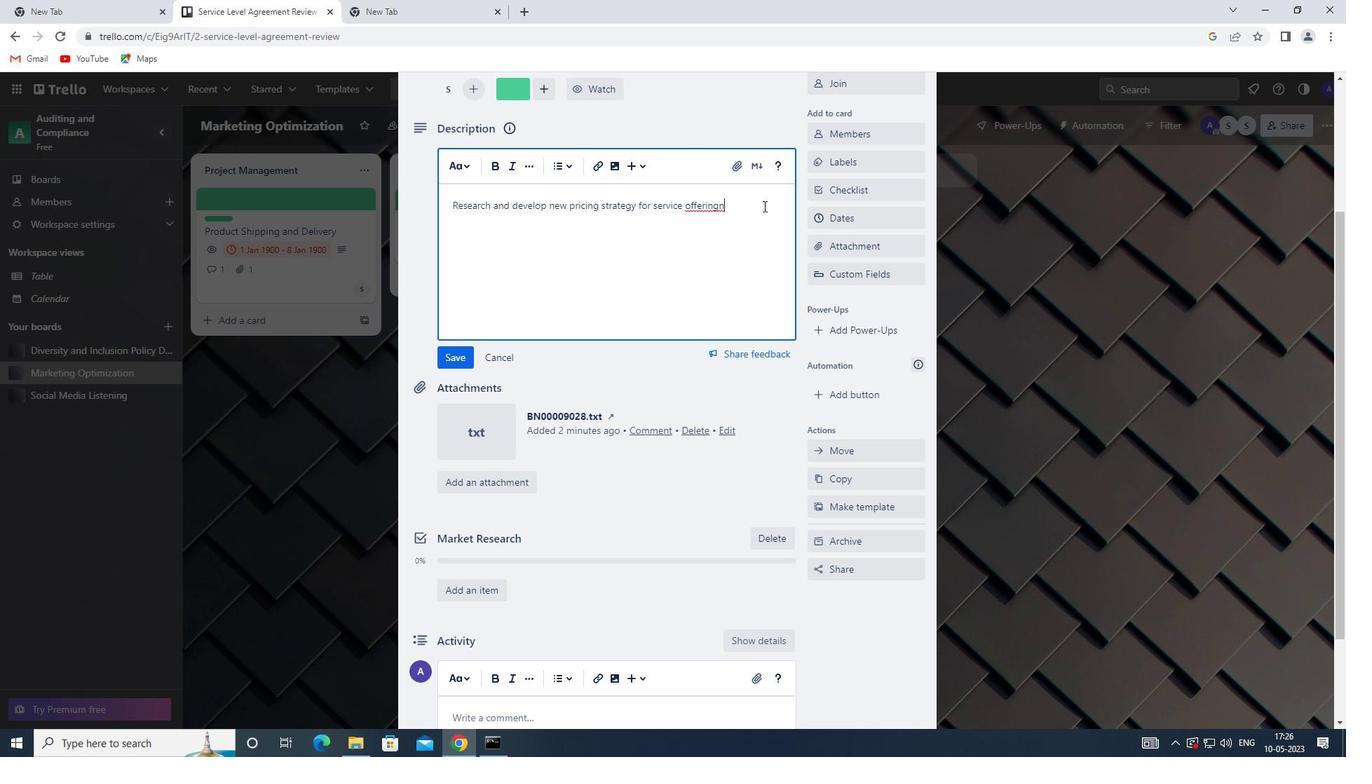 
Action: Mouse moved to (582, 319)
Screenshot: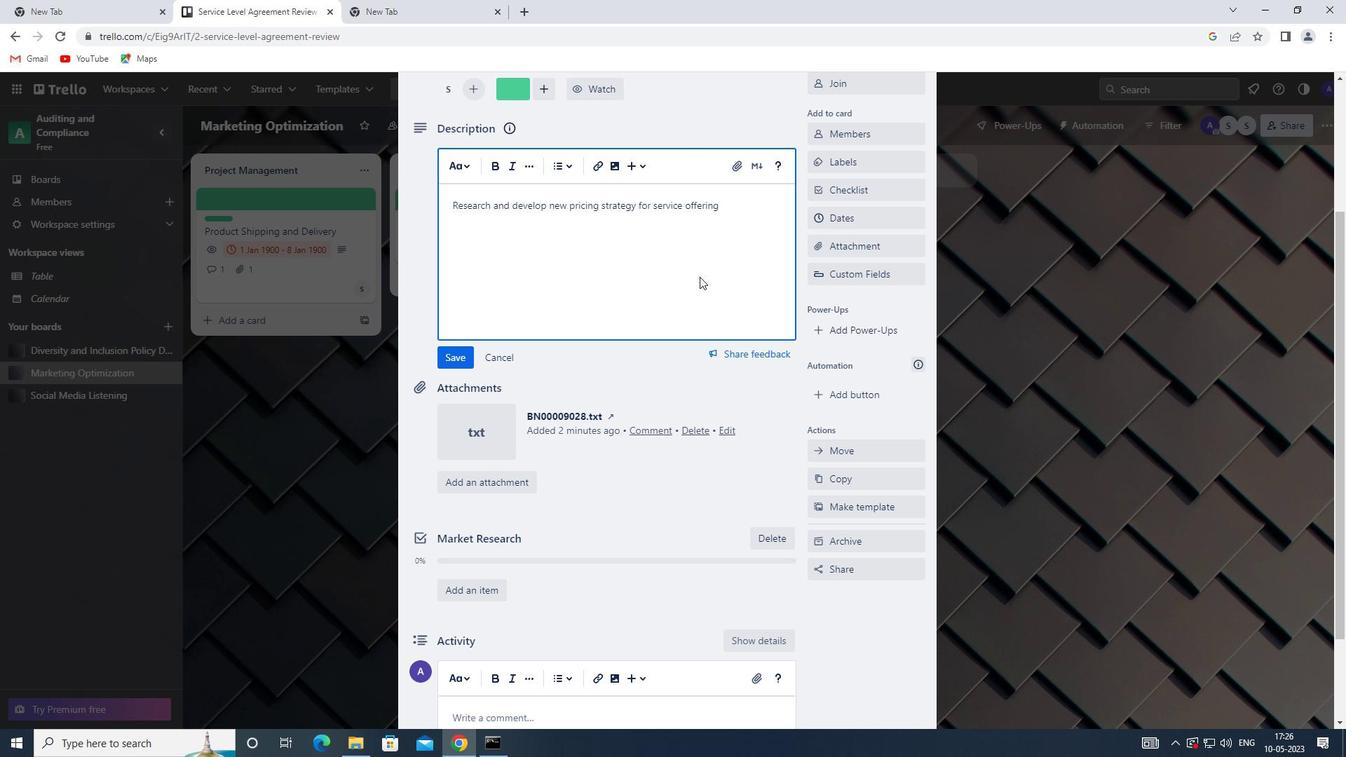 
Action: Mouse scrolled (582, 318) with delta (0, 0)
Screenshot: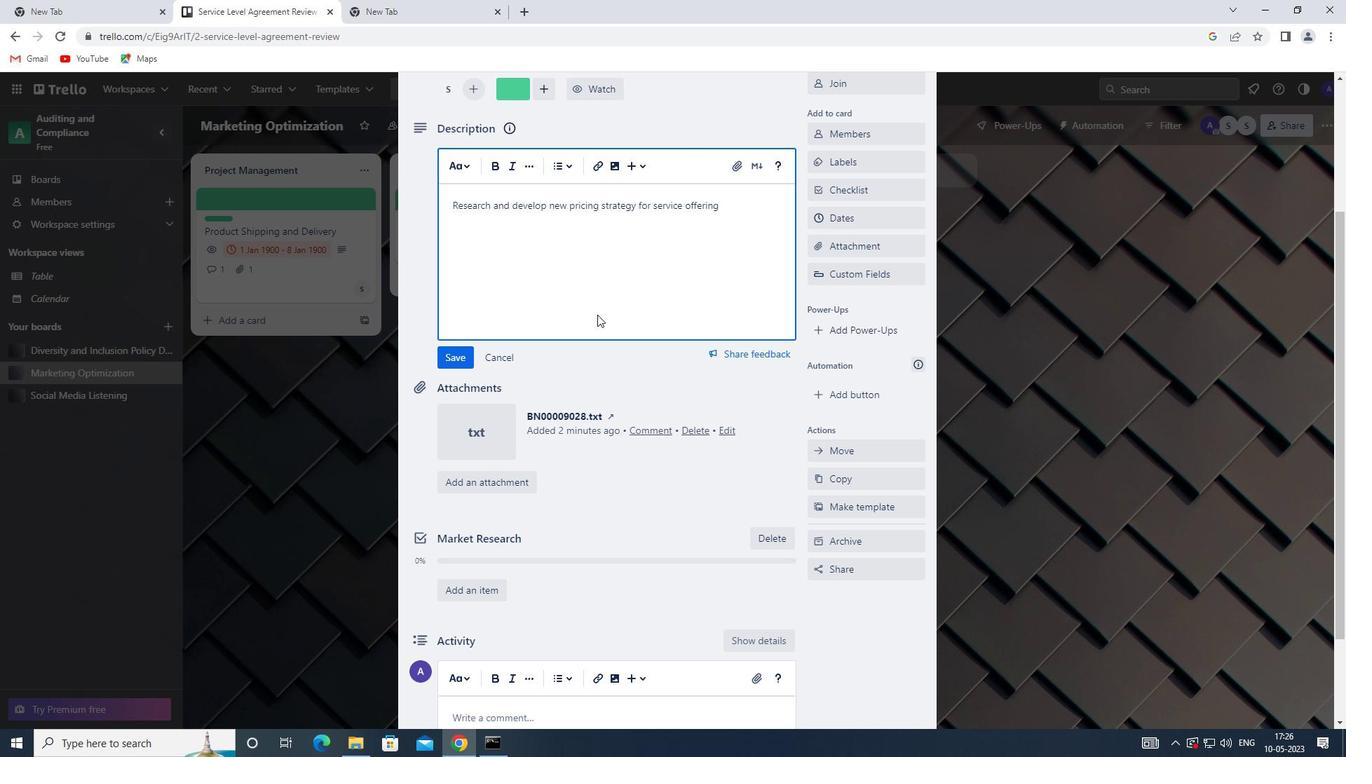 
Action: Mouse moved to (580, 319)
Screenshot: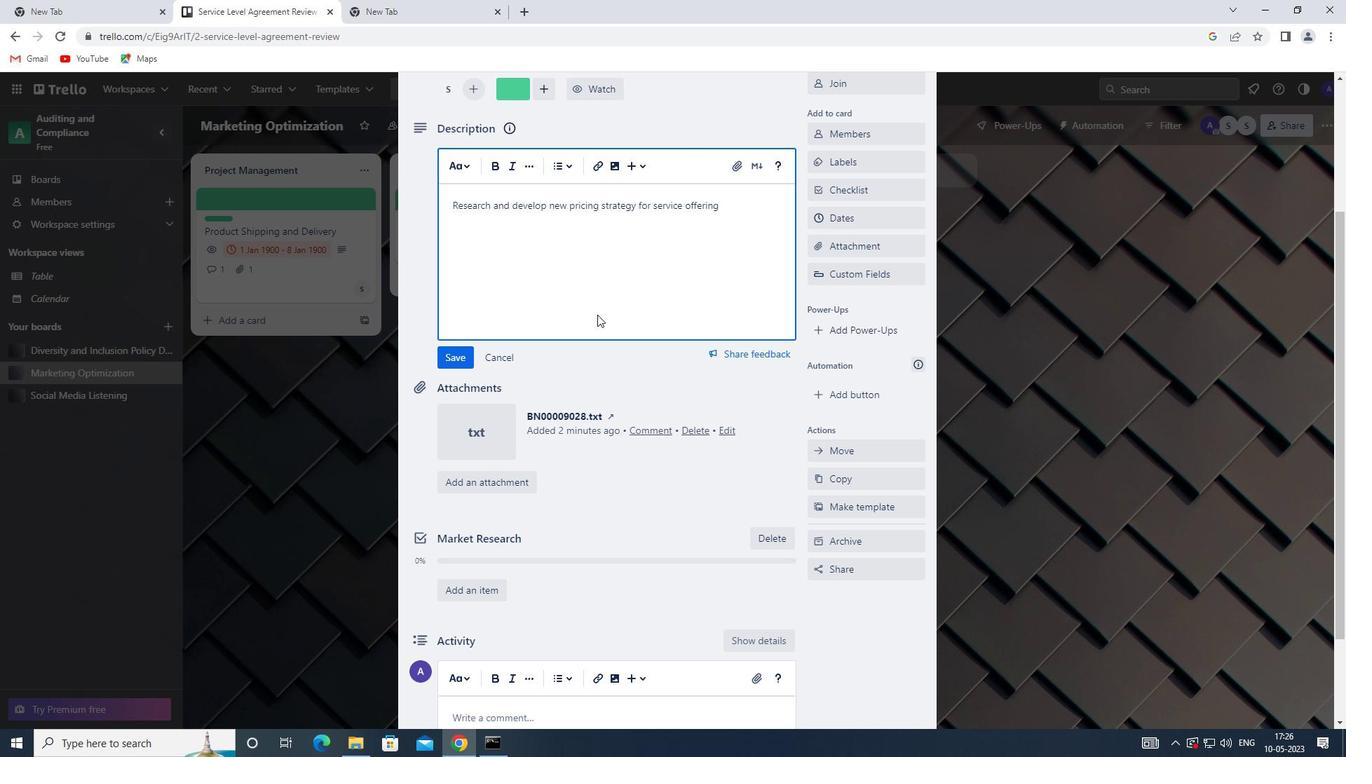 
Action: Mouse scrolled (580, 319) with delta (0, 0)
Screenshot: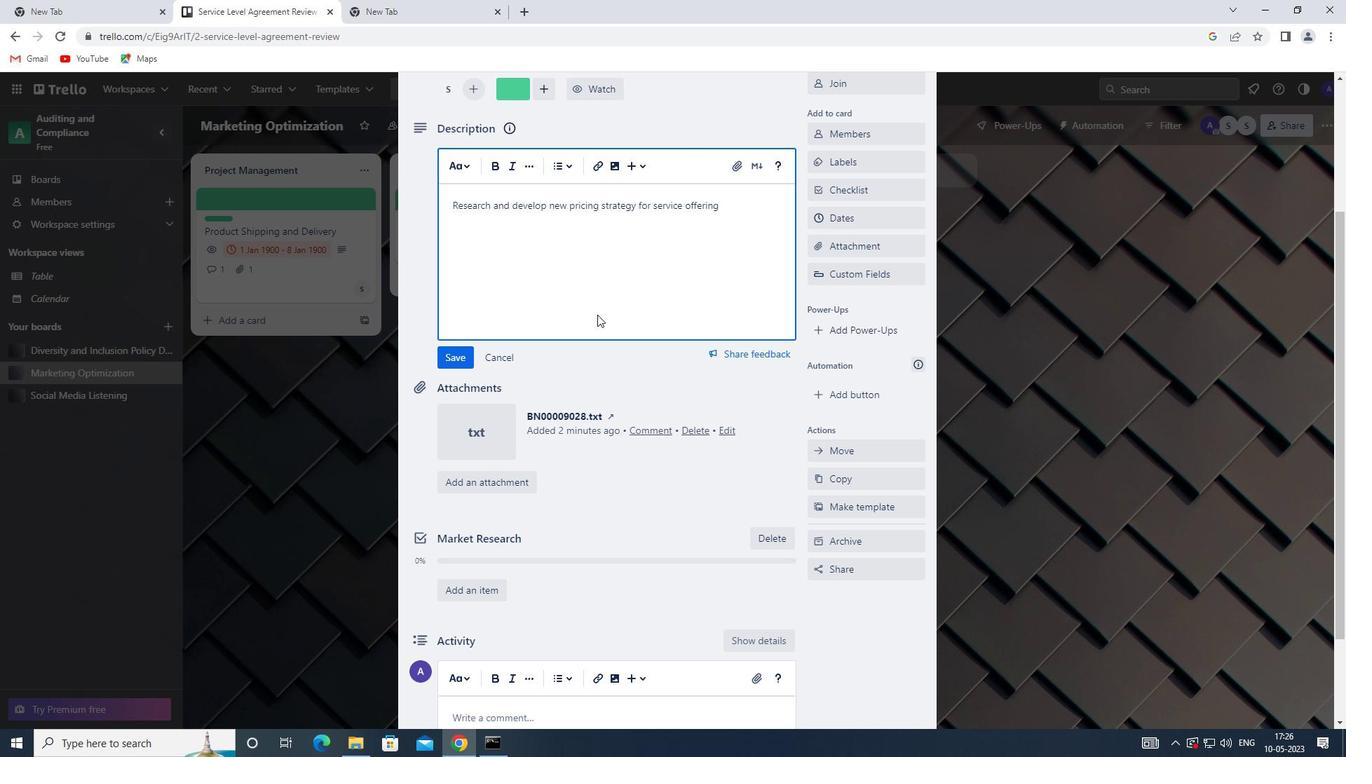 
Action: Mouse scrolled (580, 319) with delta (0, 0)
Screenshot: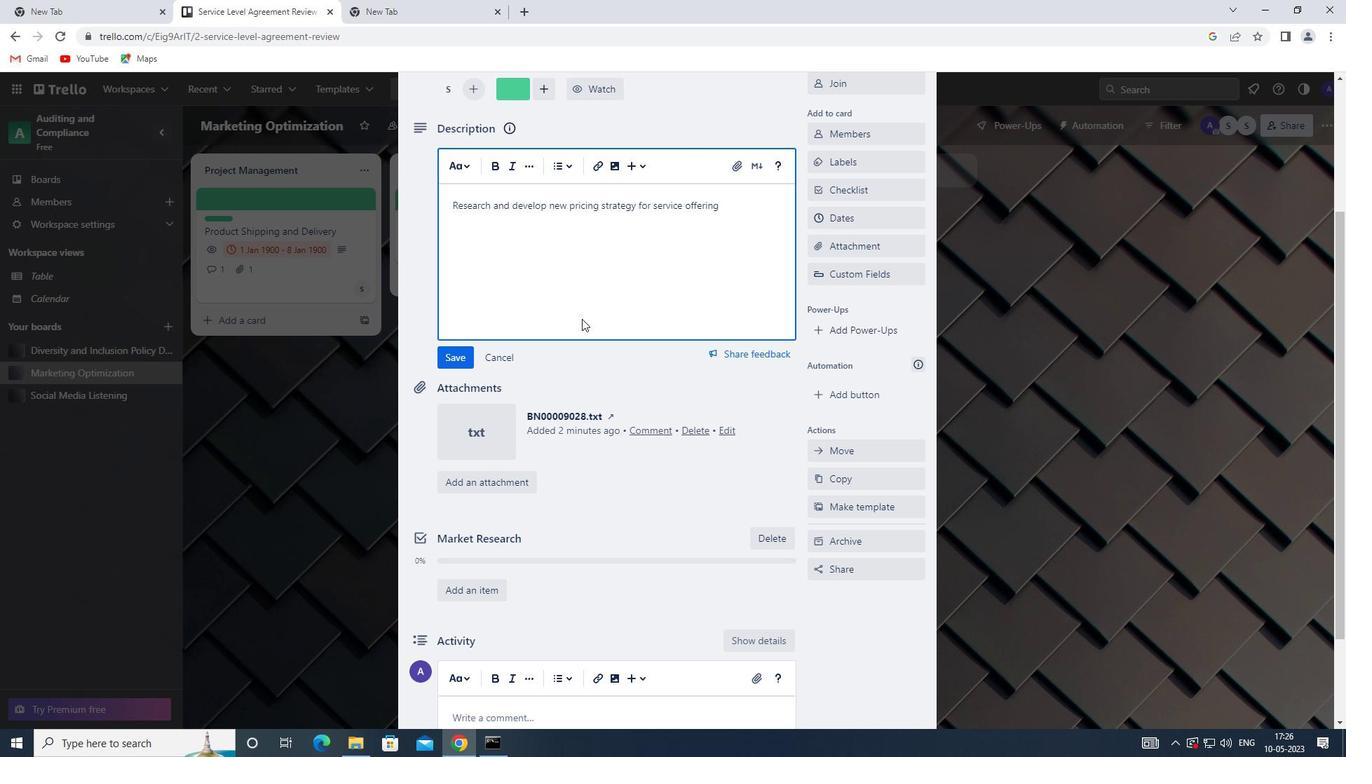 
Action: Mouse moved to (453, 237)
Screenshot: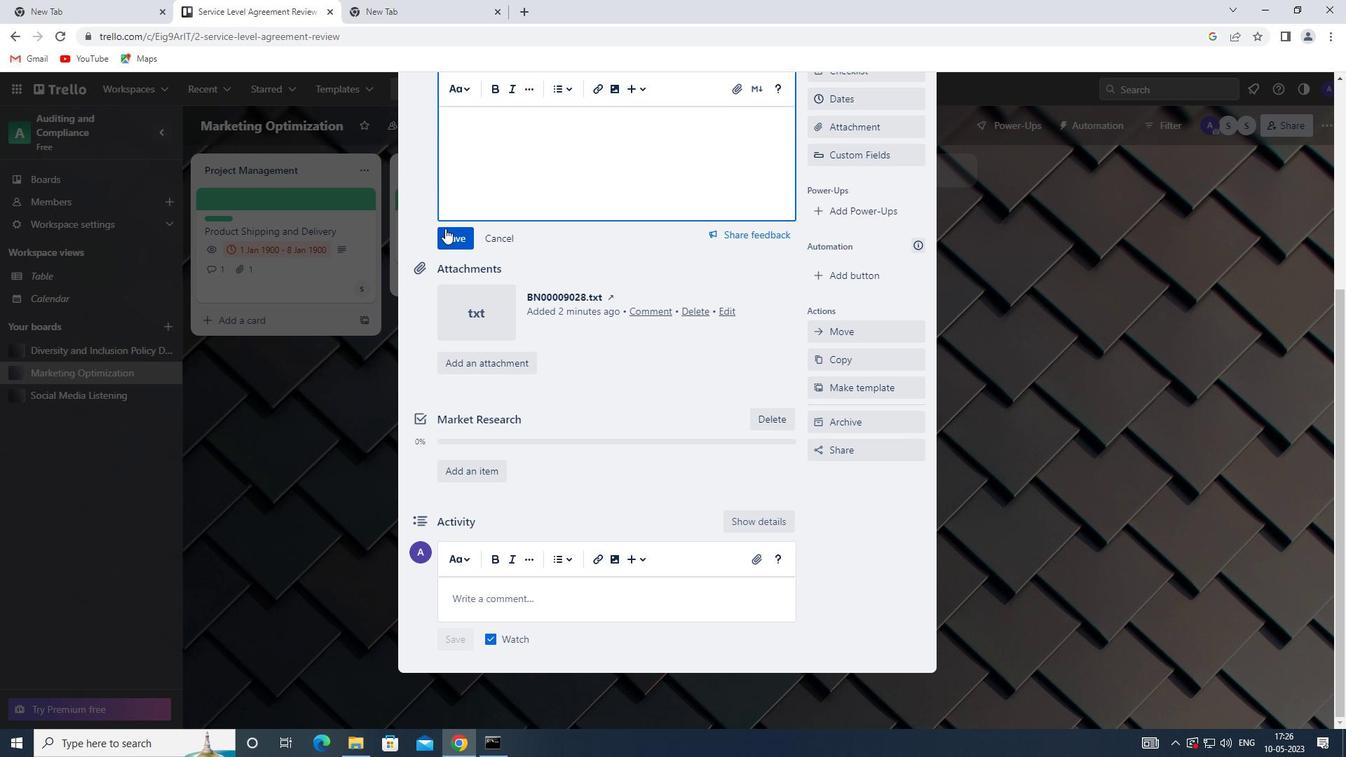 
Action: Mouse pressed left at (453, 237)
Screenshot: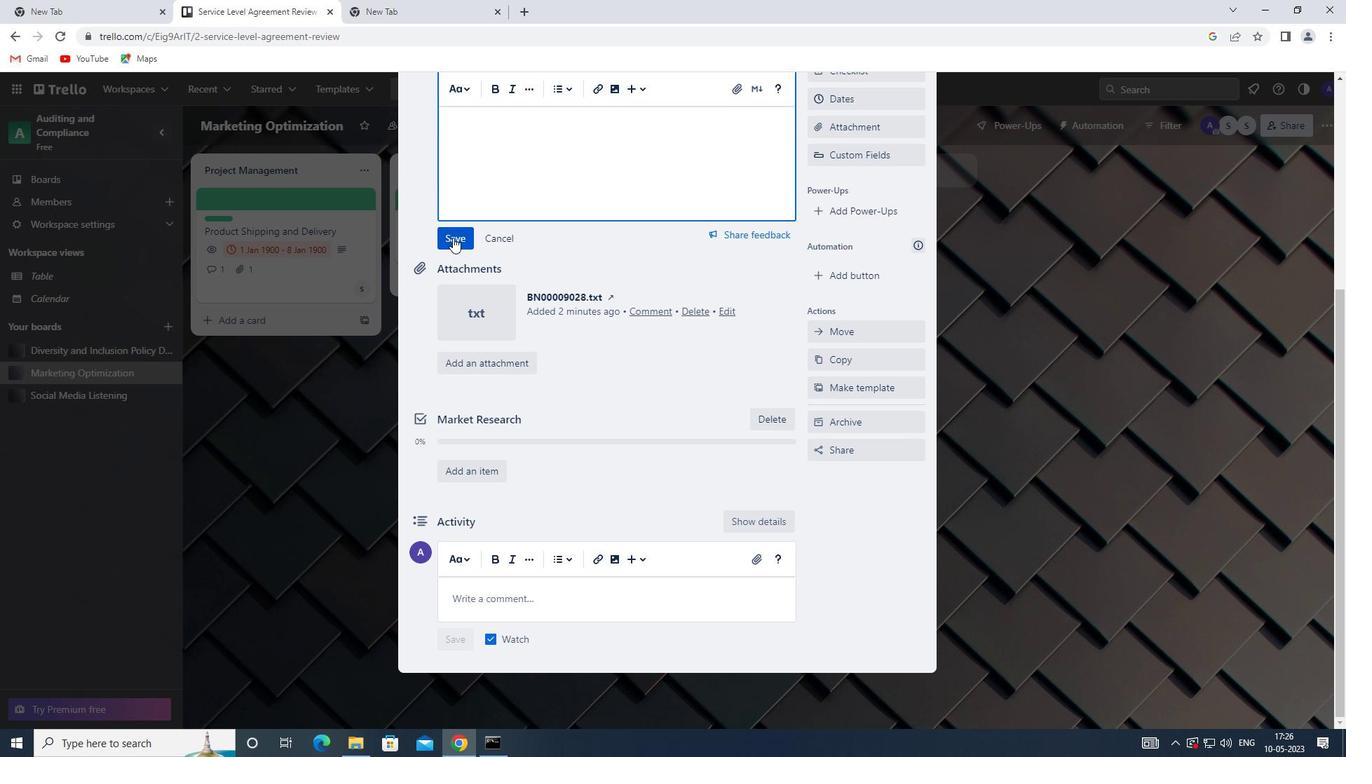 
Action: Mouse moved to (451, 596)
Screenshot: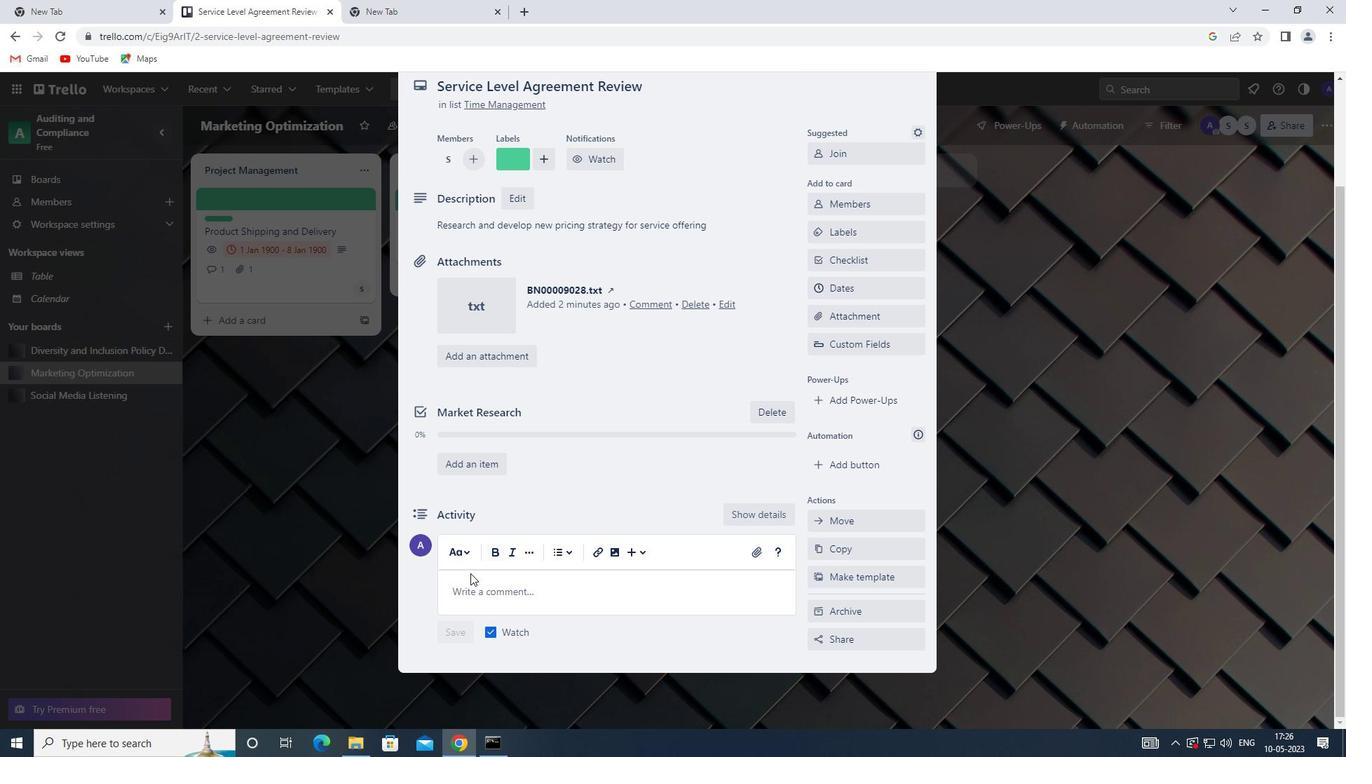 
Action: Mouse pressed left at (451, 596)
Screenshot: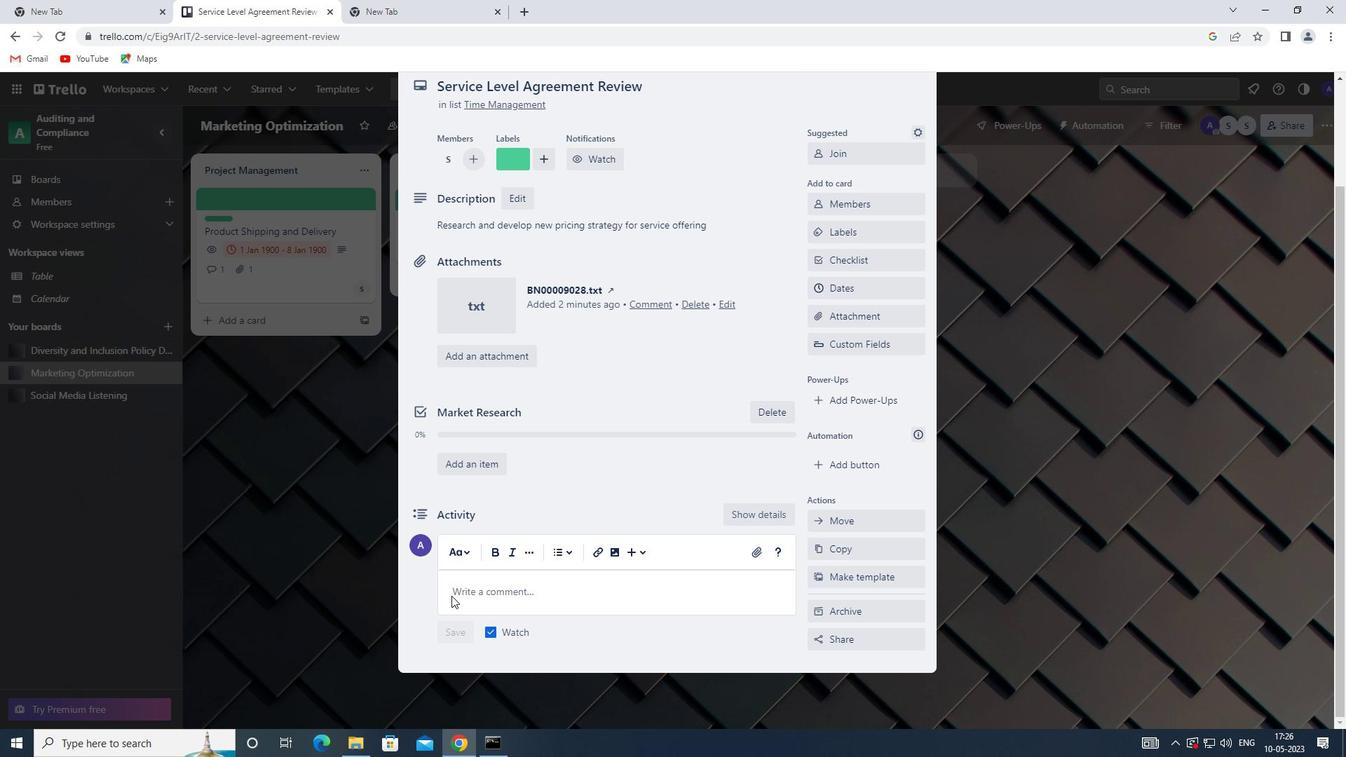 
Action: Mouse moved to (453, 590)
Screenshot: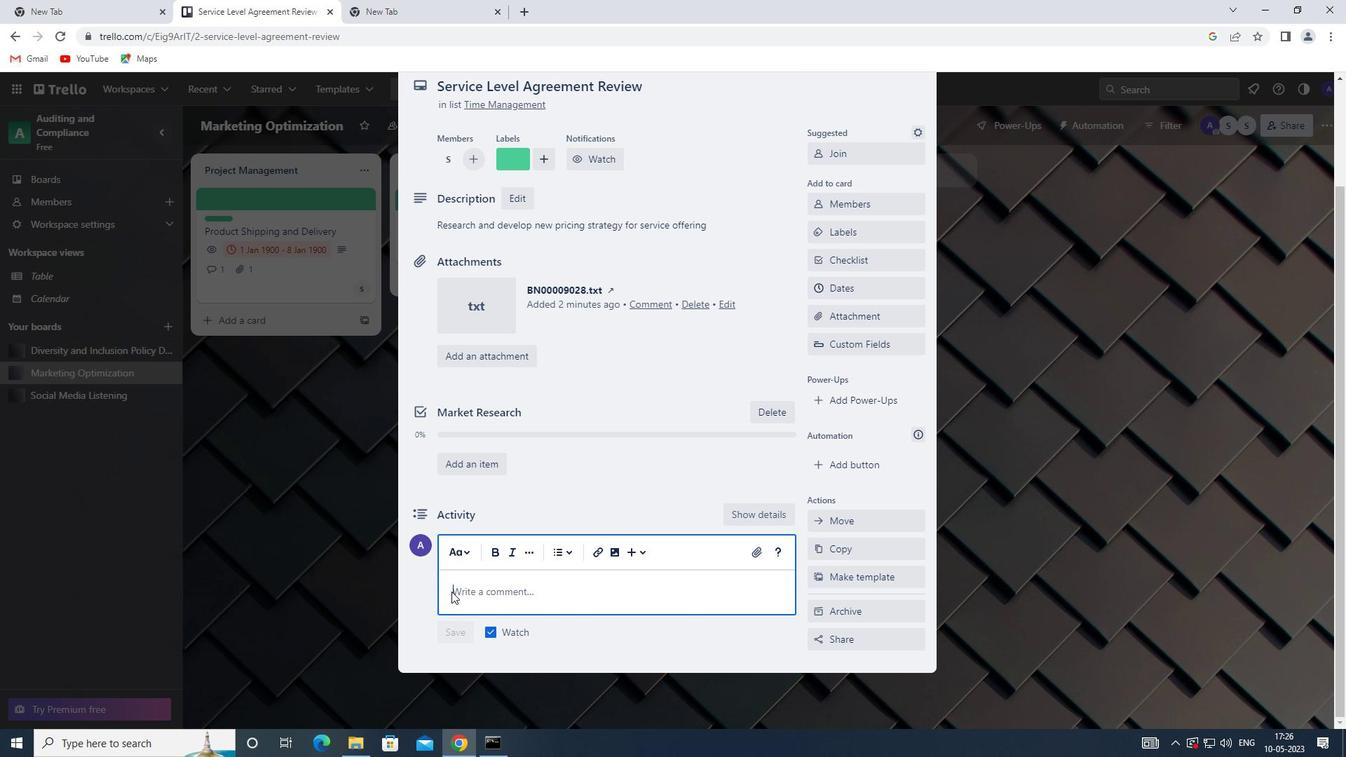 
Action: Key pressed <Key.shift><Key.shift><Key.shift><Key.shift><Key.shift><Key.shift>GIVEN<Key.space>THE<Key.space>POTENTIAL<Key.space>RISKS<Key.space>INVOLVED<Key.space>WITH<Key.space>THIS<Key.space>RISK<Key.backspace><Key.backspace><Key.backspace><Key.backspace>TASK<Key.space>,LET<Key.space>US<Key.space>MAKE<Key.space>SURE<Key.space>WE<Key.space>HAVE<Key.space>A<Key.space>SOLID<Key.space>PLAN<Key.space>IN<Key.space>PLACE<Key.space>TO<Key.space>MITIGATE<Key.space>THEM
Screenshot: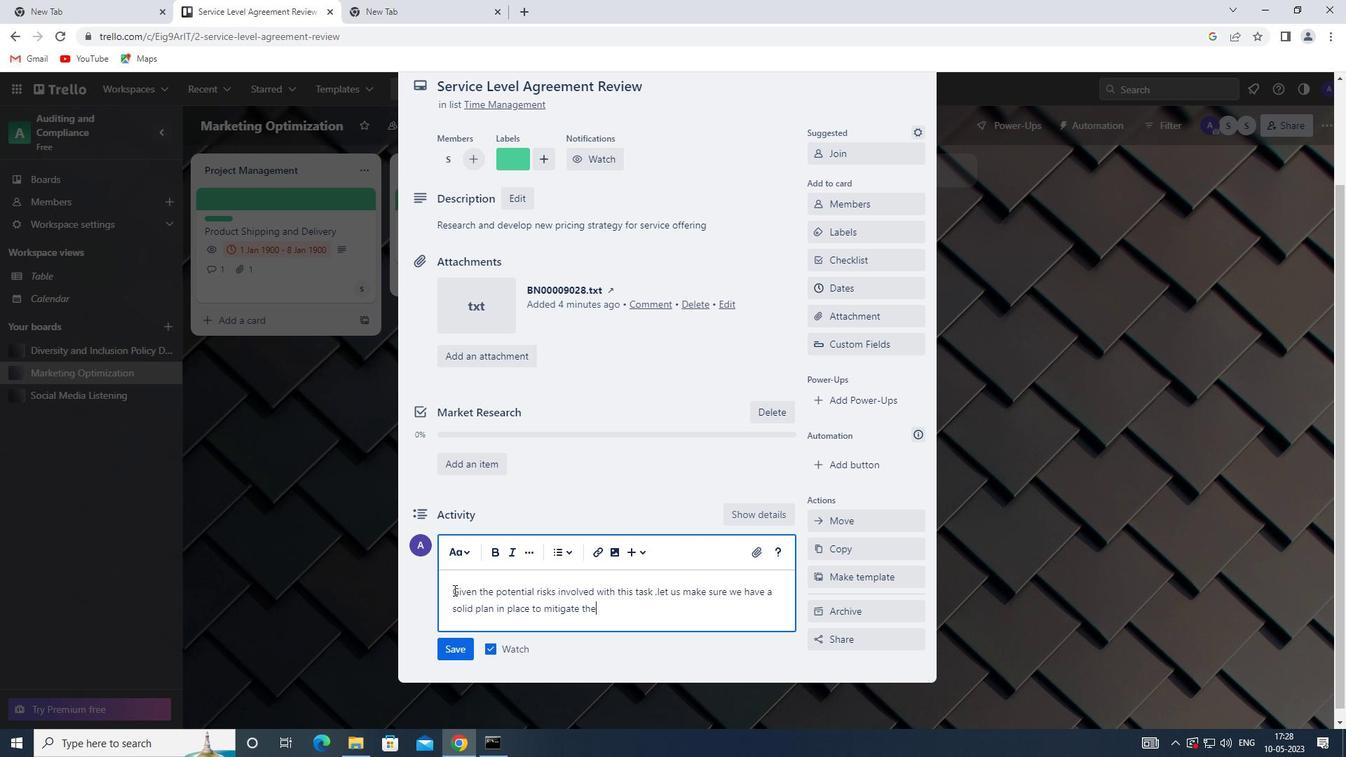 
Action: Mouse moved to (446, 653)
Screenshot: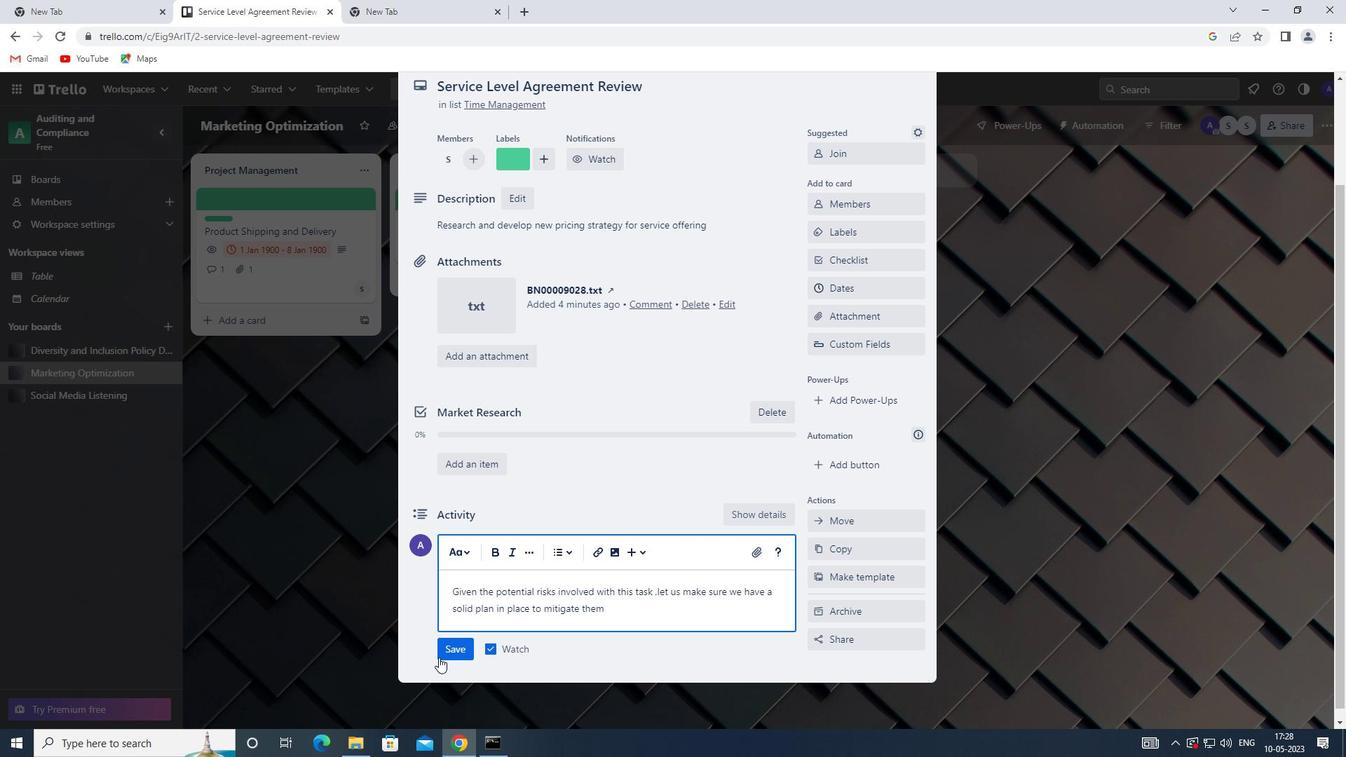 
Action: Mouse pressed left at (446, 653)
Screenshot: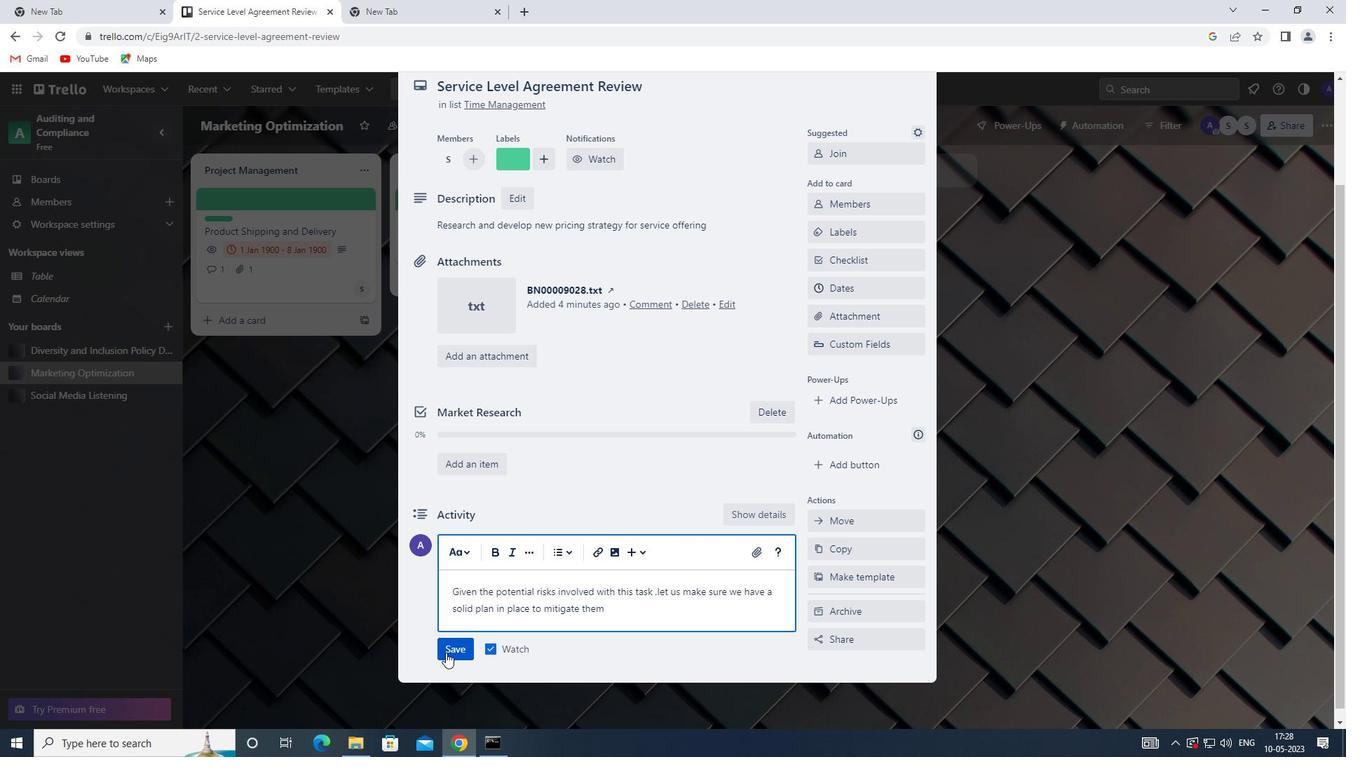 
Action: Mouse moved to (850, 278)
Screenshot: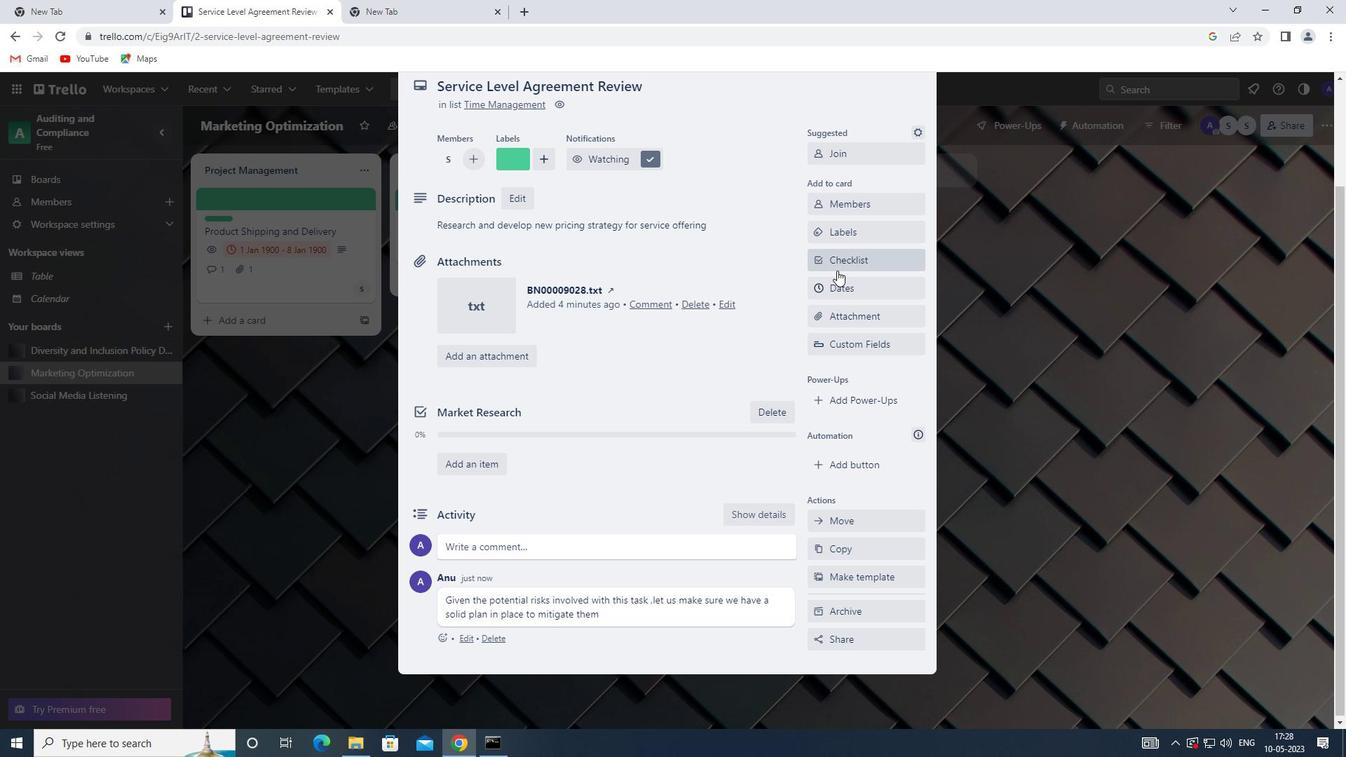 
Action: Mouse pressed left at (850, 278)
Screenshot: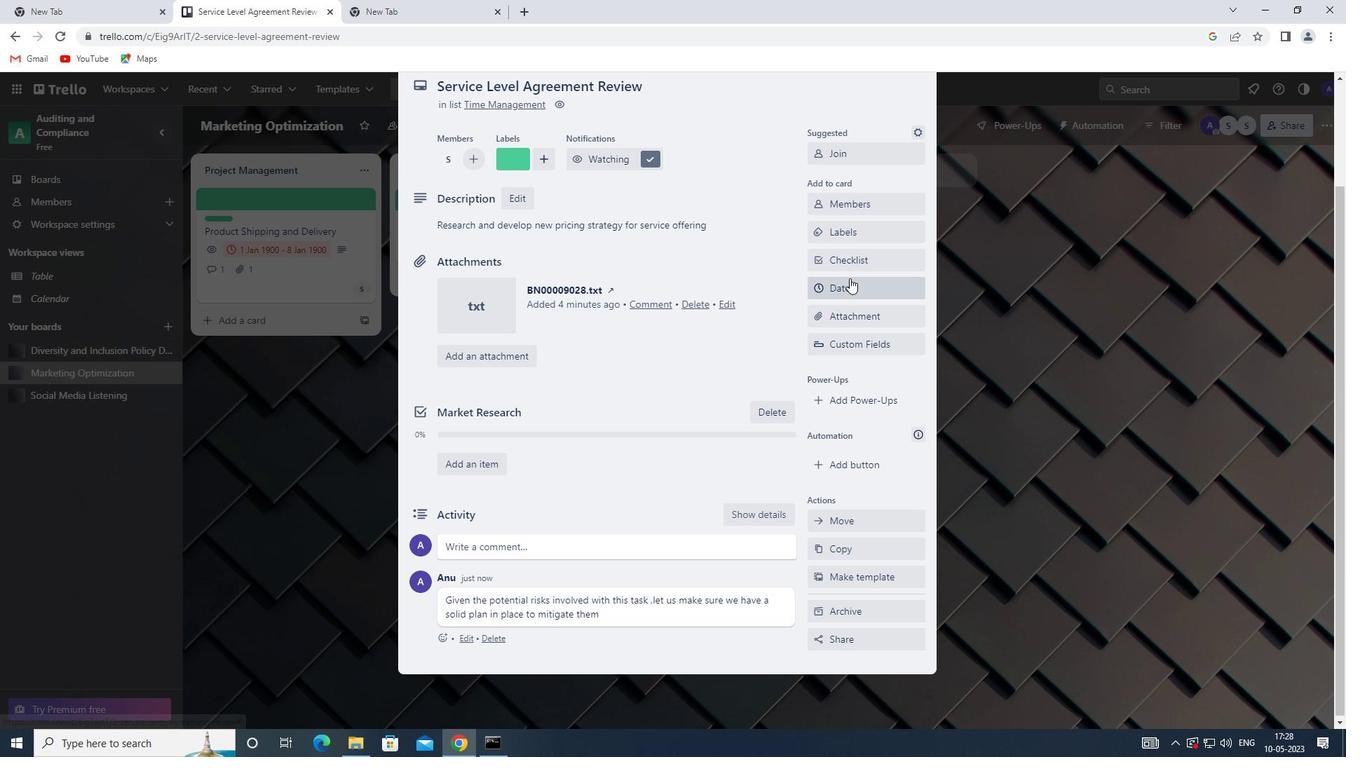 
Action: Mouse moved to (822, 379)
Screenshot: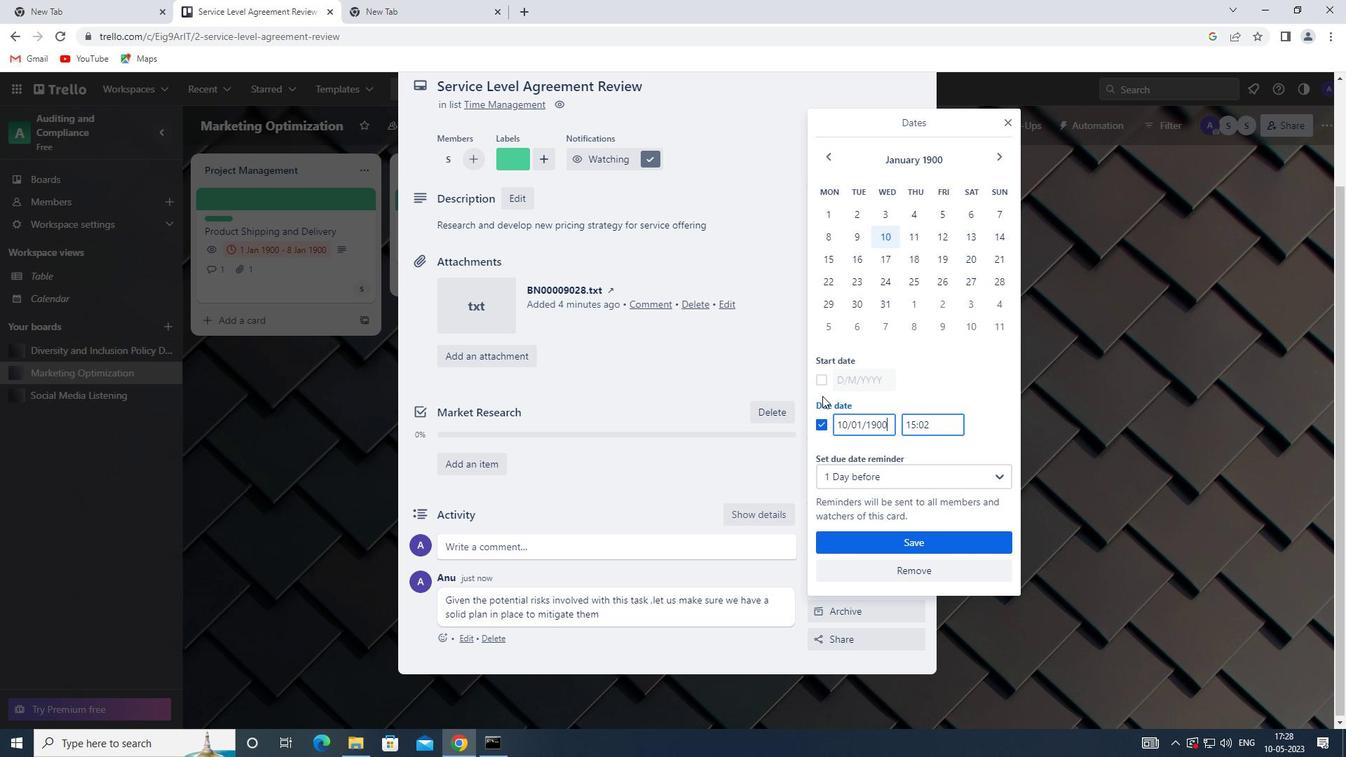 
Action: Mouse pressed left at (822, 379)
Screenshot: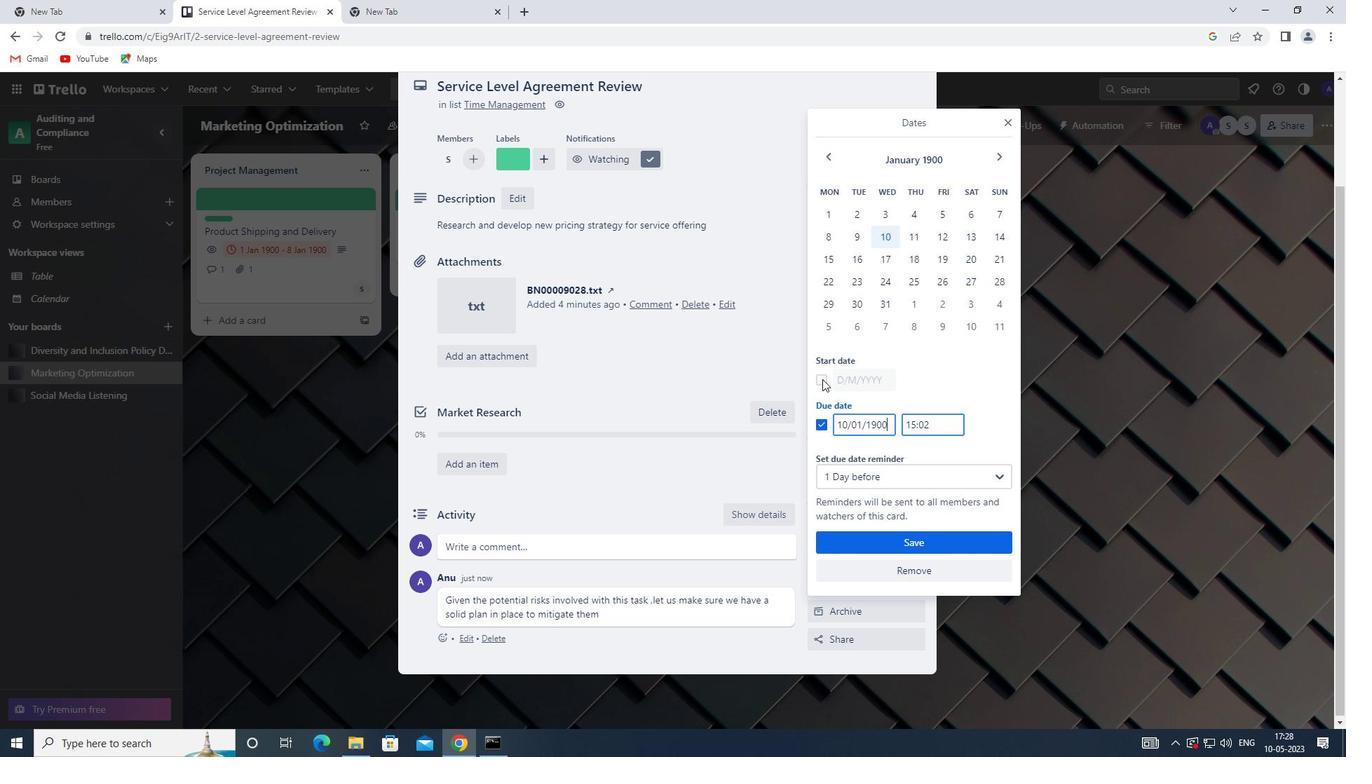 
Action: Mouse moved to (908, 211)
Screenshot: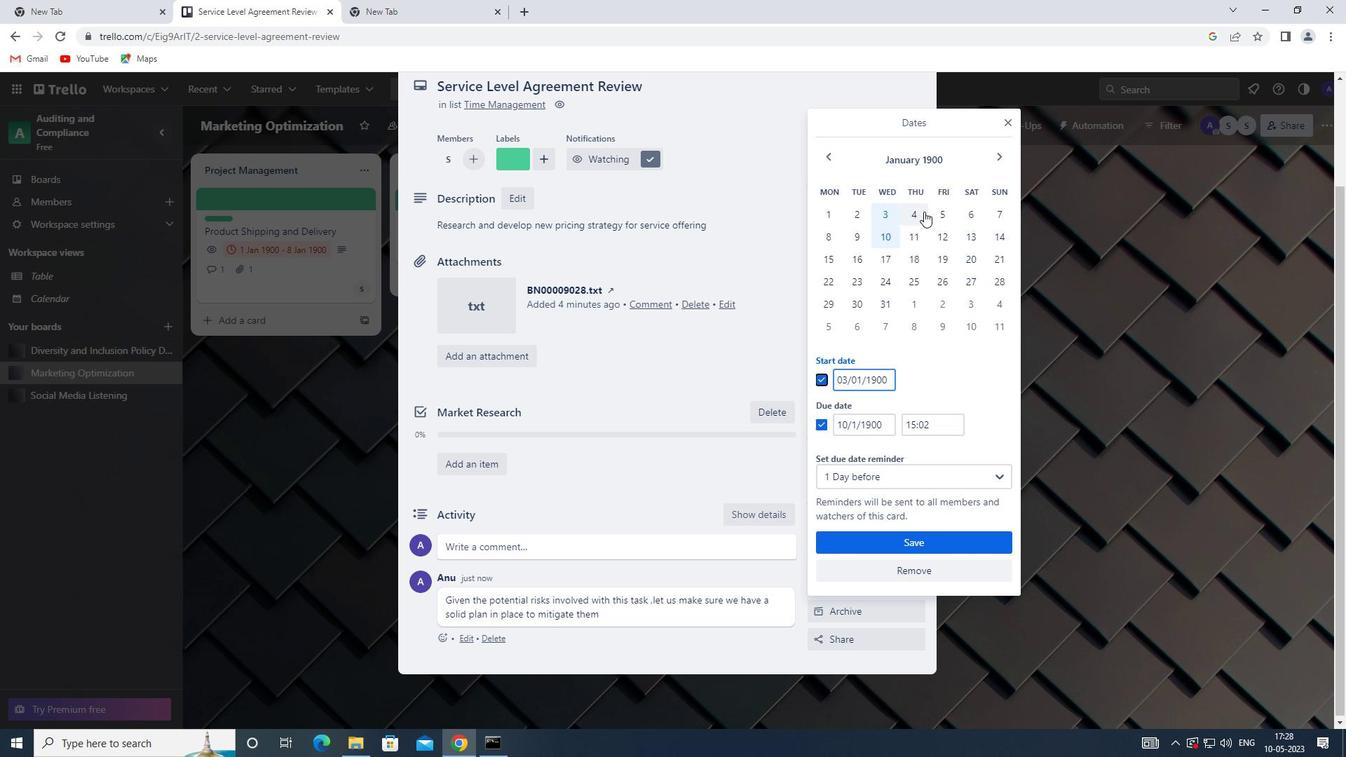 
Action: Mouse pressed left at (908, 211)
Screenshot: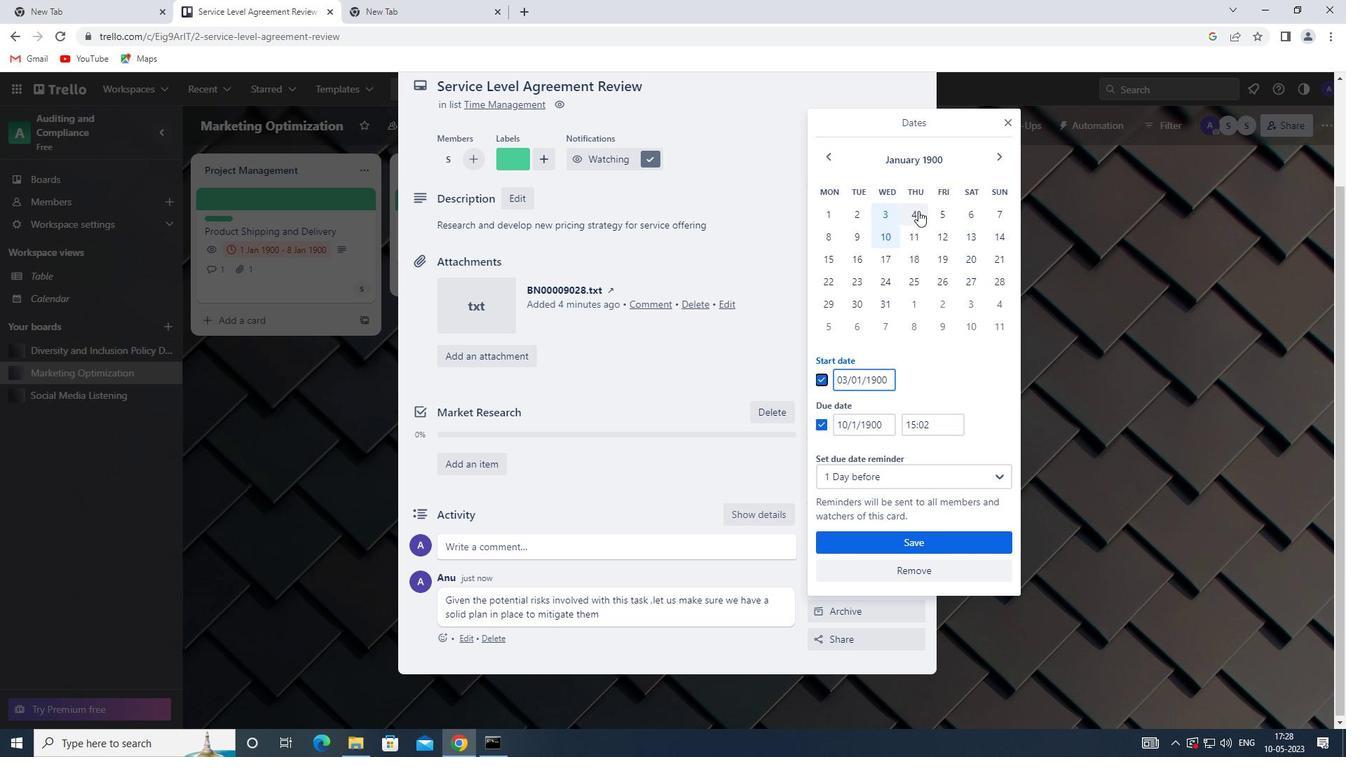 
Action: Mouse moved to (918, 233)
Screenshot: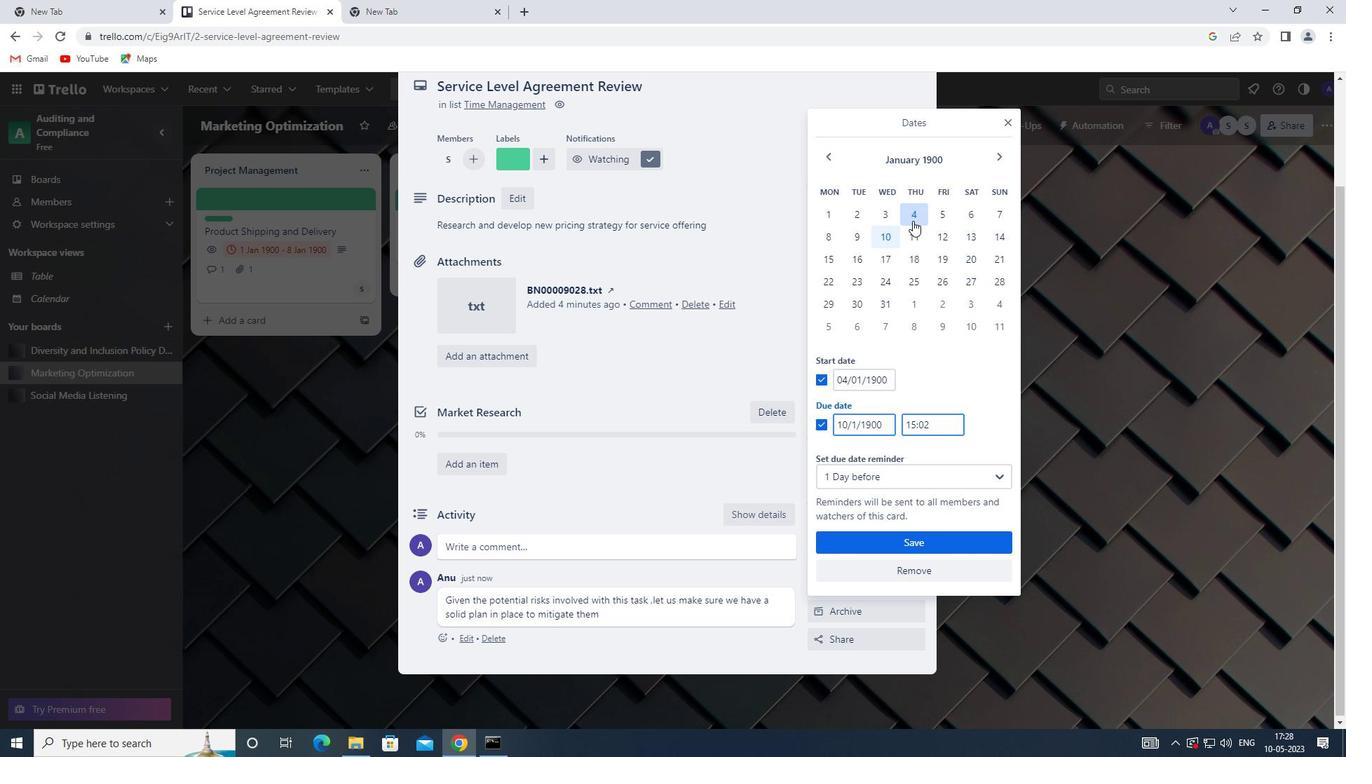 
Action: Mouse pressed left at (918, 233)
Screenshot: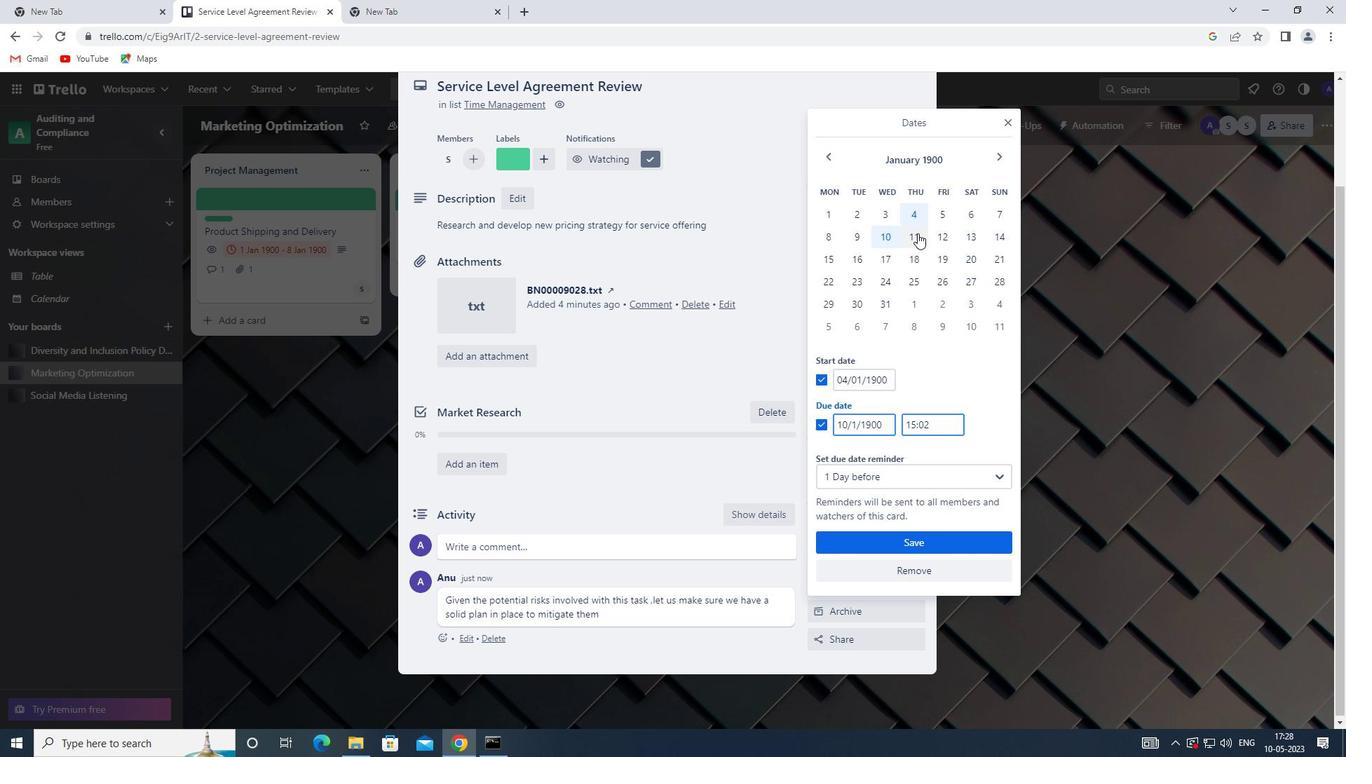 
Action: Mouse moved to (926, 539)
Screenshot: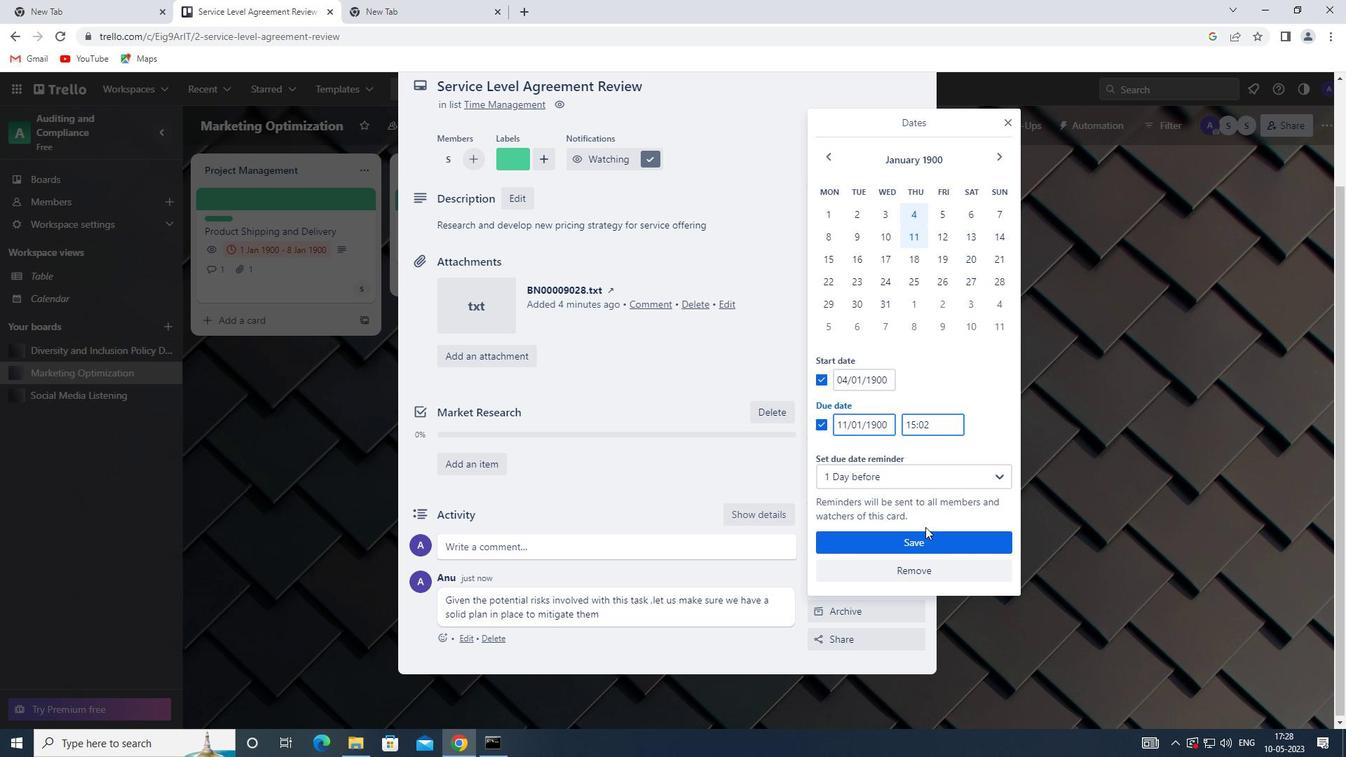 
Action: Mouse pressed left at (926, 539)
Screenshot: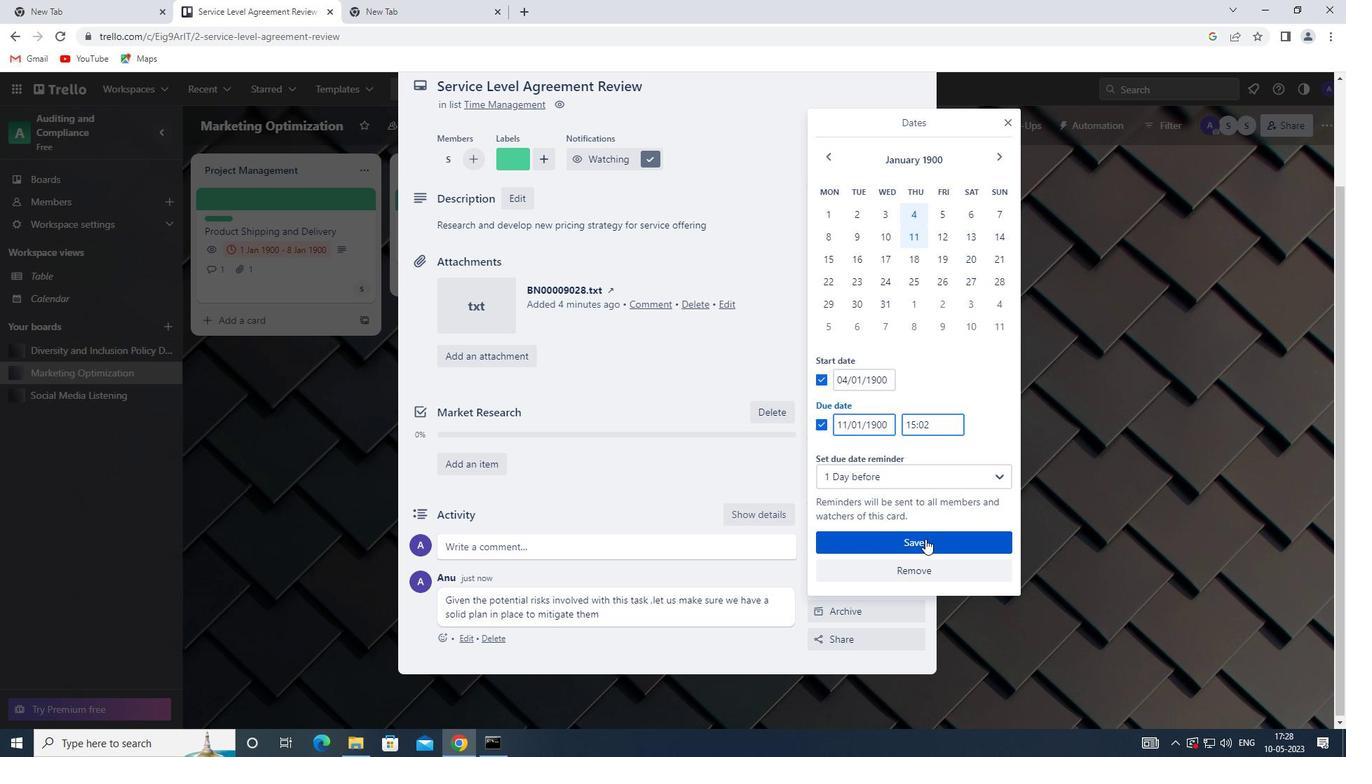 
Action: Mouse moved to (985, 426)
Screenshot: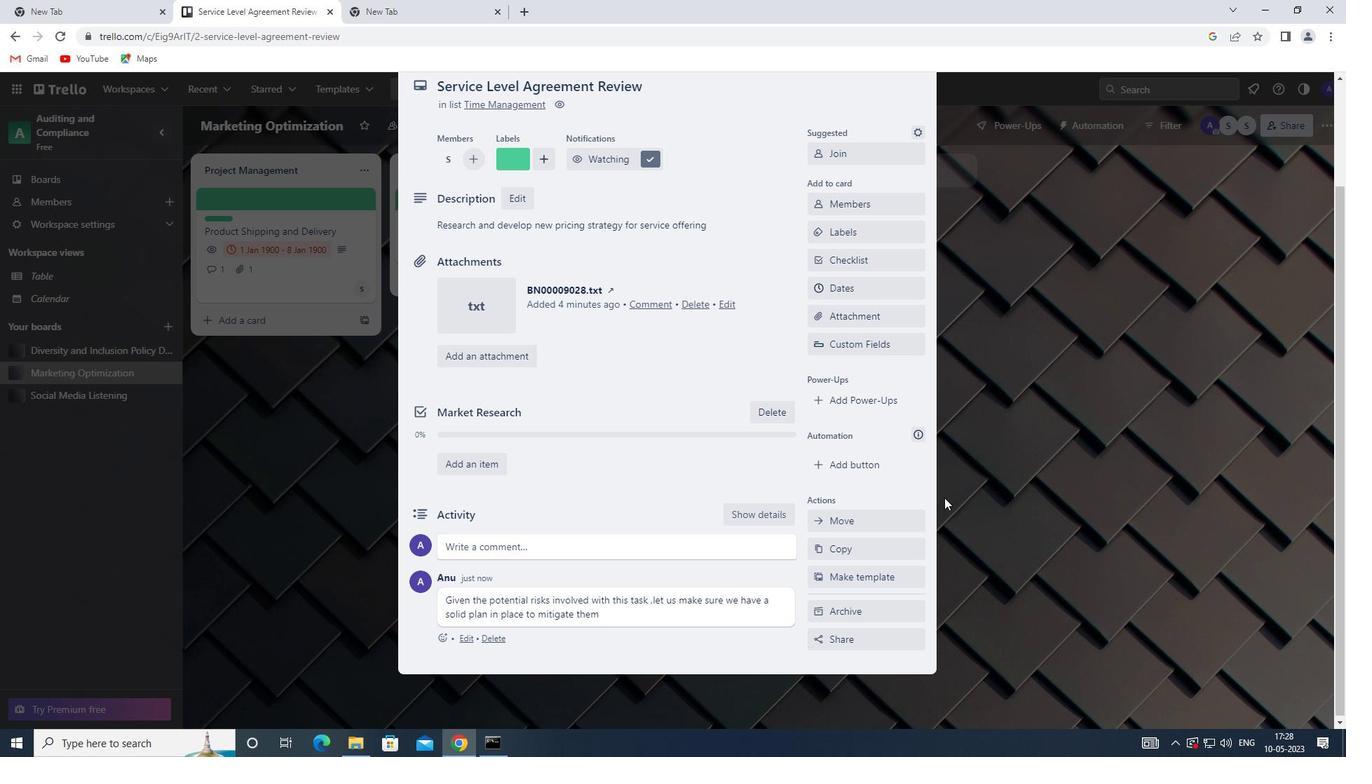 
Action: Mouse pressed left at (985, 426)
Screenshot: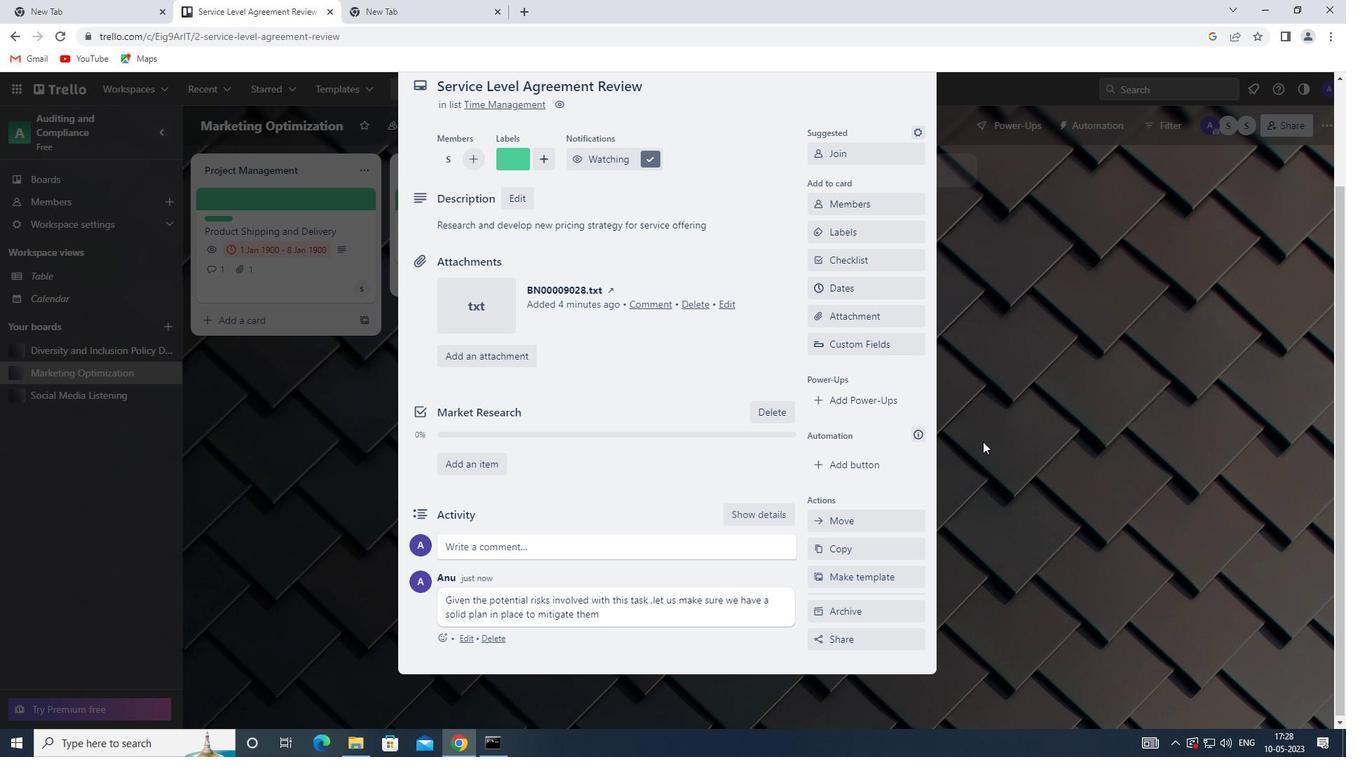 
Action: Mouse moved to (989, 439)
Screenshot: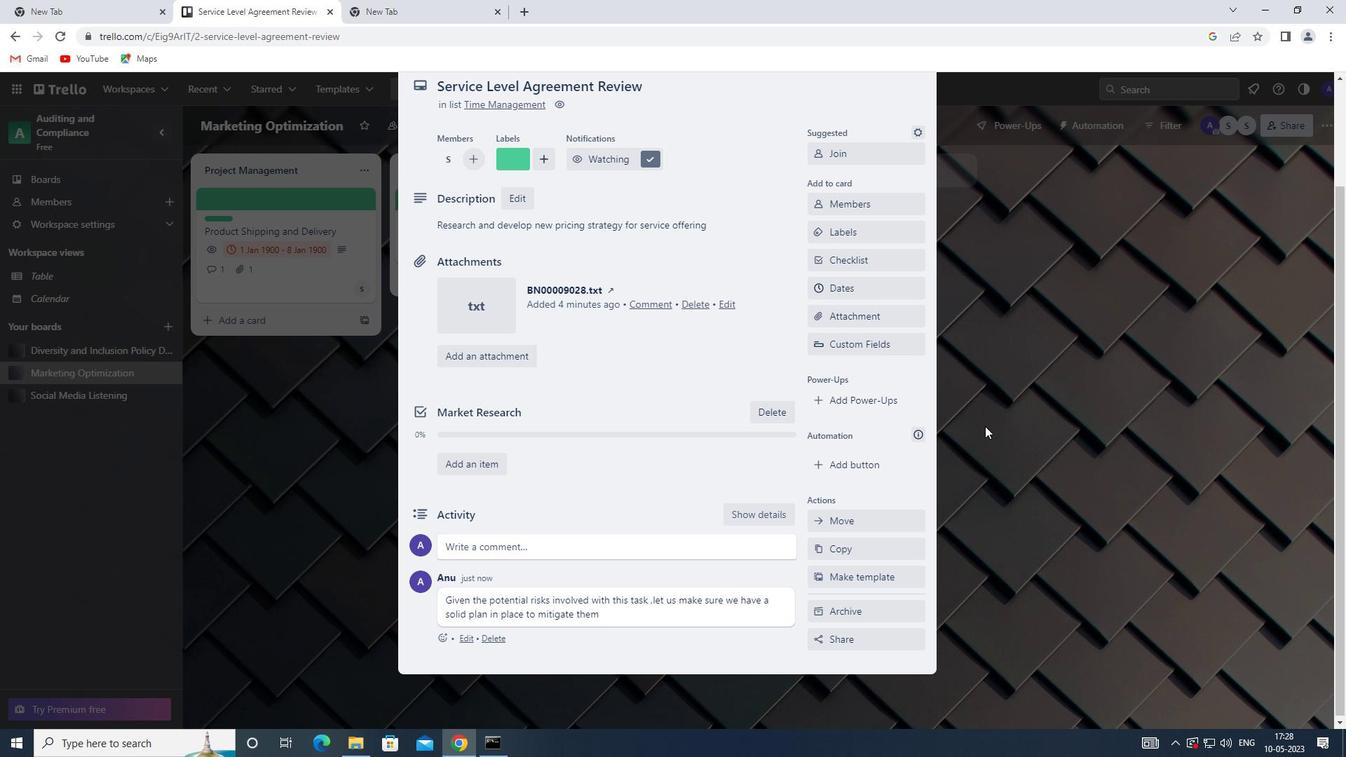 
